 Task: Find the nearest library from your current location.
Action: Mouse moved to (146, 66)
Screenshot: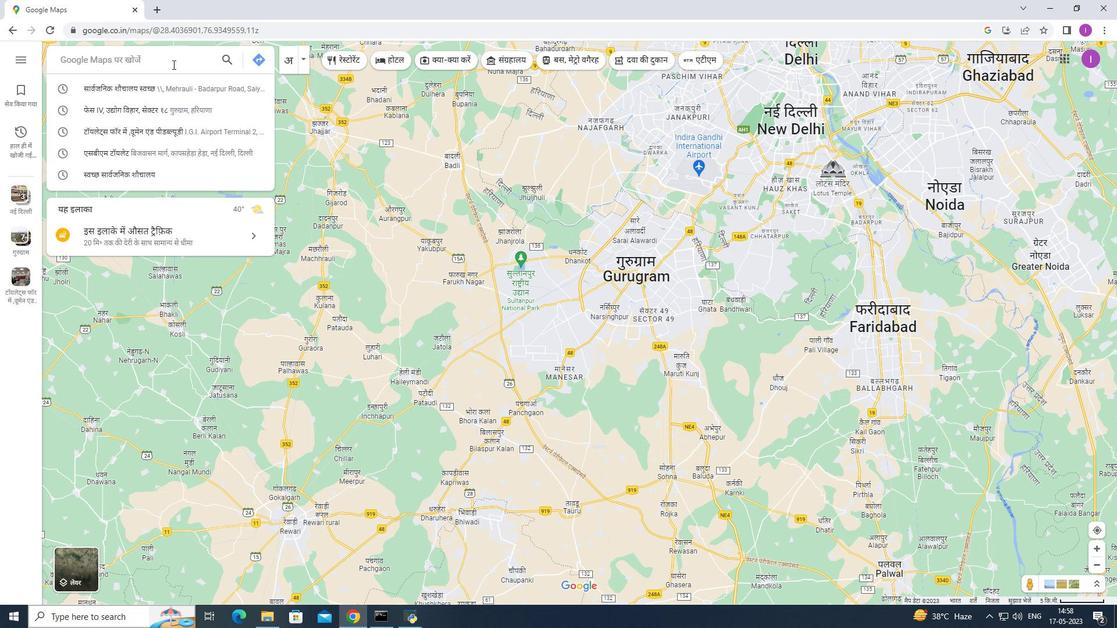 
Action: Mouse pressed left at (146, 66)
Screenshot: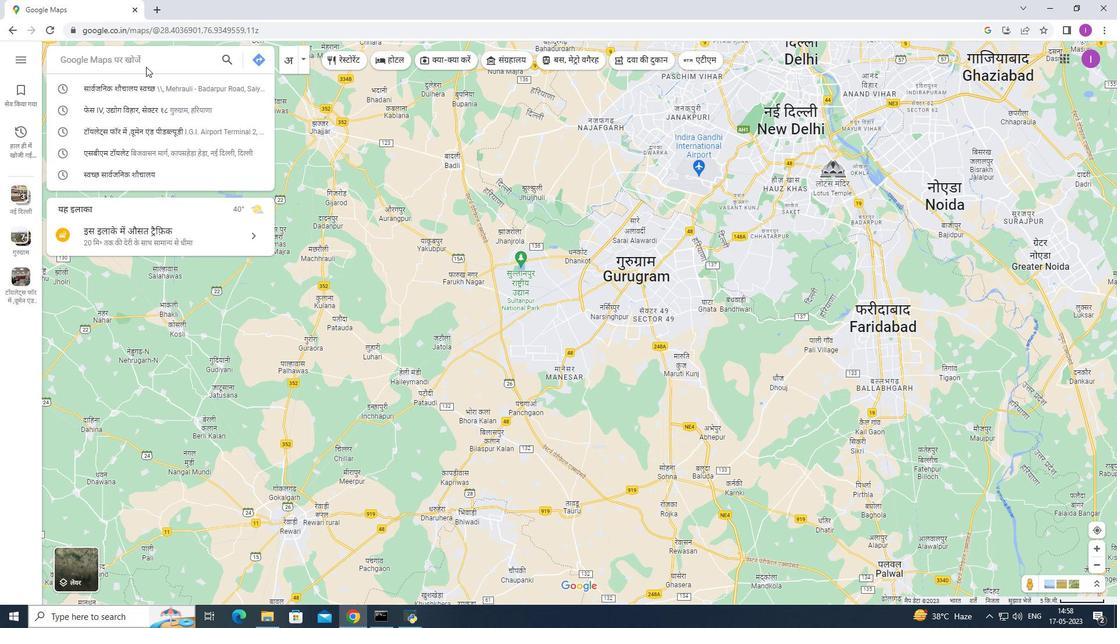 
Action: Mouse moved to (142, 61)
Screenshot: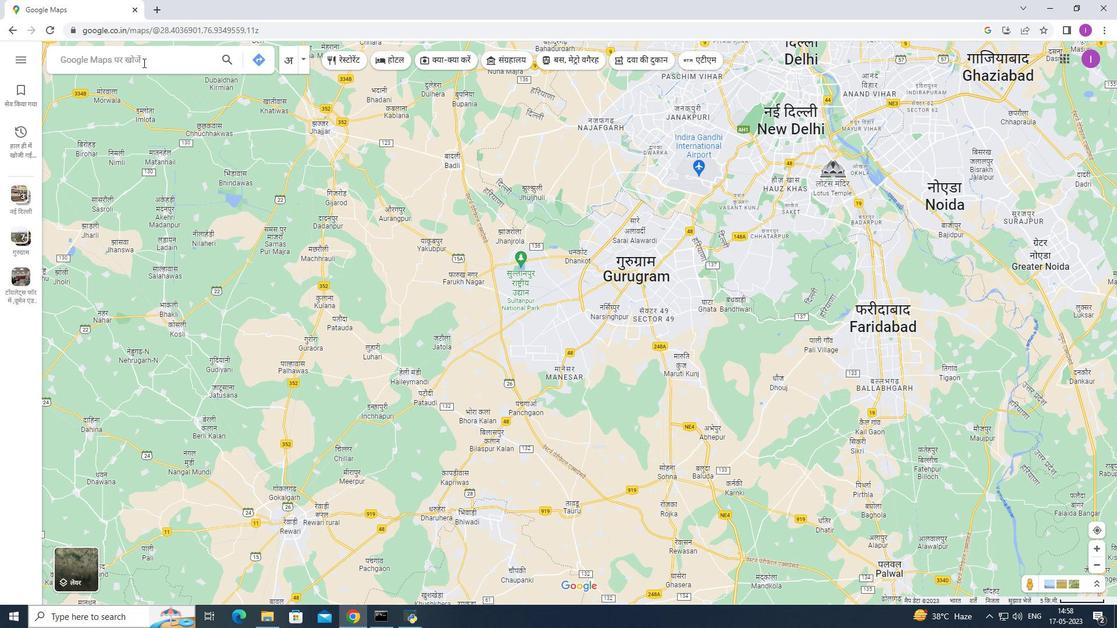
Action: Mouse pressed left at (142, 61)
Screenshot: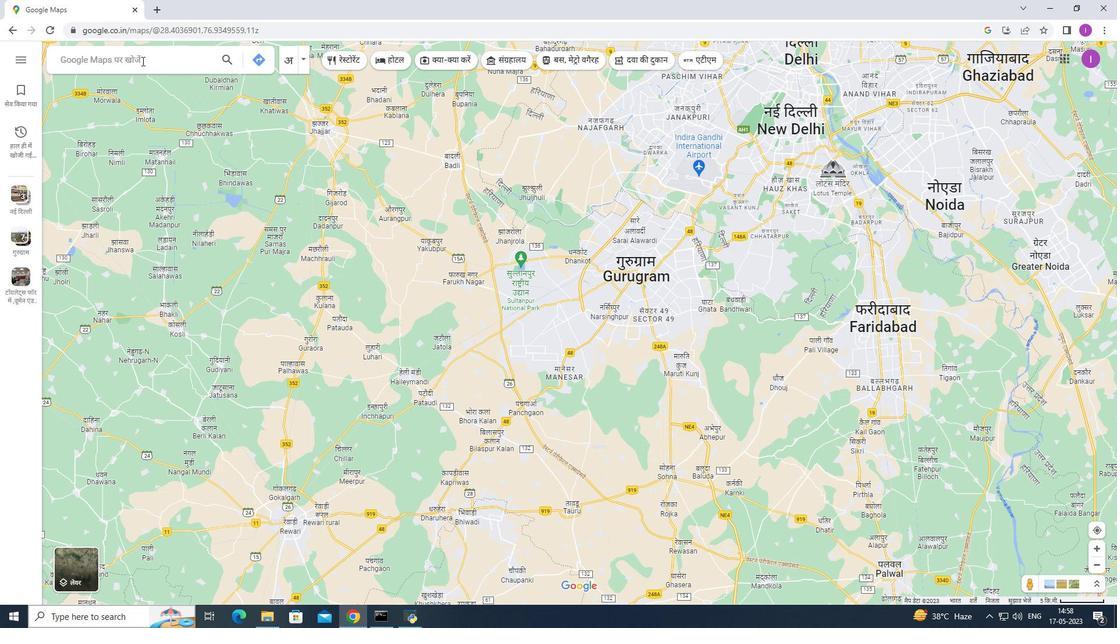 
Action: Mouse moved to (190, 97)
Screenshot: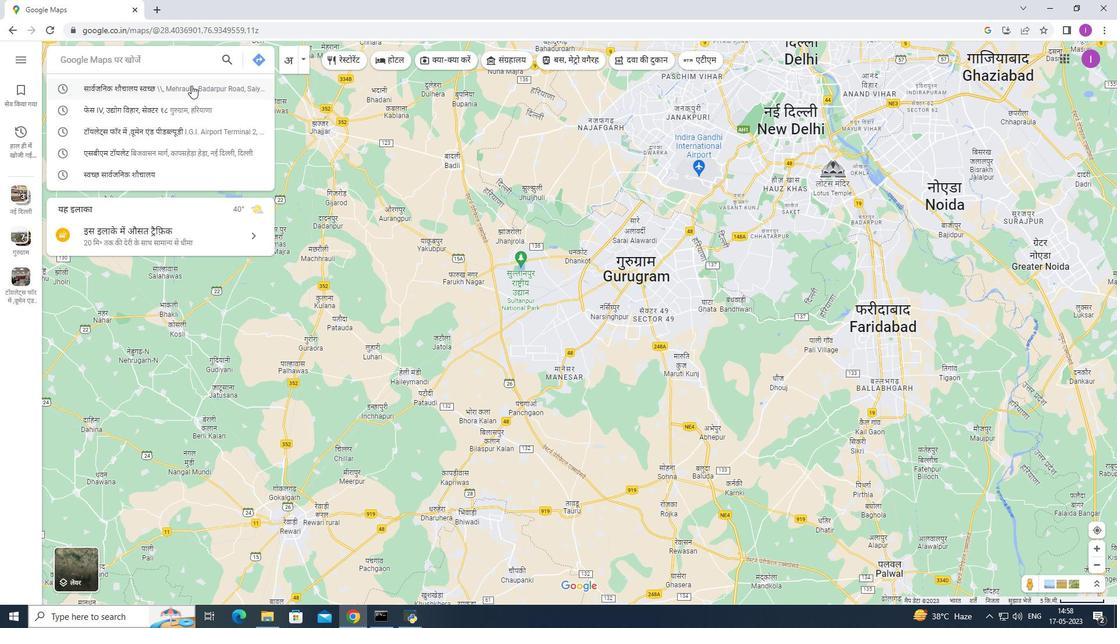 
Action: Key pressed pu<Key.backspace><Key.backspace><Key.backspace>my<Key.space>current<Key.space>
Screenshot: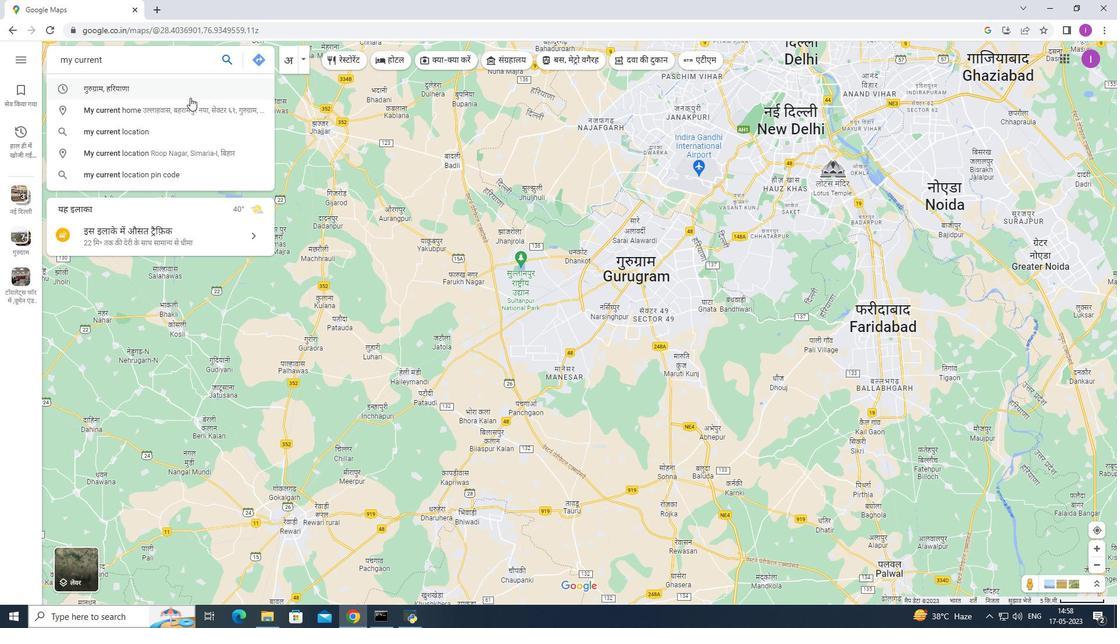 
Action: Mouse moved to (99, 128)
Screenshot: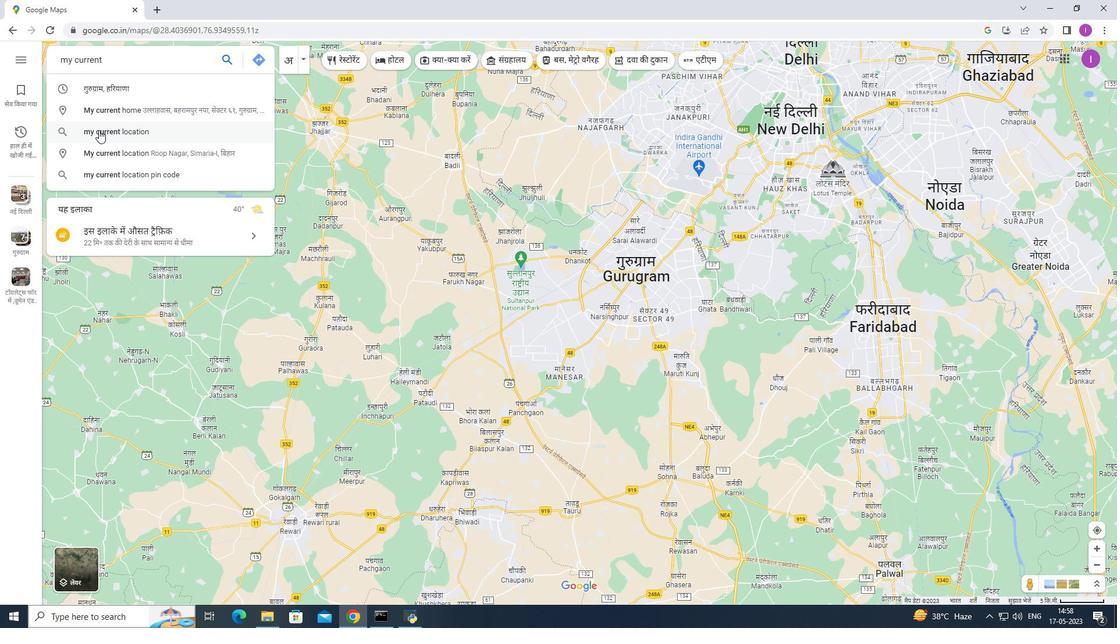 
Action: Mouse pressed left at (99, 128)
Screenshot: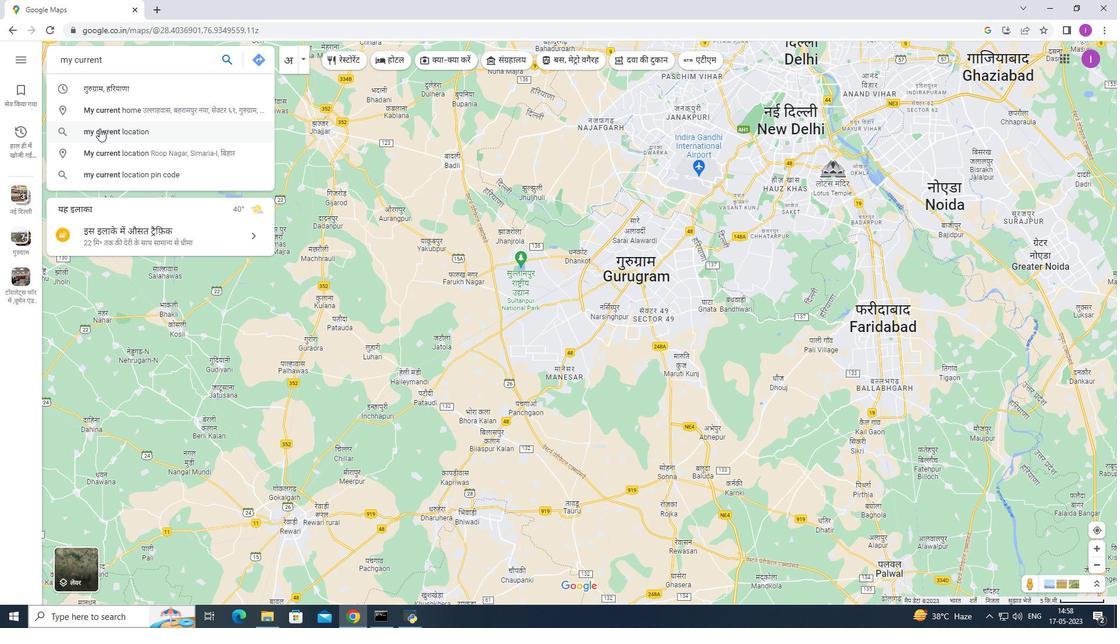 
Action: Mouse moved to (225, 58)
Screenshot: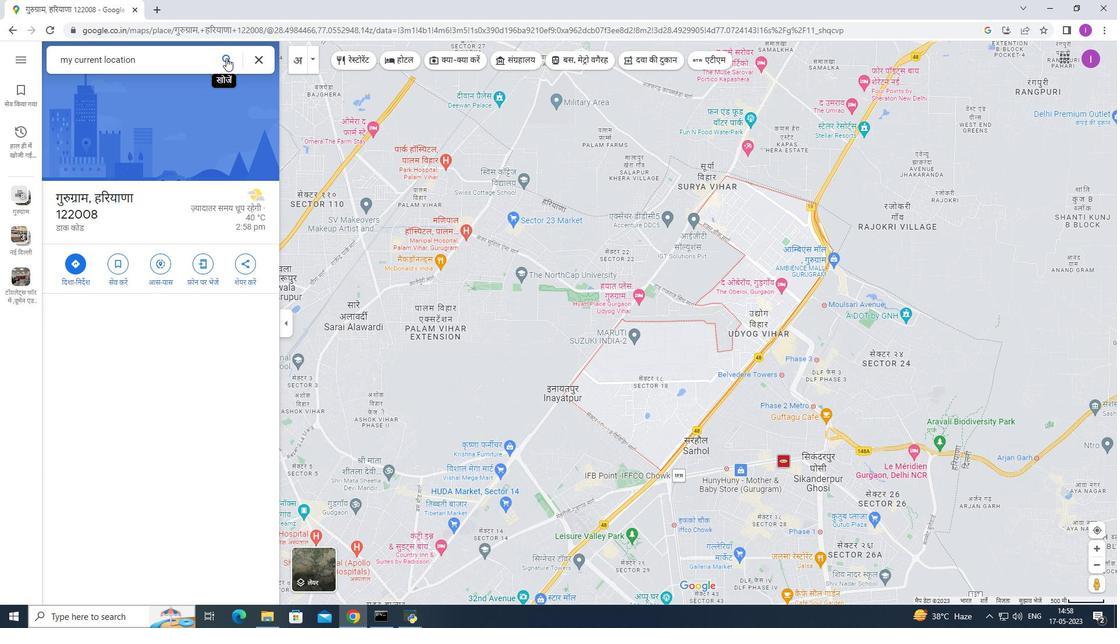 
Action: Mouse pressed left at (225, 58)
Screenshot: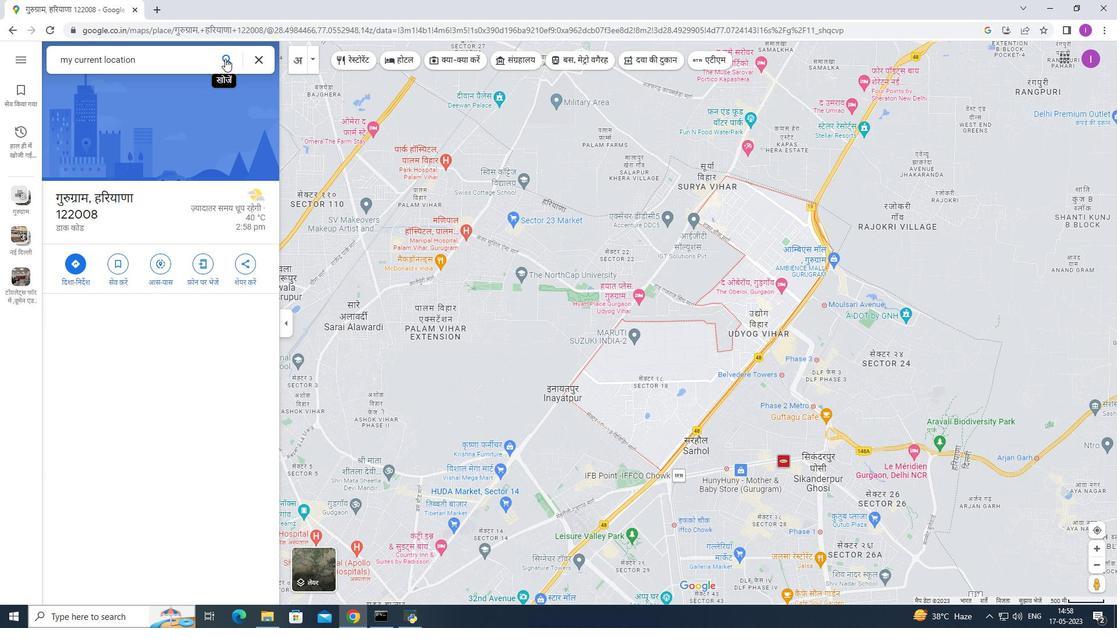 
Action: Mouse moved to (147, 64)
Screenshot: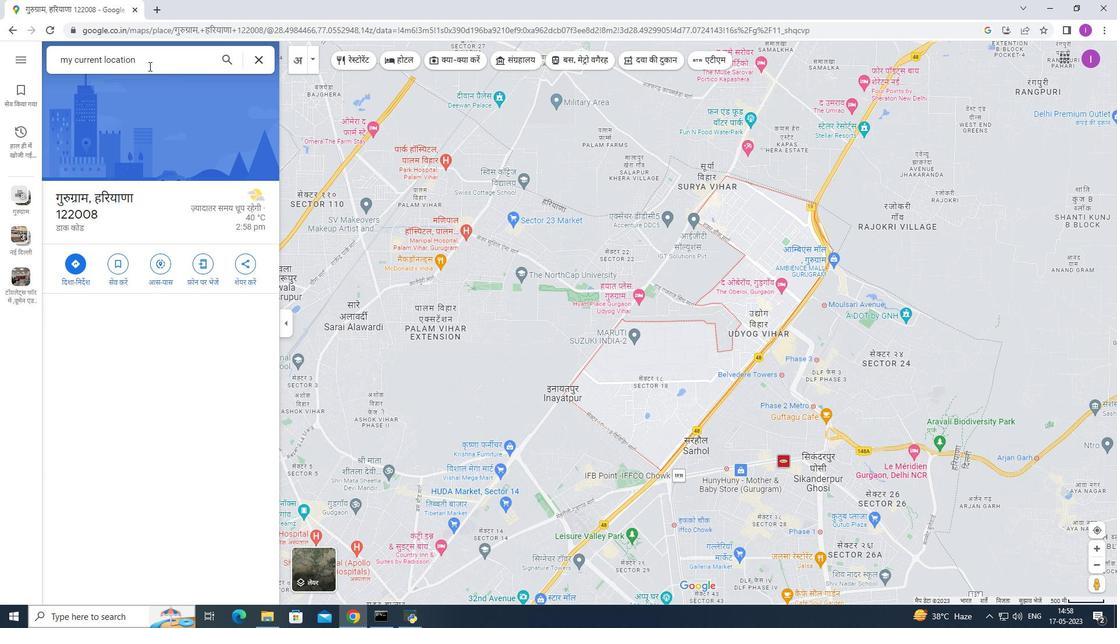 
Action: Mouse pressed left at (147, 64)
Screenshot: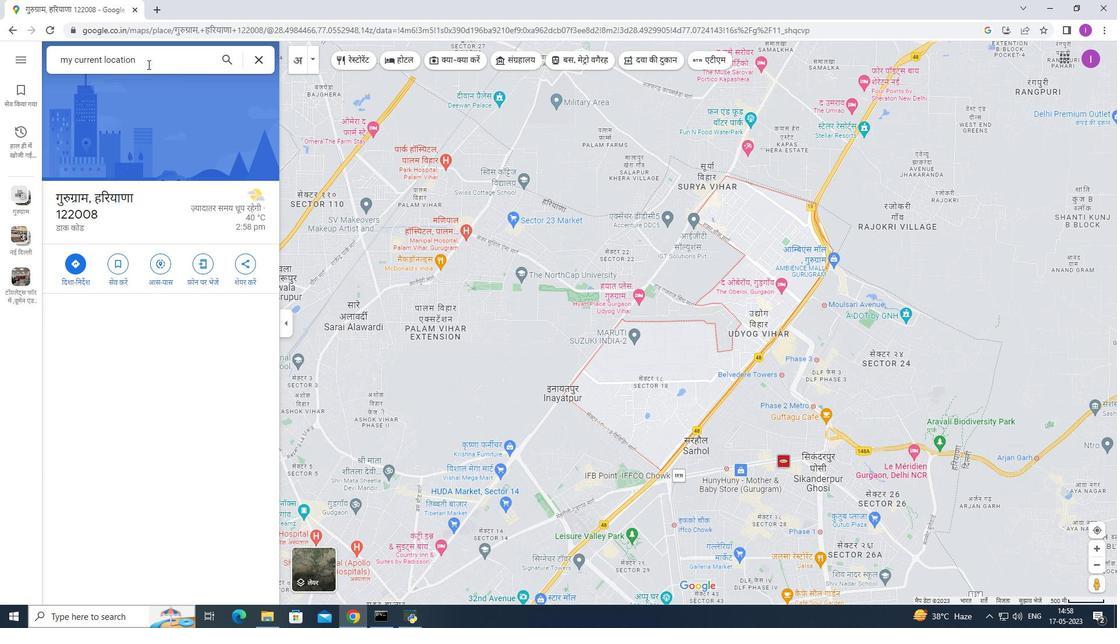 
Action: Mouse pressed left at (147, 64)
Screenshot: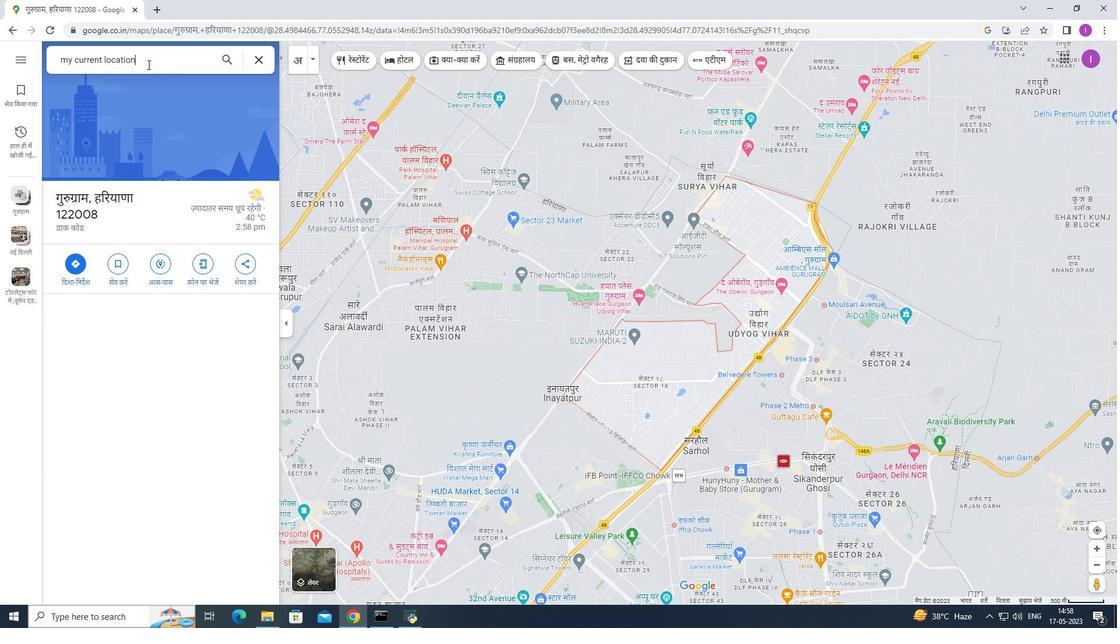 
Action: Mouse pressed left at (147, 64)
Screenshot: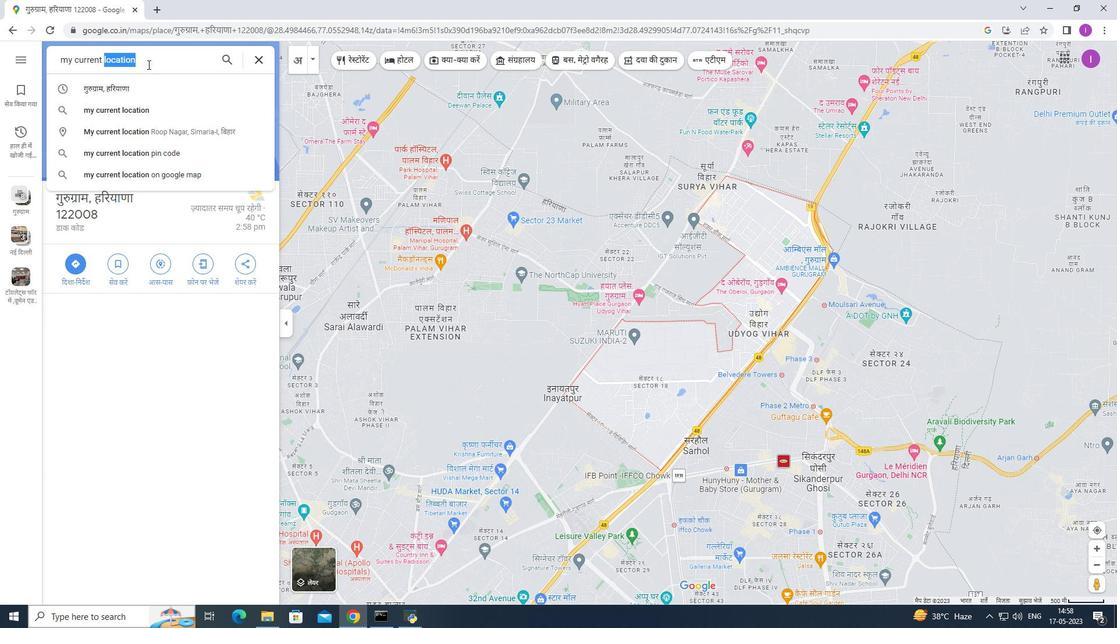 
Action: Mouse moved to (207, 76)
Screenshot: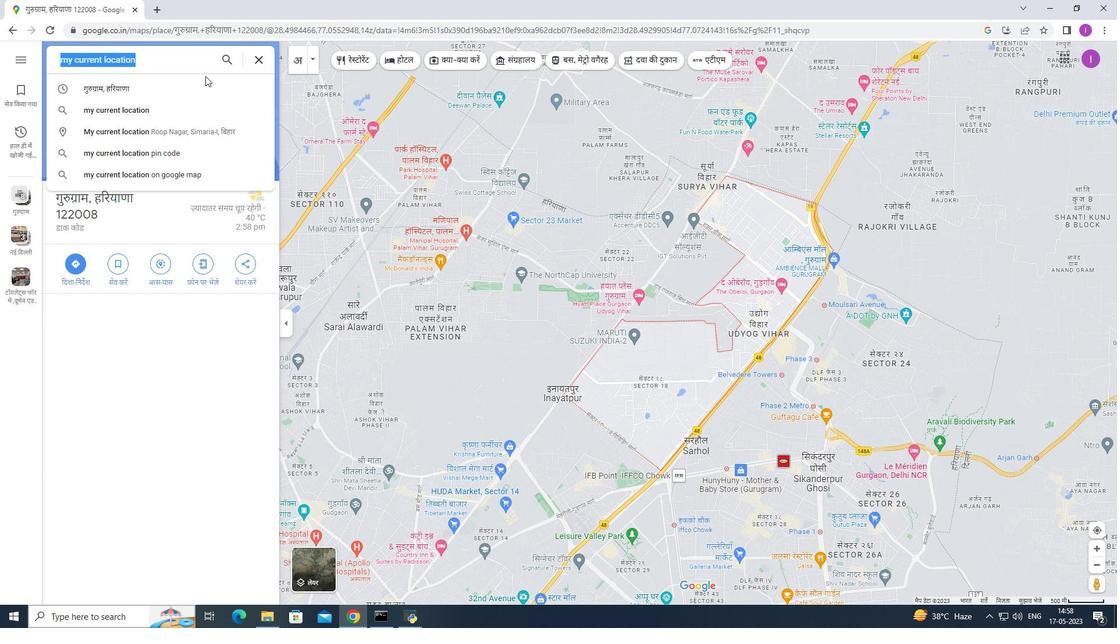 
Action: Key pressed library<Key.space>from<Key.space>b<Key.backspace>my<Key.space>current<Key.space>locatiom<Key.backspace>n
Screenshot: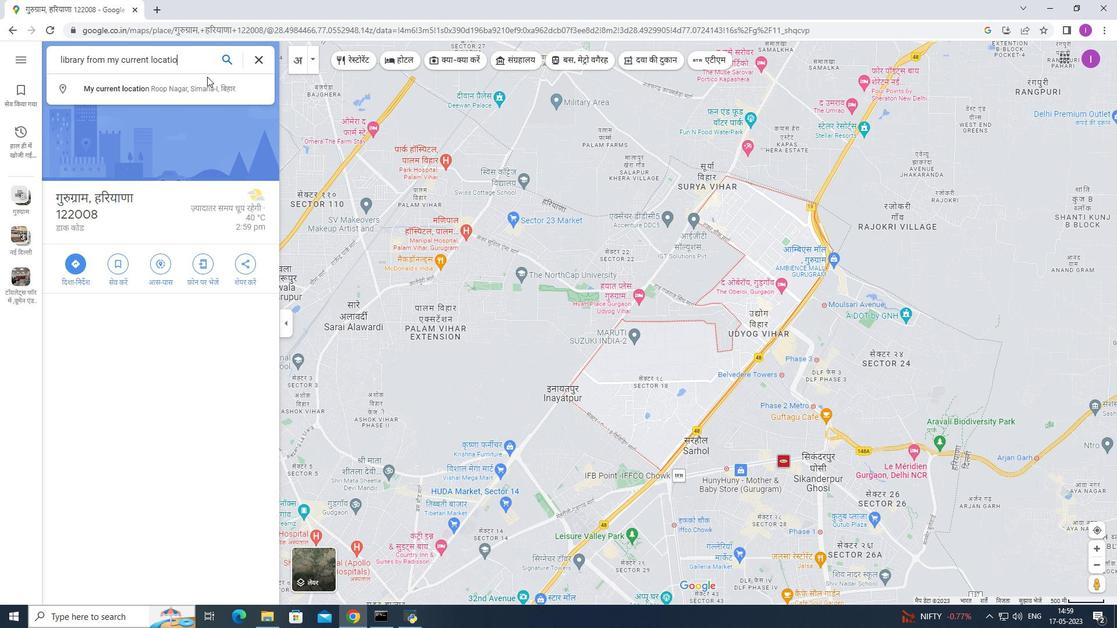 
Action: Mouse moved to (214, 92)
Screenshot: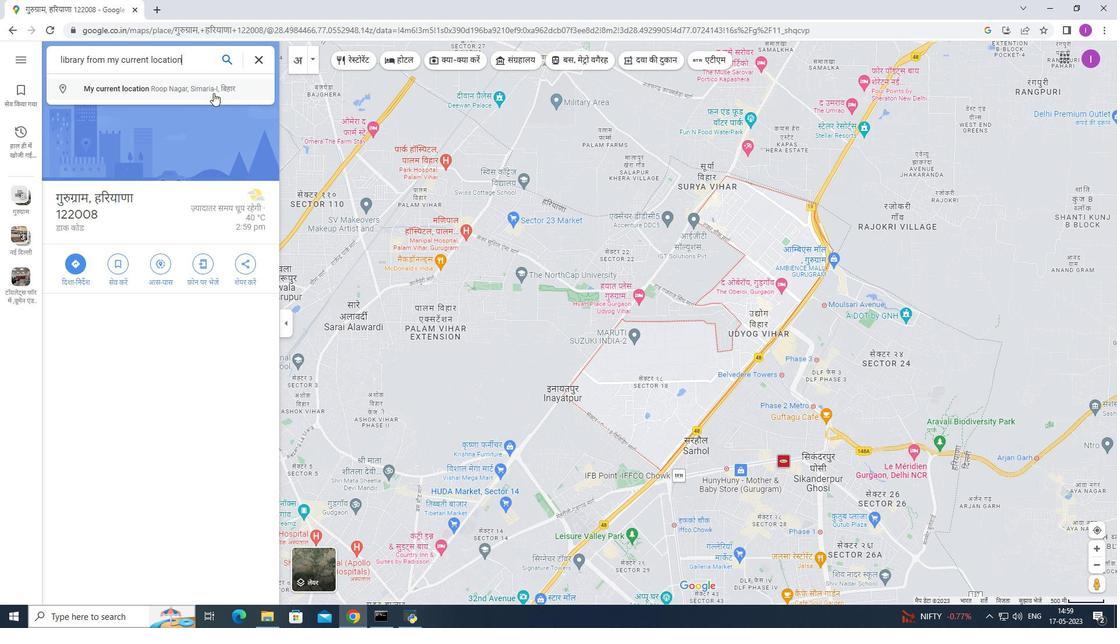 
Action: Key pressed <Key.enter>
Screenshot: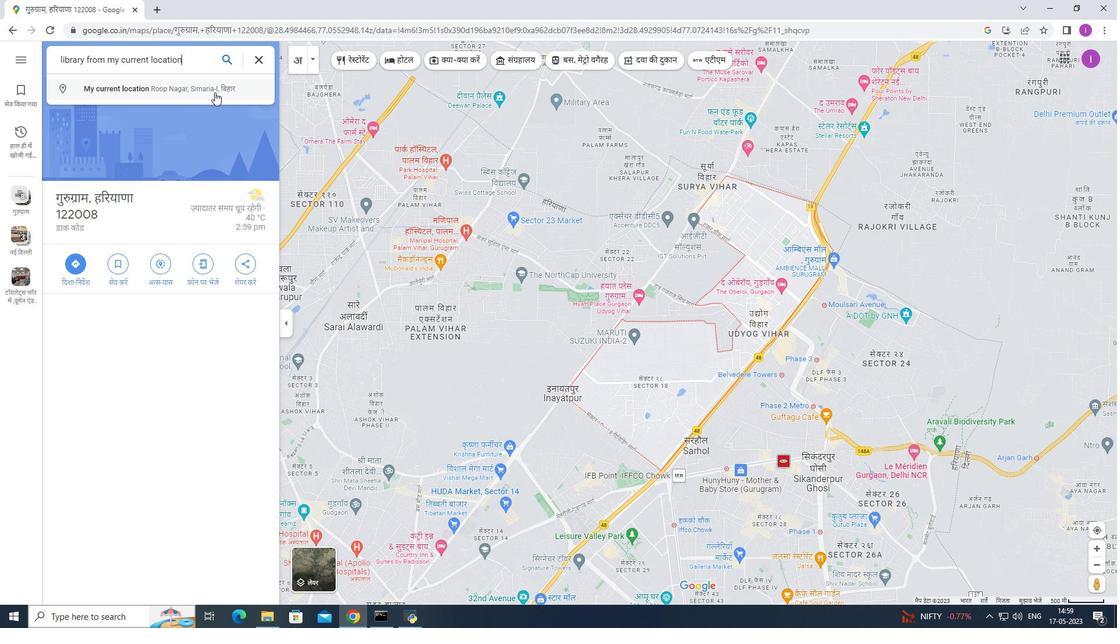 
Action: Mouse moved to (107, 91)
Screenshot: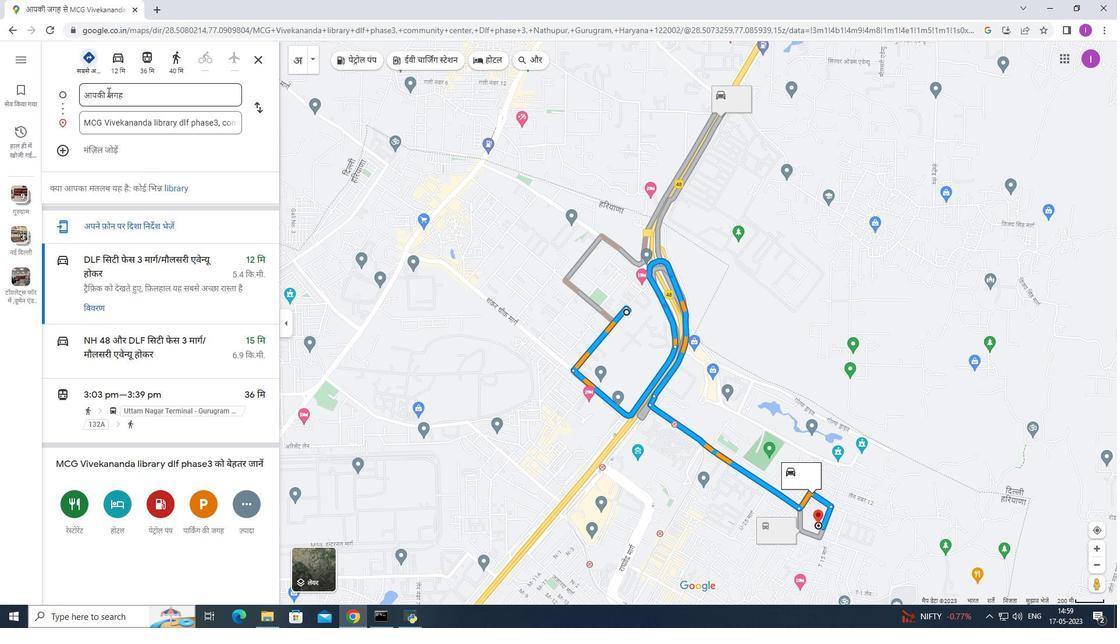 
Action: Mouse pressed left at (107, 91)
Screenshot: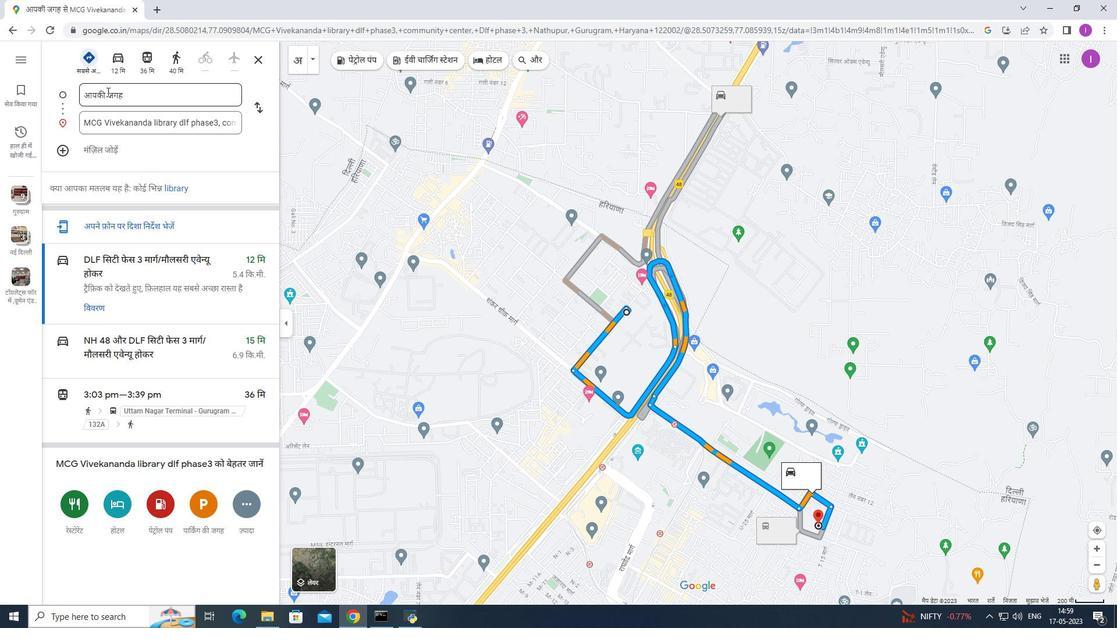 
Action: Mouse moved to (183, 119)
Screenshot: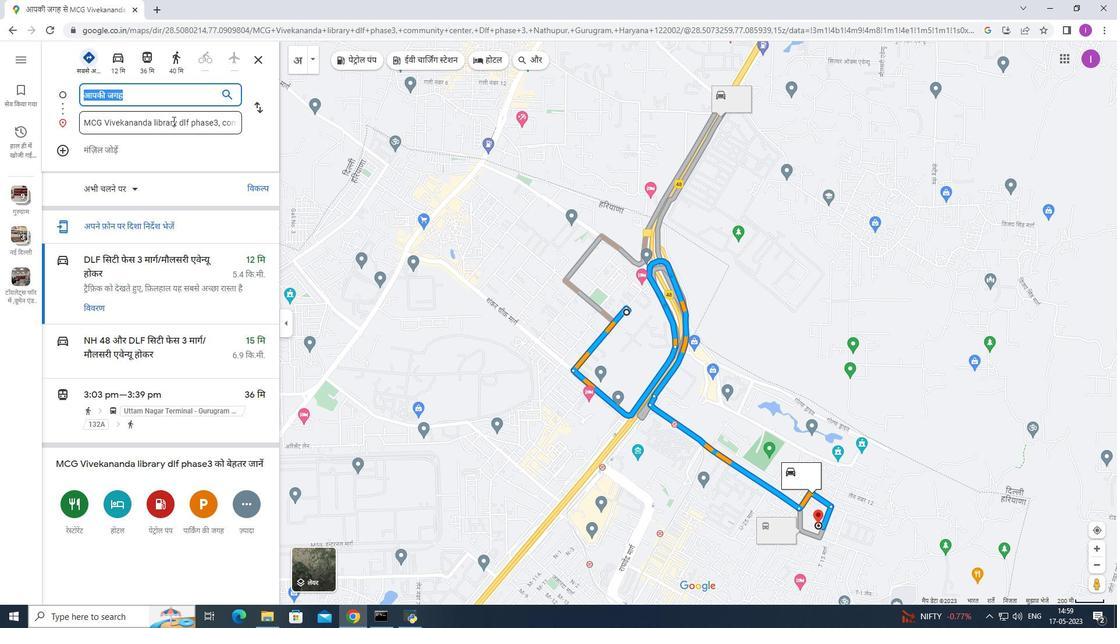 
Action: Key pressed s<Key.delete><Key.delete>phase4
Screenshot: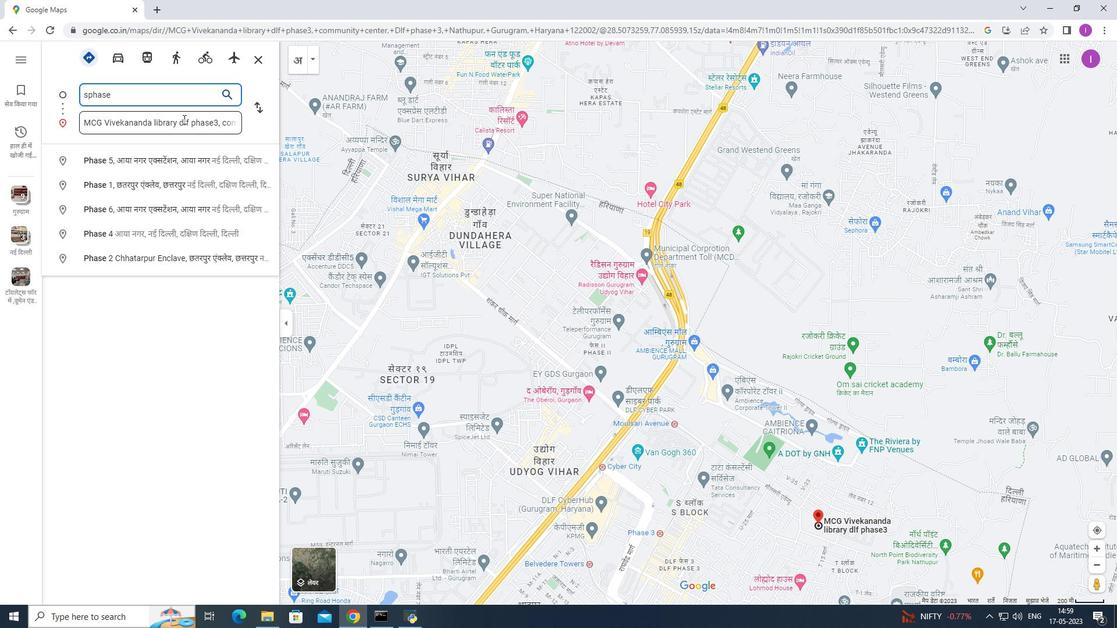 
Action: Mouse moved to (197, 215)
Screenshot: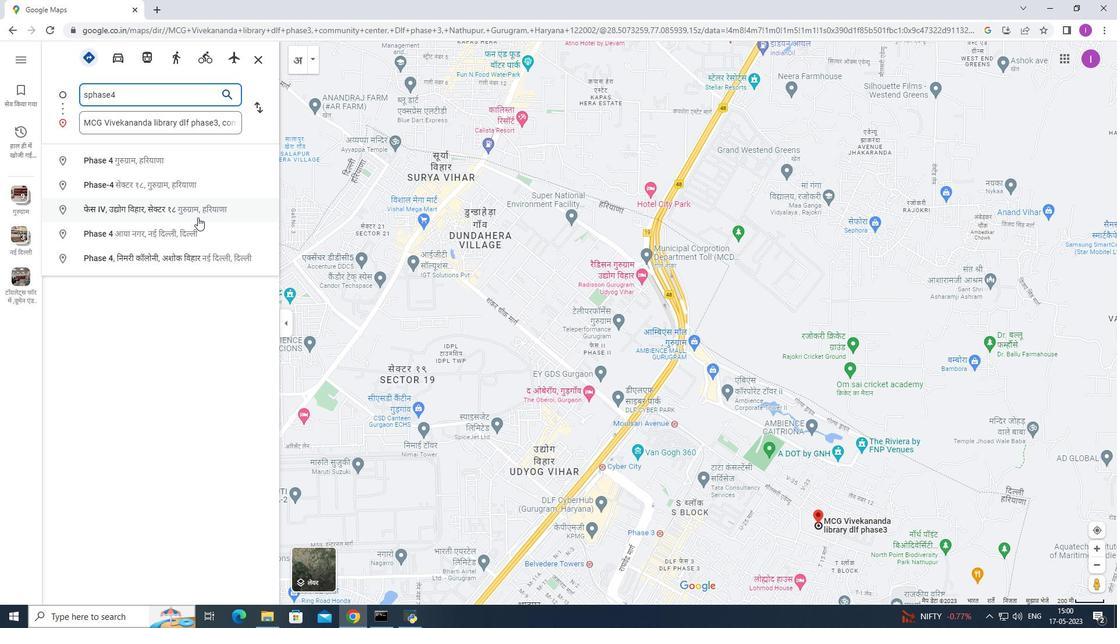 
Action: Mouse pressed left at (197, 215)
Screenshot: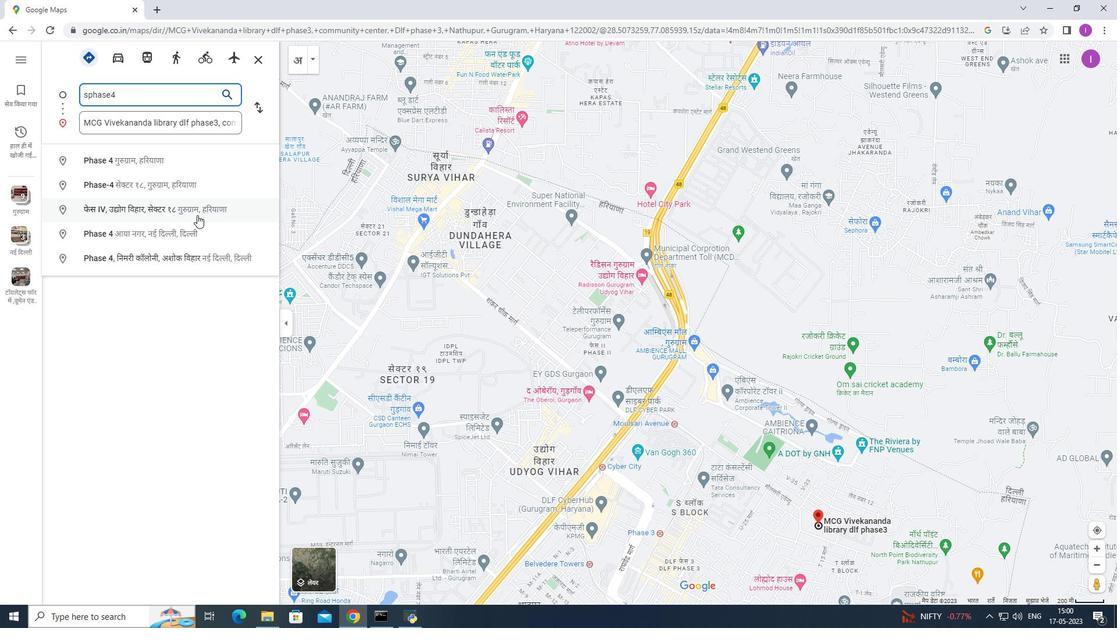 
Action: Mouse moved to (416, 324)
Screenshot: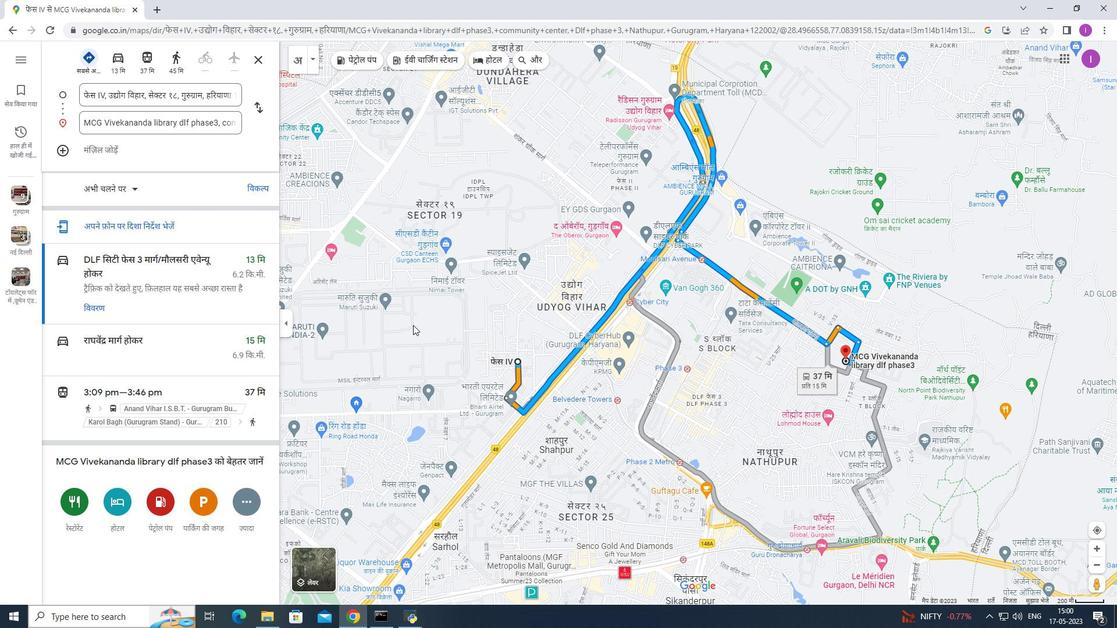 
Action: Mouse scrolled (416, 324) with delta (0, 0)
Screenshot: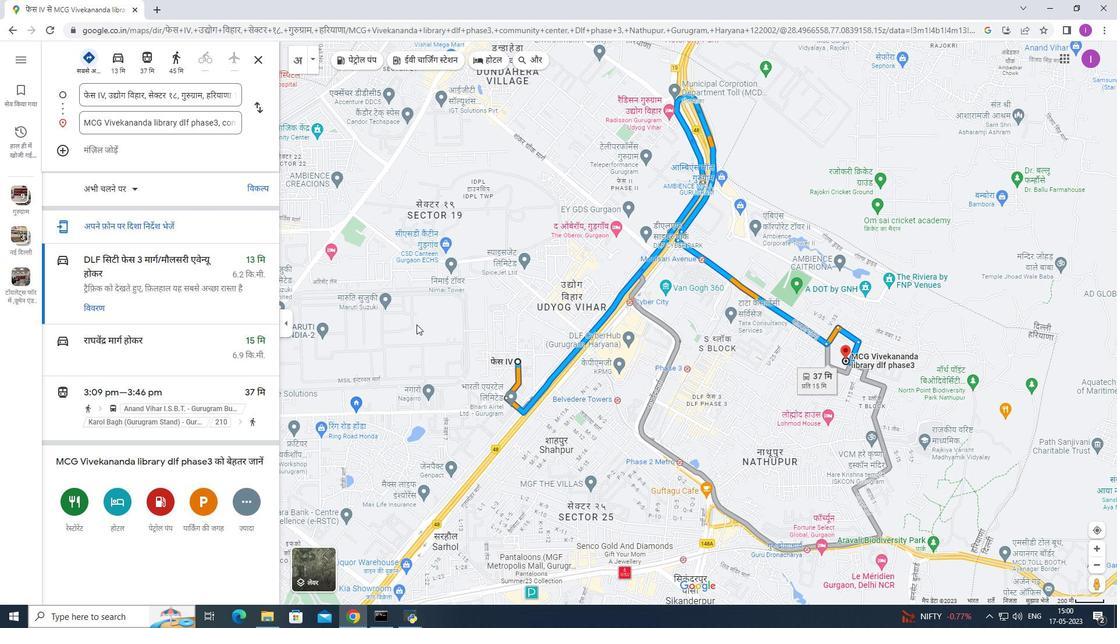 
Action: Mouse scrolled (416, 324) with delta (0, 0)
Screenshot: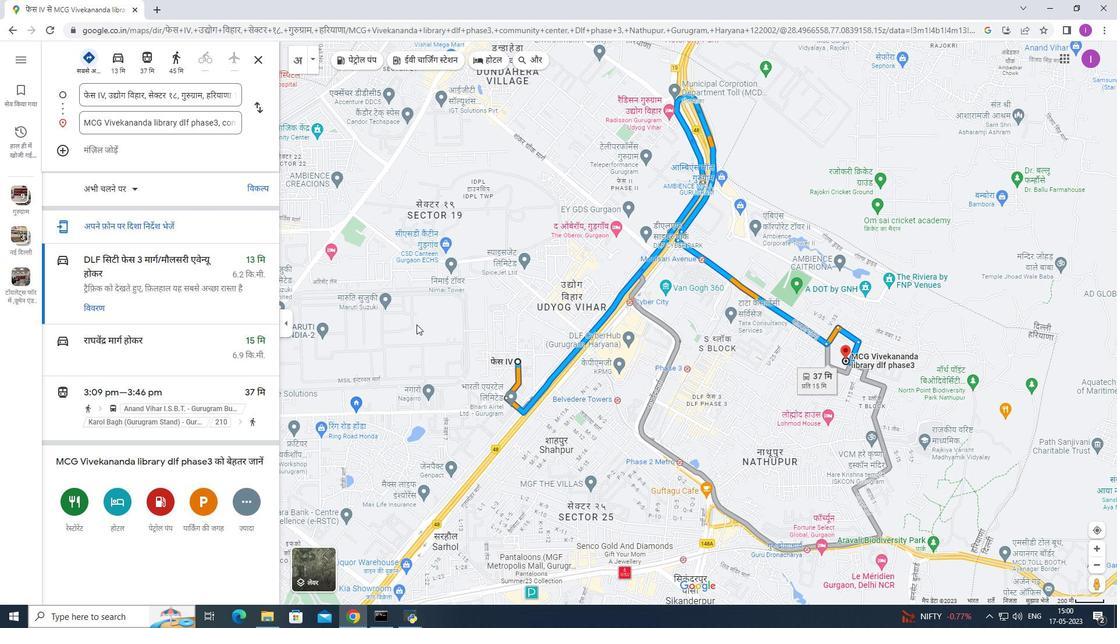 
Action: Mouse scrolled (416, 324) with delta (0, 0)
Screenshot: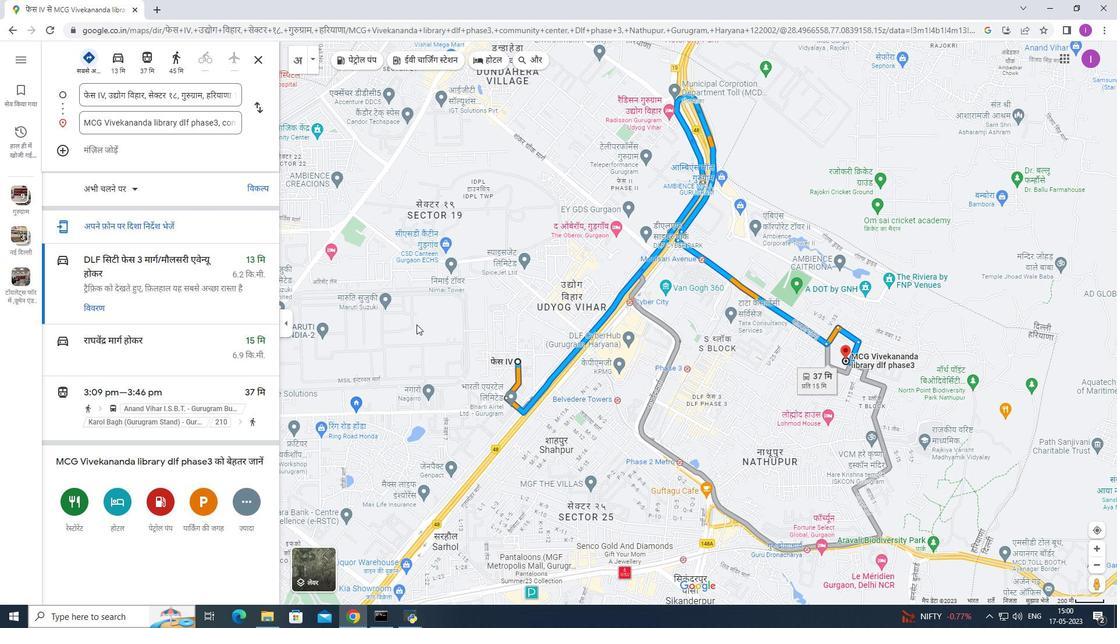 
Action: Mouse scrolled (416, 324) with delta (0, 0)
Screenshot: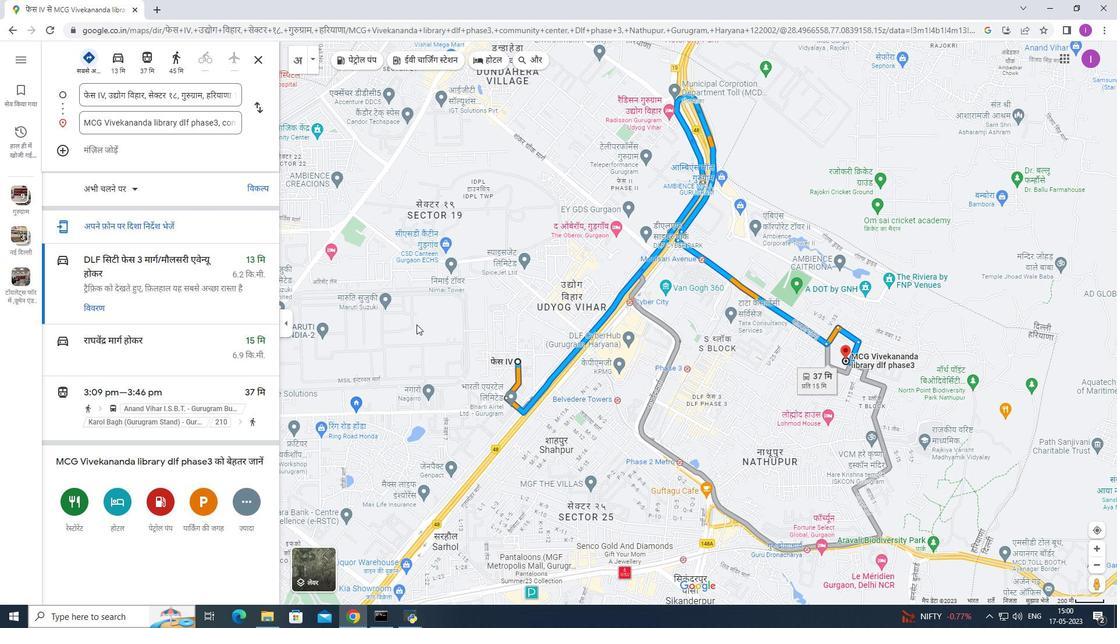 
Action: Mouse scrolled (416, 325) with delta (0, 0)
Screenshot: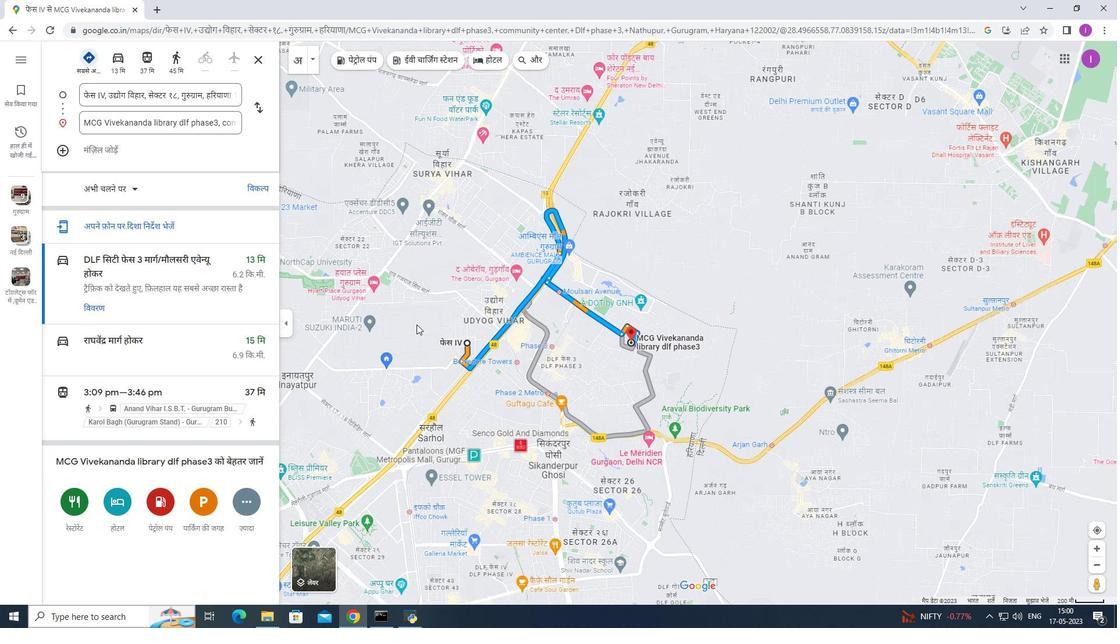 
Action: Mouse scrolled (416, 325) with delta (0, 0)
Screenshot: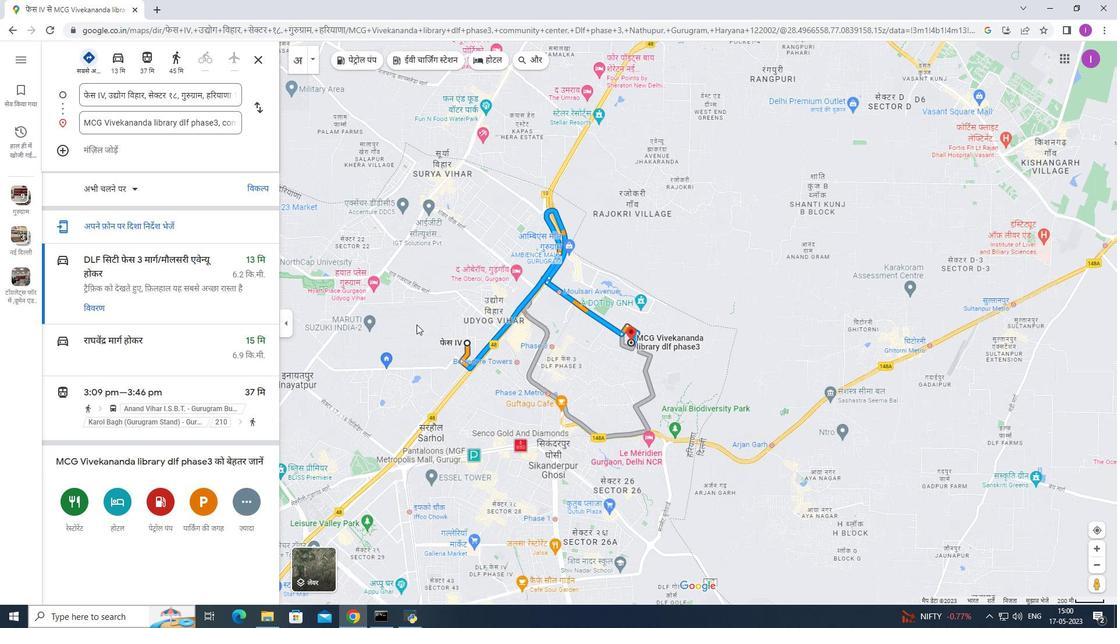 
Action: Mouse scrolled (416, 325) with delta (0, 0)
Screenshot: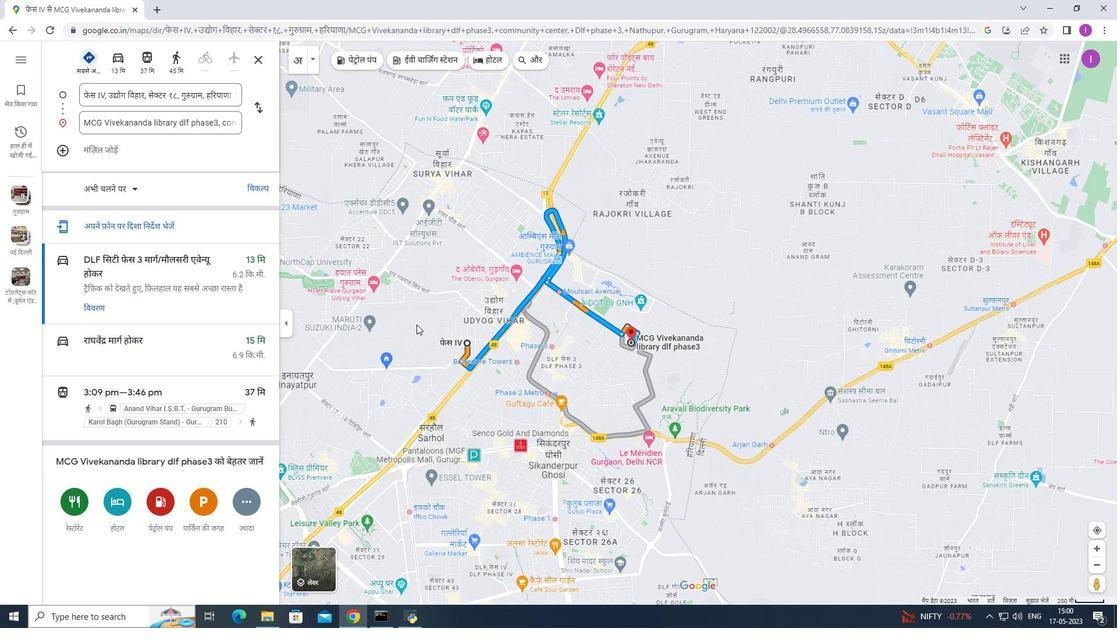 
Action: Mouse scrolled (416, 325) with delta (0, 0)
Screenshot: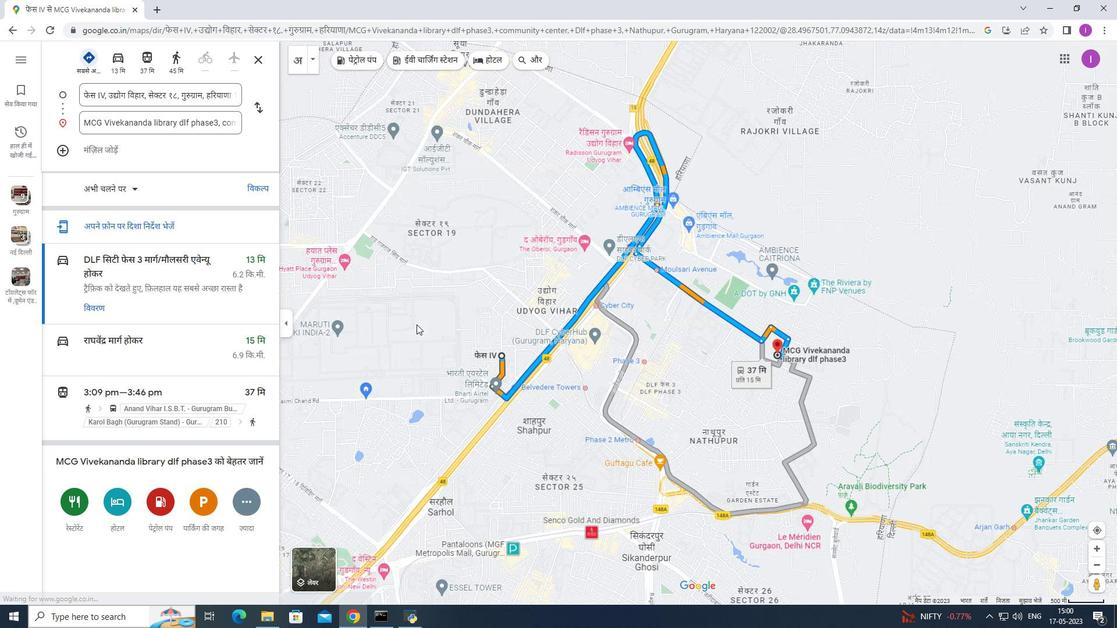 
Action: Mouse scrolled (416, 325) with delta (0, 0)
Screenshot: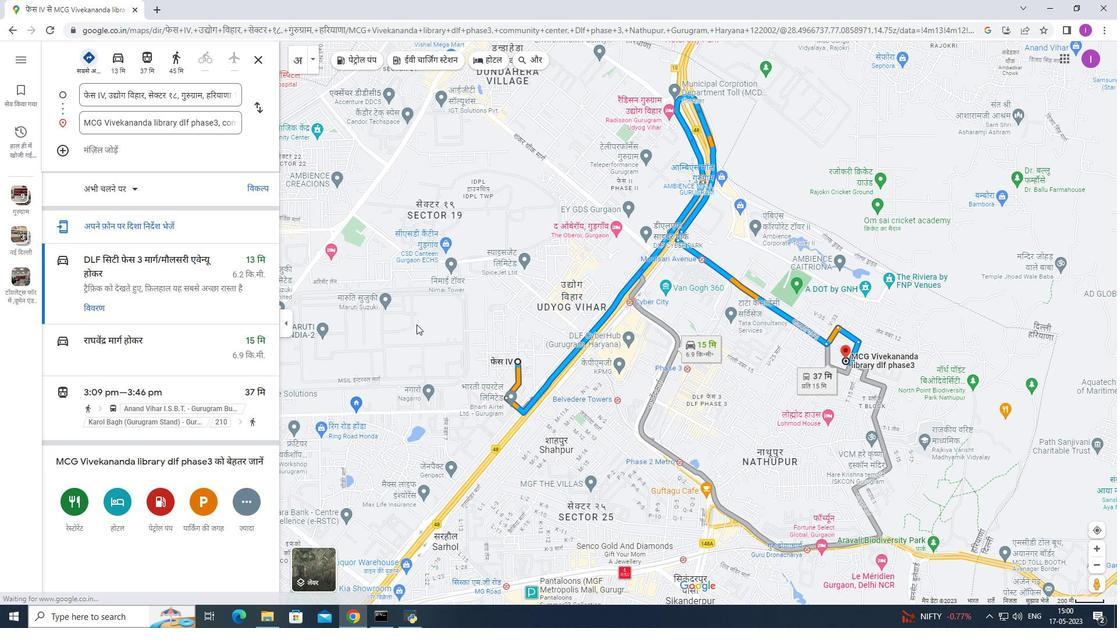 
Action: Mouse scrolled (416, 325) with delta (0, 0)
Screenshot: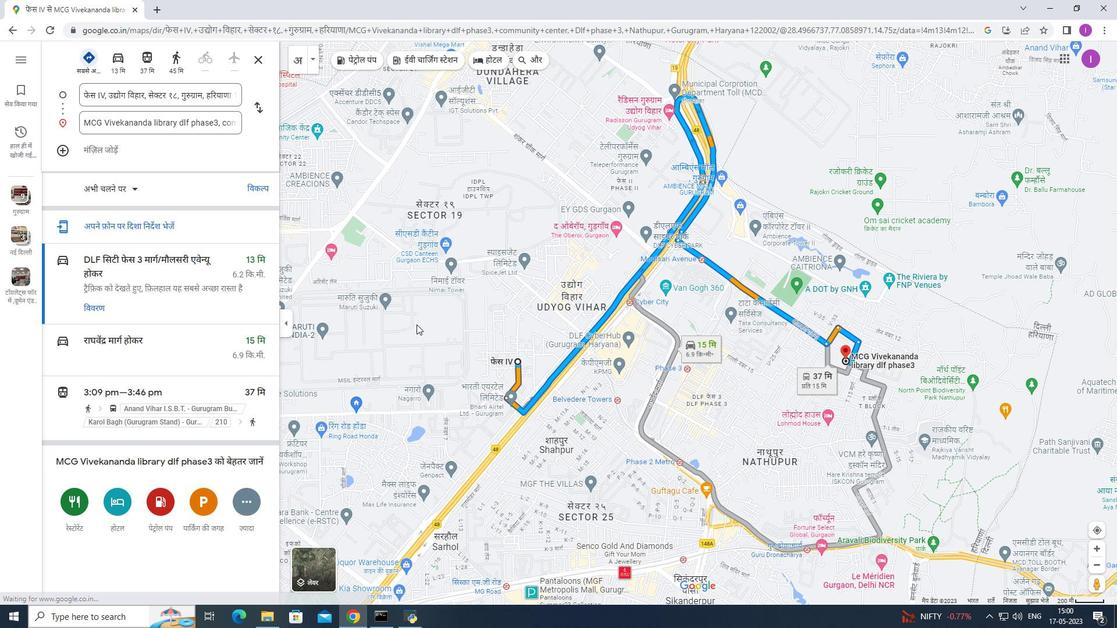 
Action: Mouse scrolled (416, 325) with delta (0, 0)
Screenshot: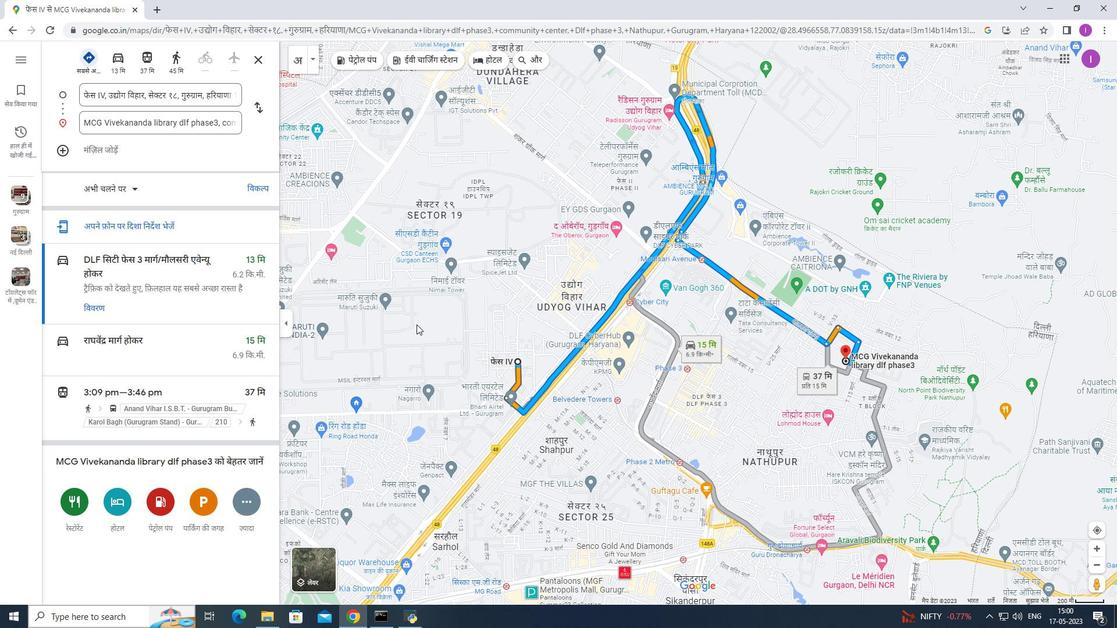 
Action: Mouse moved to (415, 325)
Screenshot: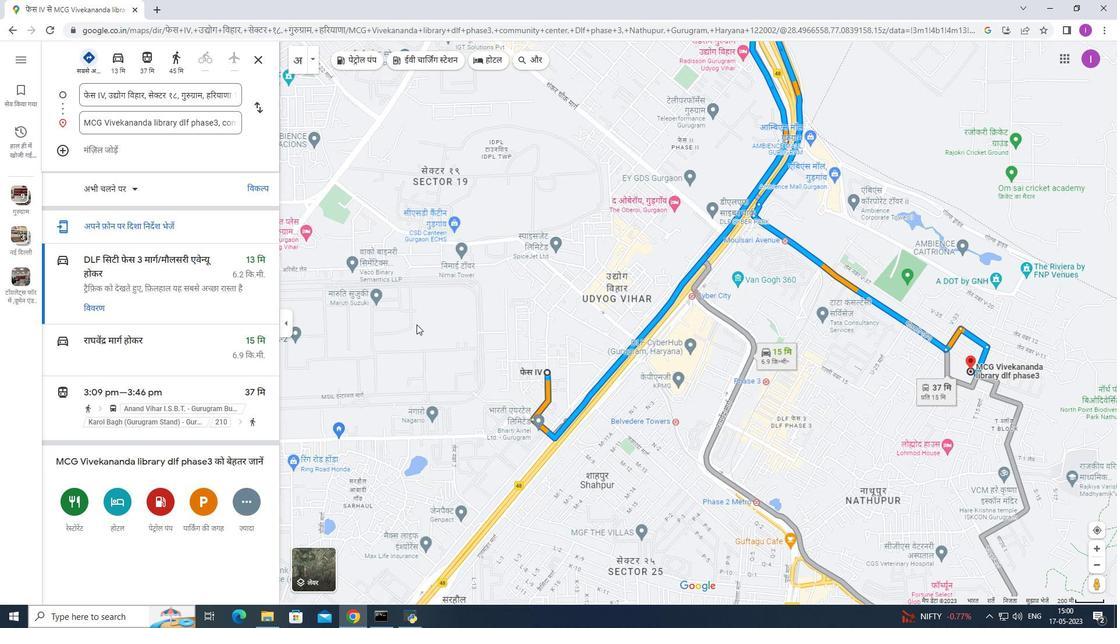
Action: Mouse scrolled (415, 325) with delta (0, 0)
Screenshot: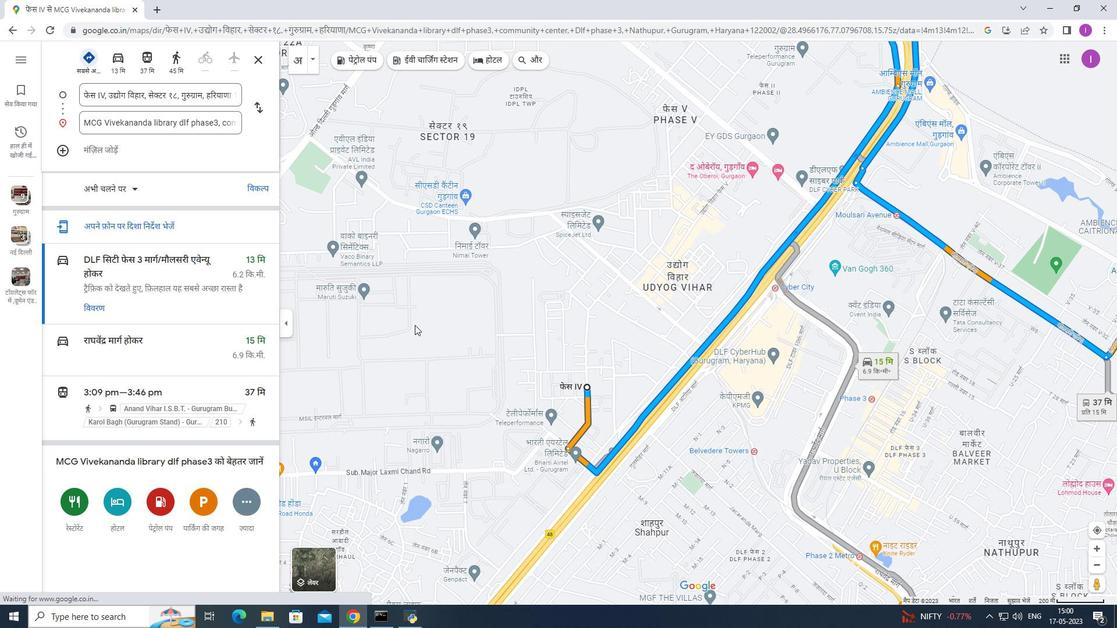 
Action: Mouse moved to (156, 286)
Screenshot: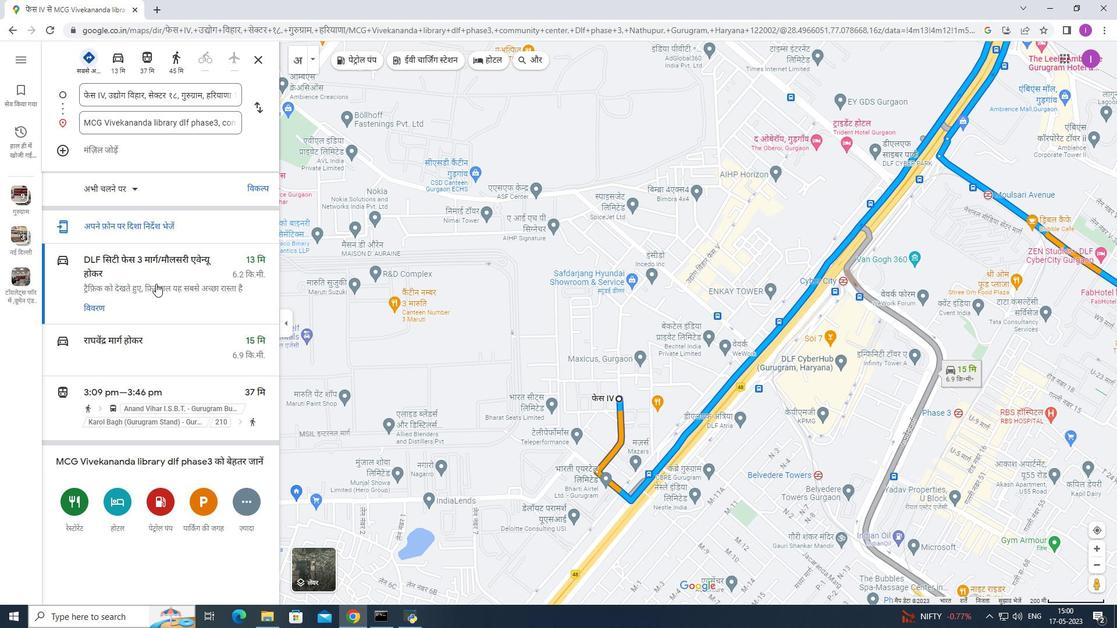 
Action: Mouse scrolled (156, 285) with delta (0, 0)
Screenshot: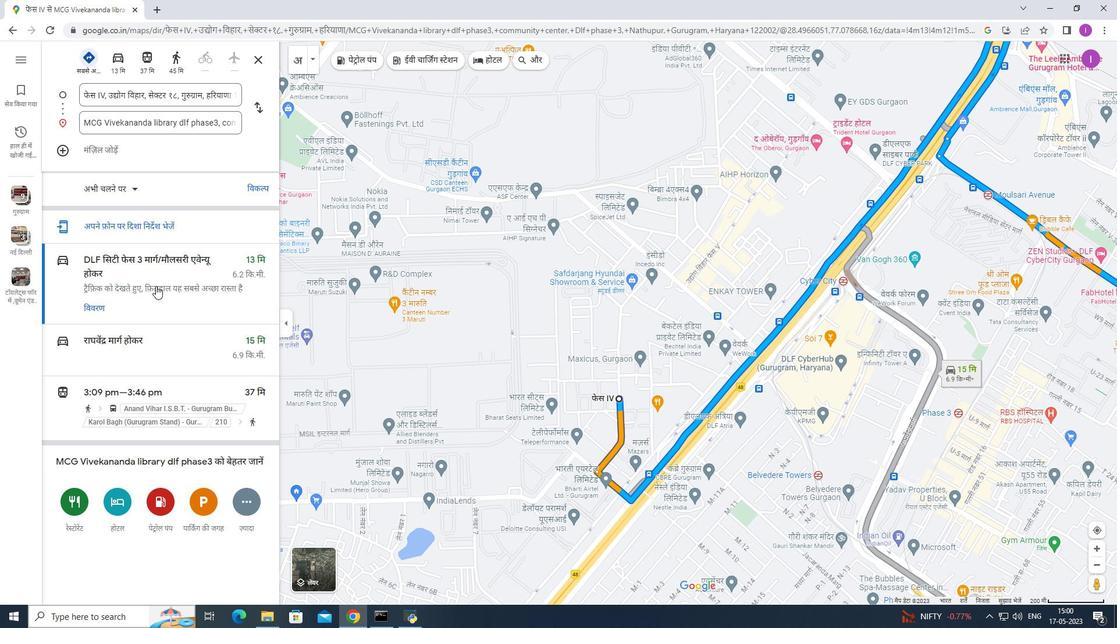 
Action: Mouse scrolled (156, 285) with delta (0, 0)
Screenshot: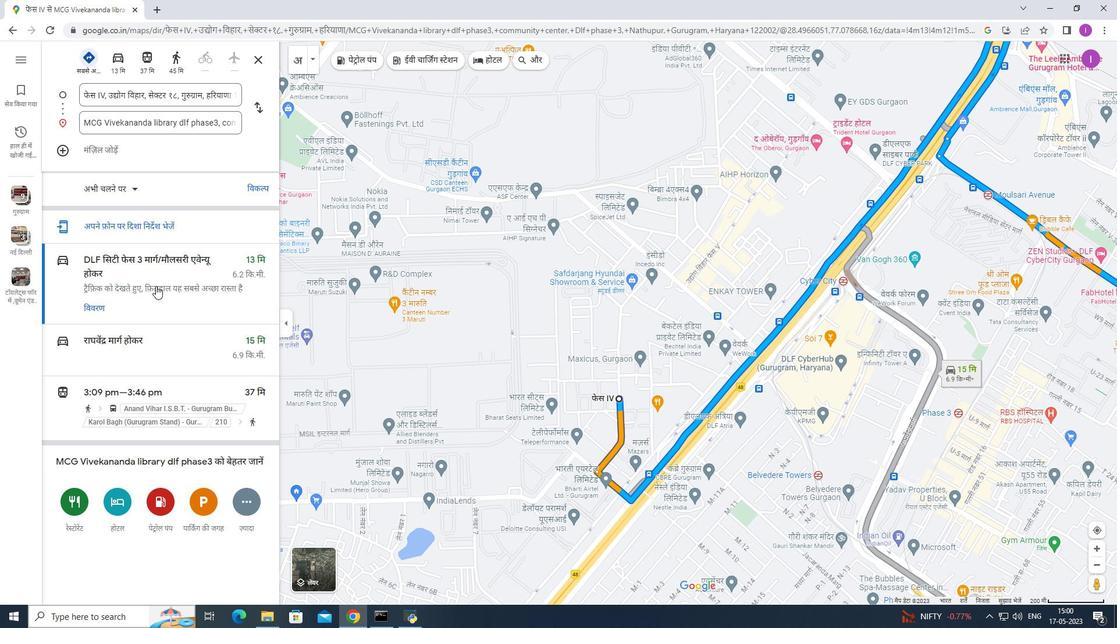 
Action: Mouse scrolled (156, 286) with delta (0, 0)
Screenshot: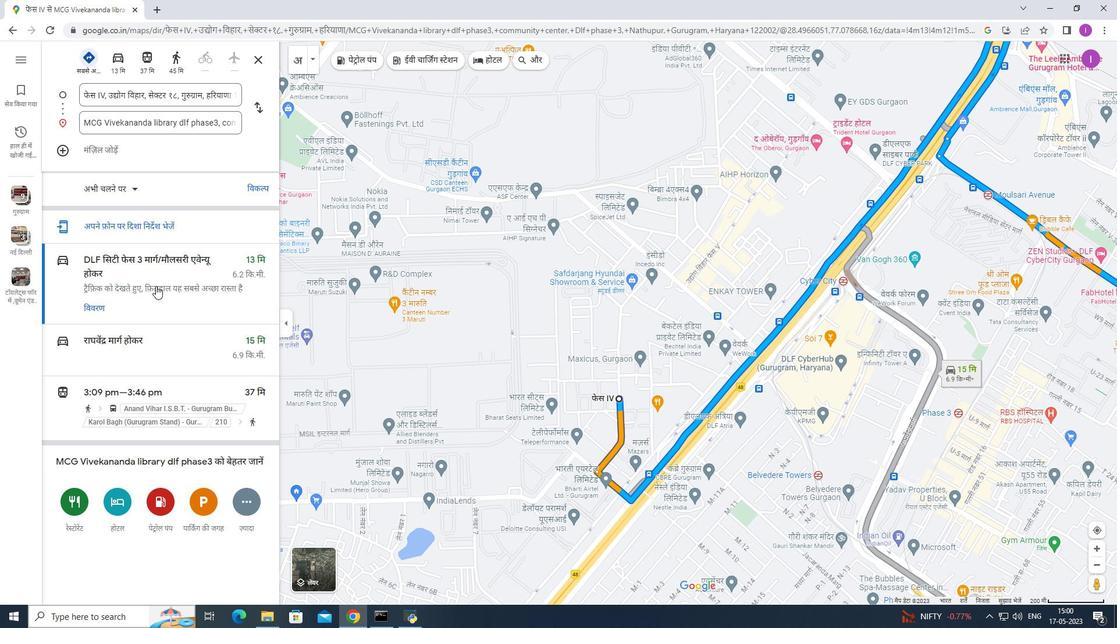 
Action: Mouse scrolled (156, 286) with delta (0, 0)
Screenshot: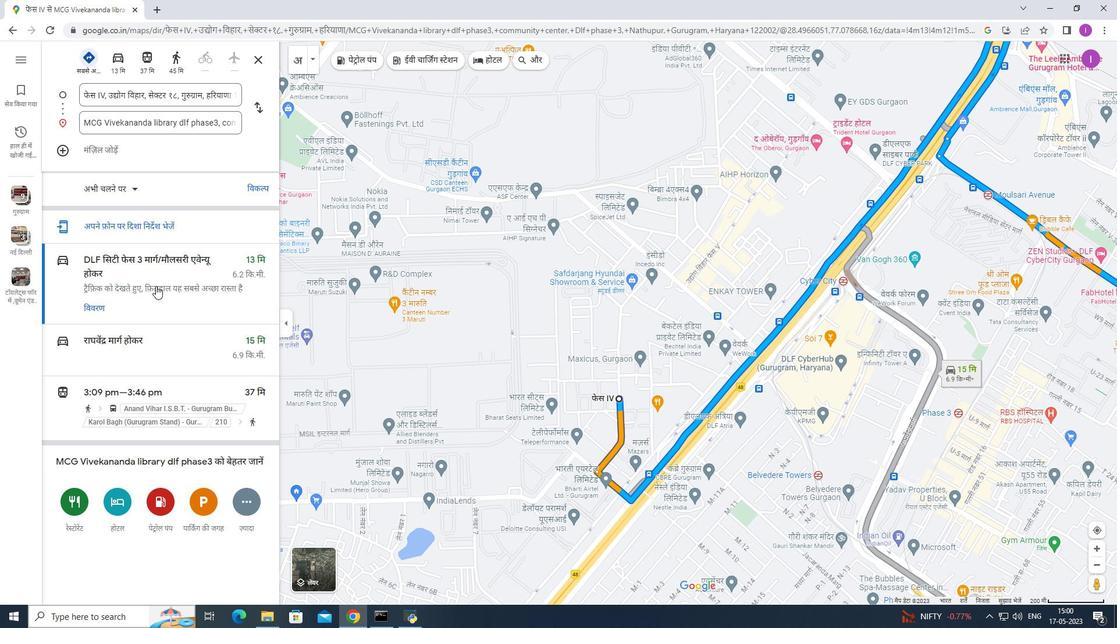 
Action: Mouse moved to (124, 259)
Screenshot: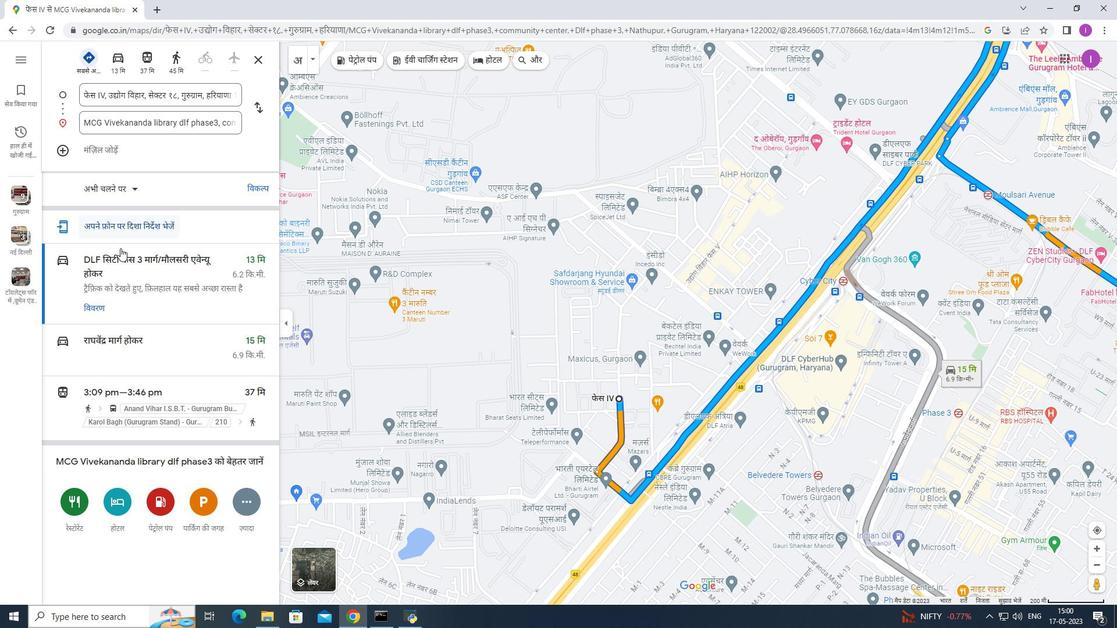 
Action: Mouse pressed left at (124, 259)
Screenshot: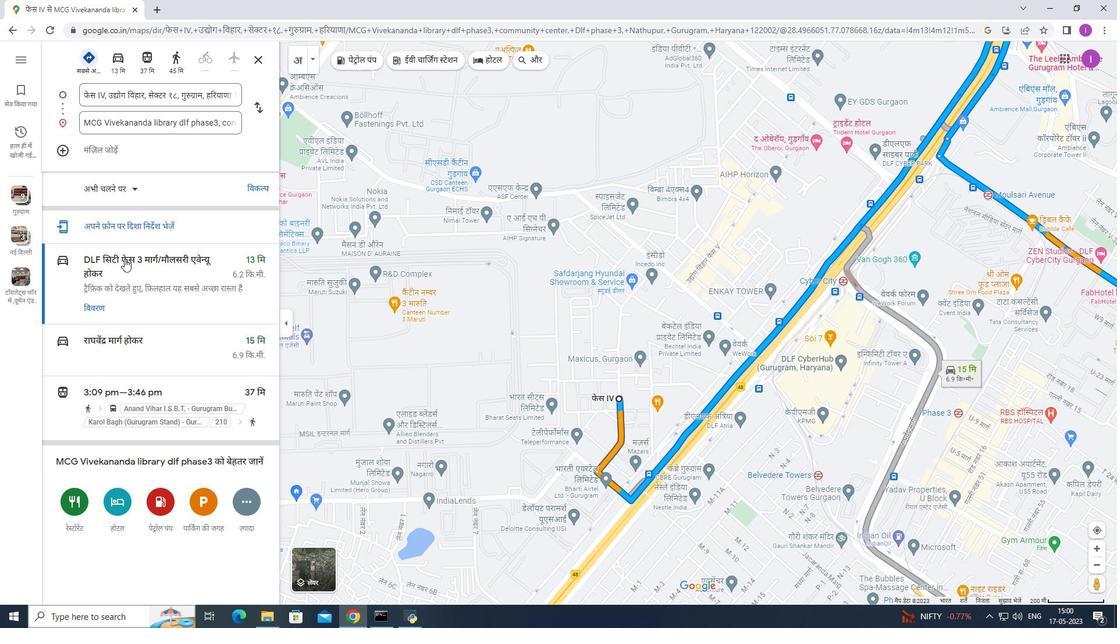 
Action: Mouse pressed left at (124, 259)
Screenshot: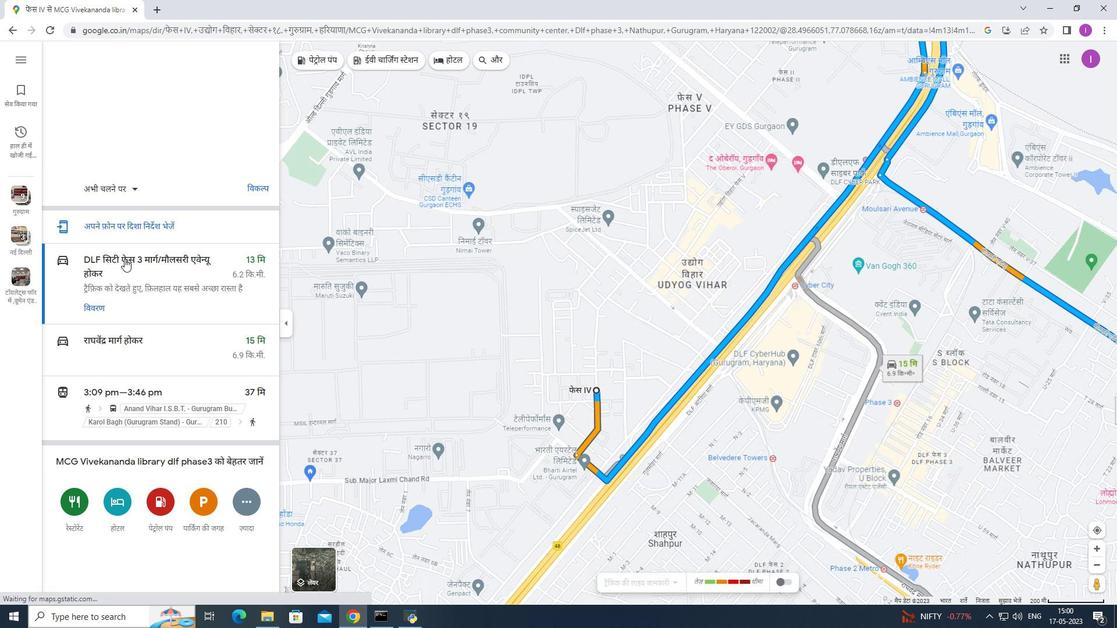 
Action: Mouse moved to (188, 420)
Screenshot: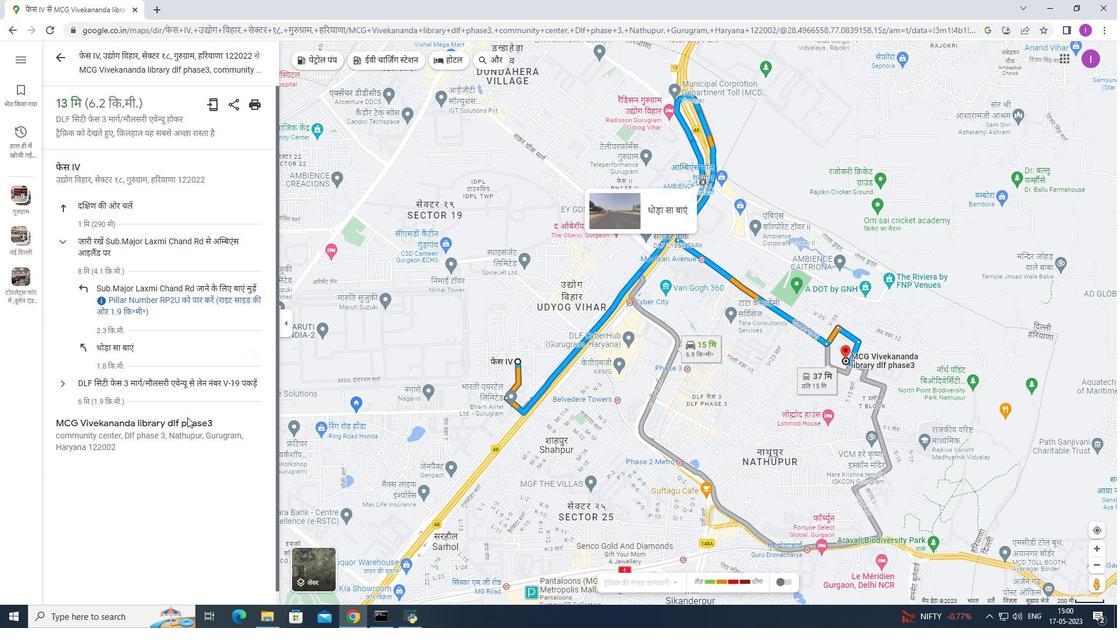 
Action: Mouse scrolled (188, 419) with delta (0, 0)
Screenshot: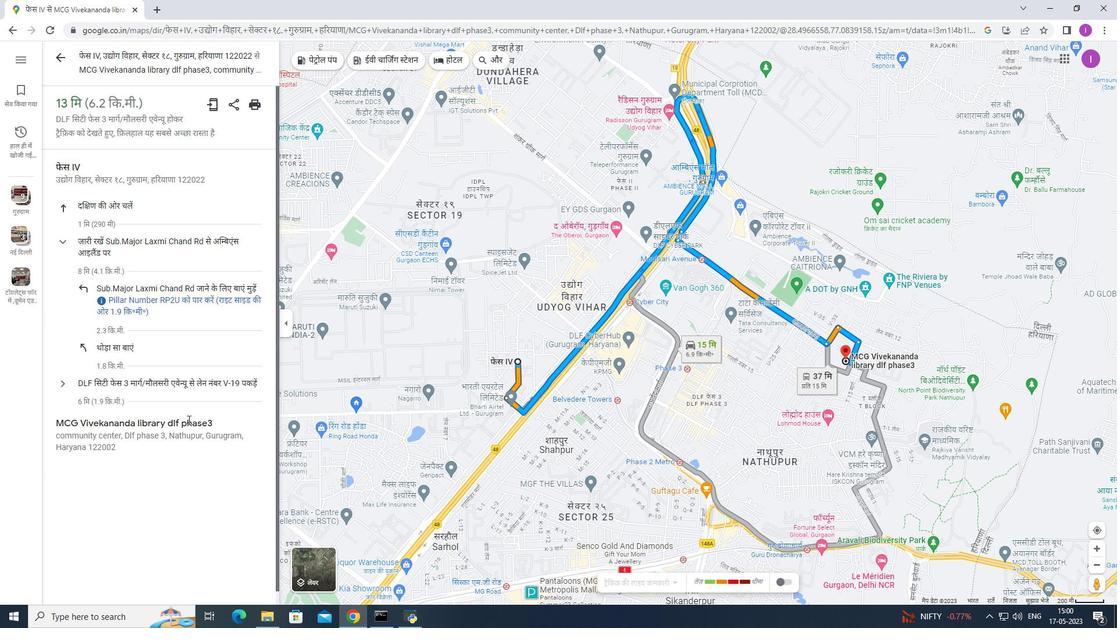 
Action: Mouse moved to (188, 420)
Screenshot: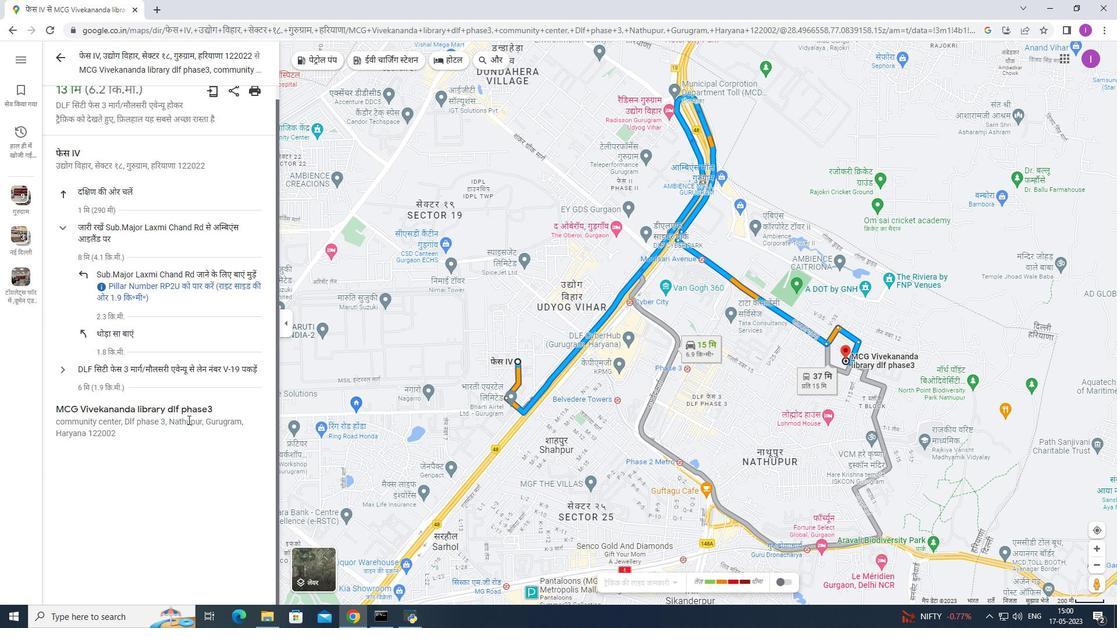 
Action: Mouse scrolled (188, 421) with delta (0, 0)
Screenshot: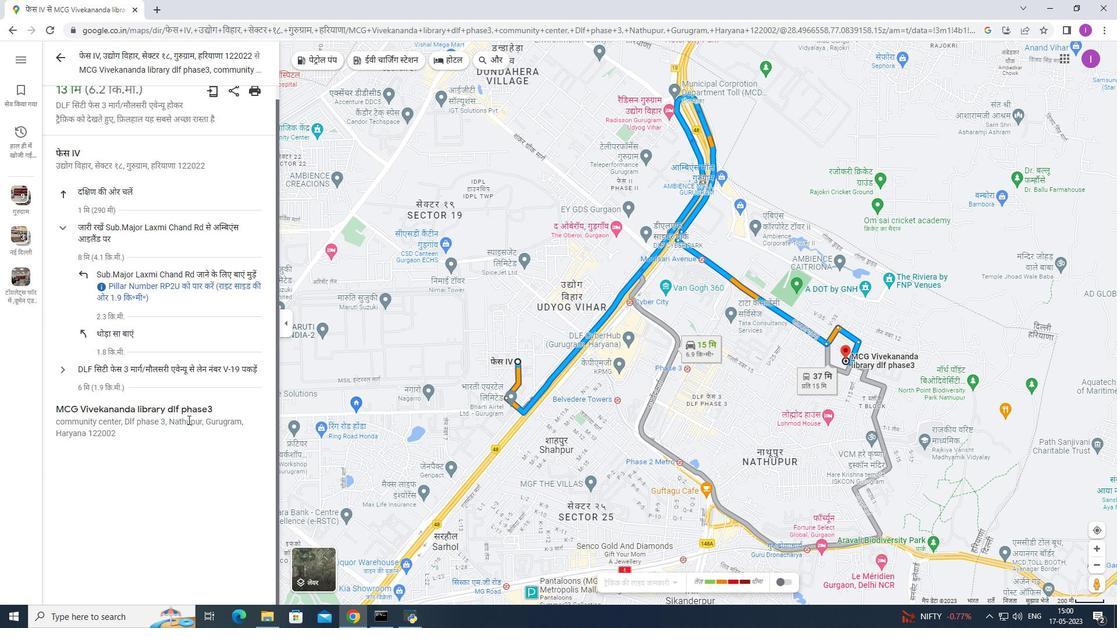 
Action: Mouse scrolled (188, 421) with delta (0, 0)
Screenshot: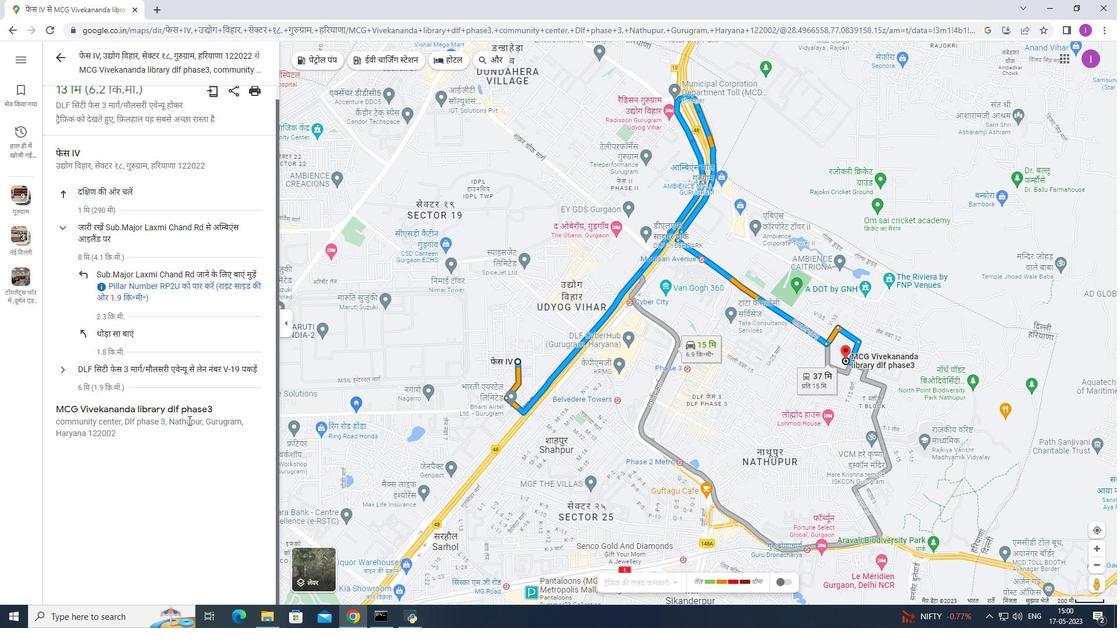 
Action: Mouse moved to (189, 420)
Screenshot: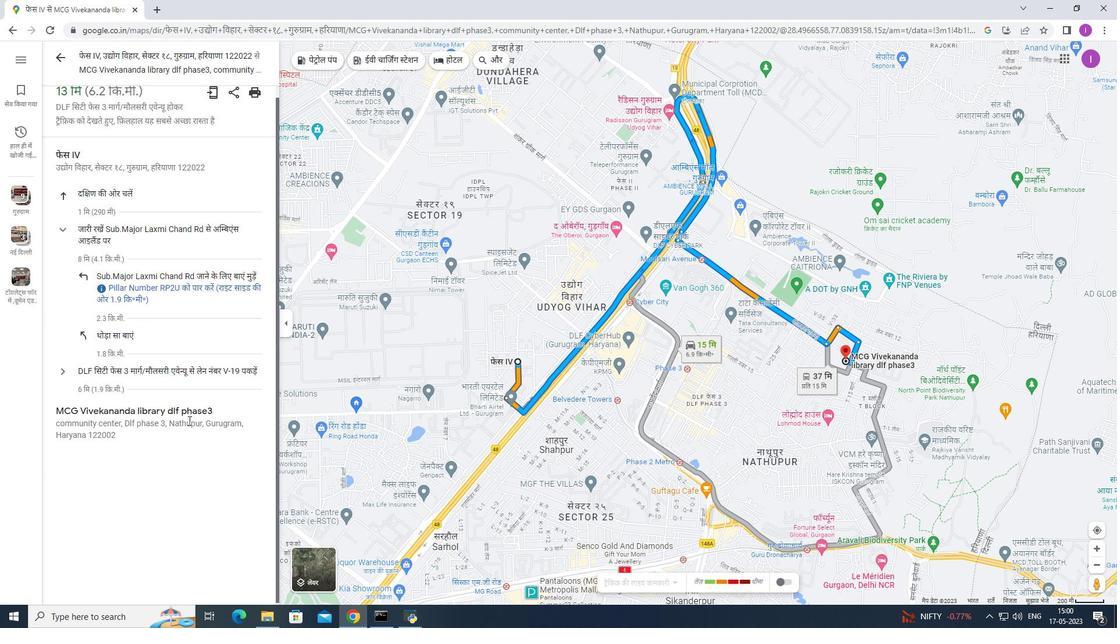 
Action: Mouse scrolled (189, 420) with delta (0, 0)
Screenshot: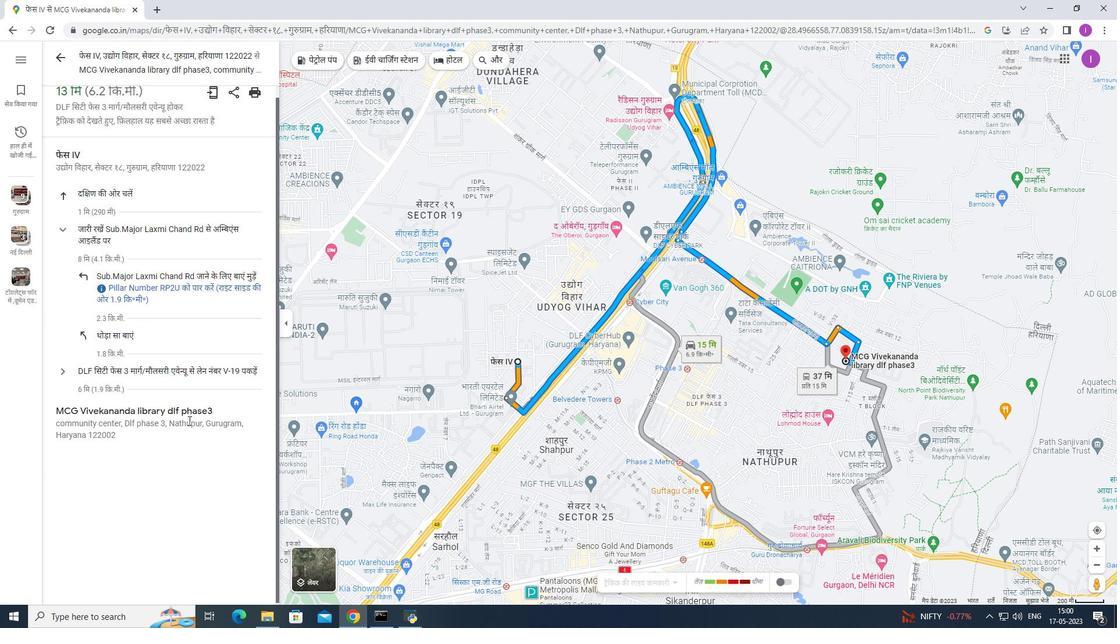 
Action: Mouse moved to (191, 415)
Screenshot: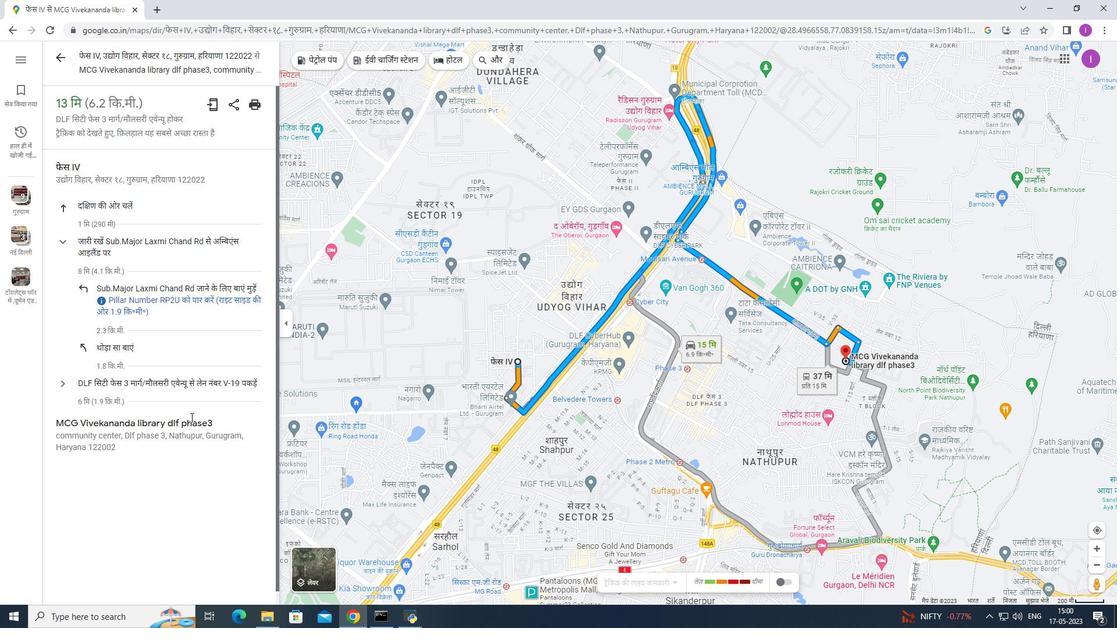 
Action: Mouse scrolled (191, 415) with delta (0, 0)
Screenshot: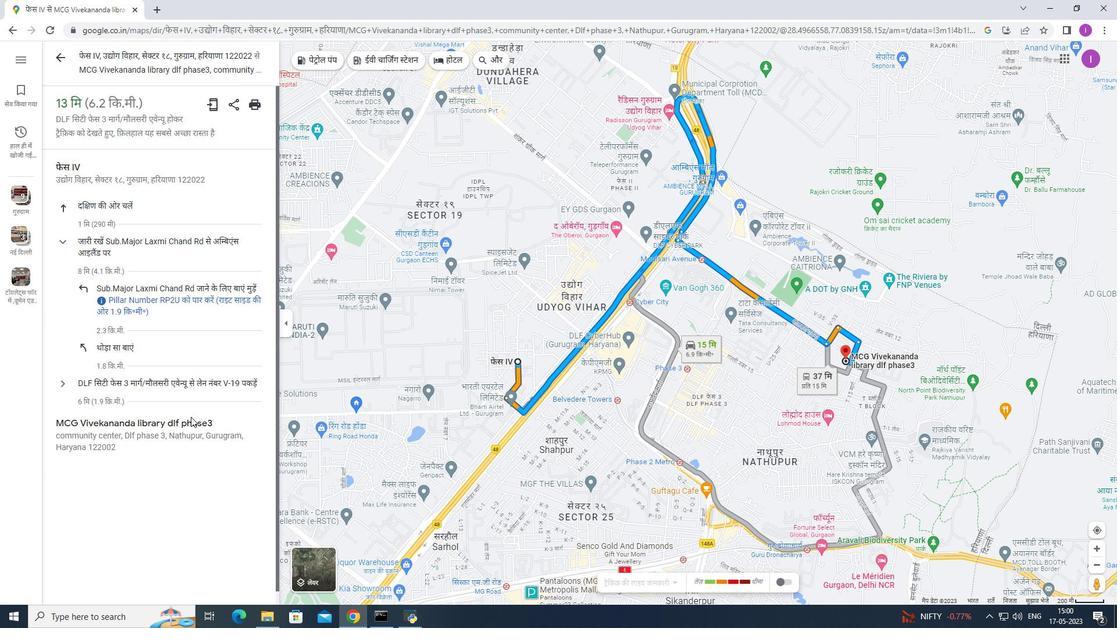 
Action: Mouse scrolled (191, 415) with delta (0, 0)
Screenshot: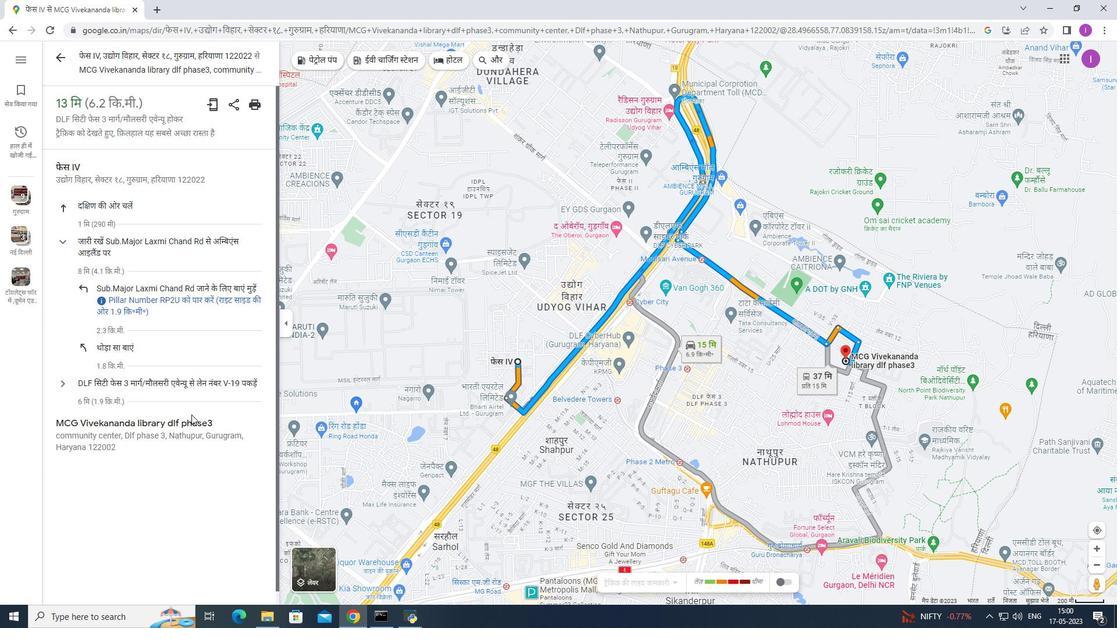
Action: Mouse moved to (9, 30)
Screenshot: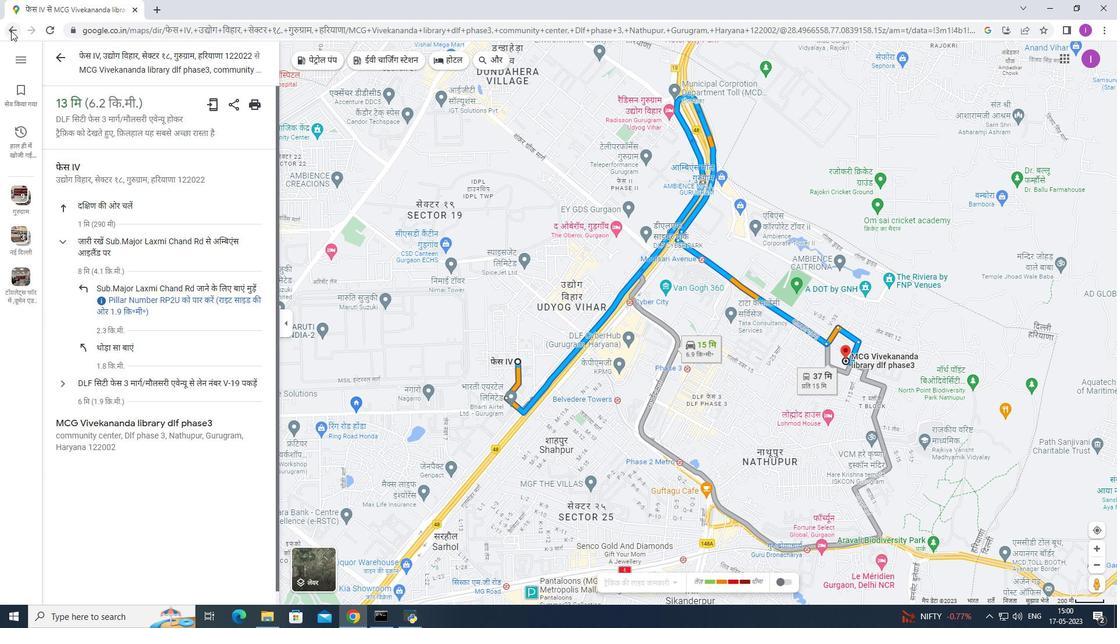 
Action: Mouse pressed left at (9, 30)
Screenshot: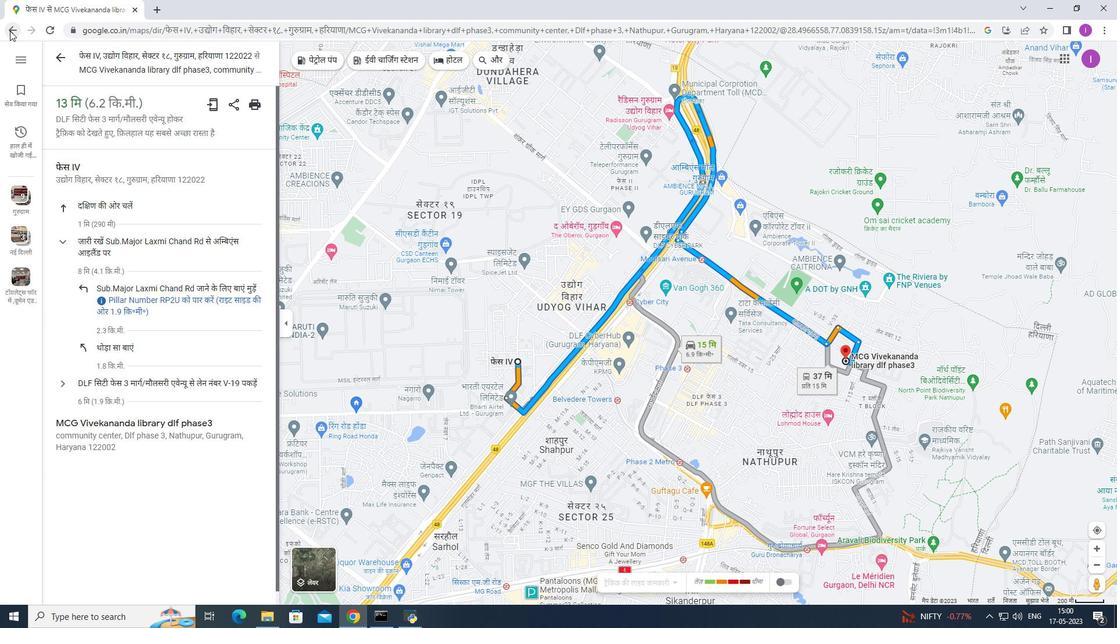 
Action: Mouse moved to (254, 261)
Screenshot: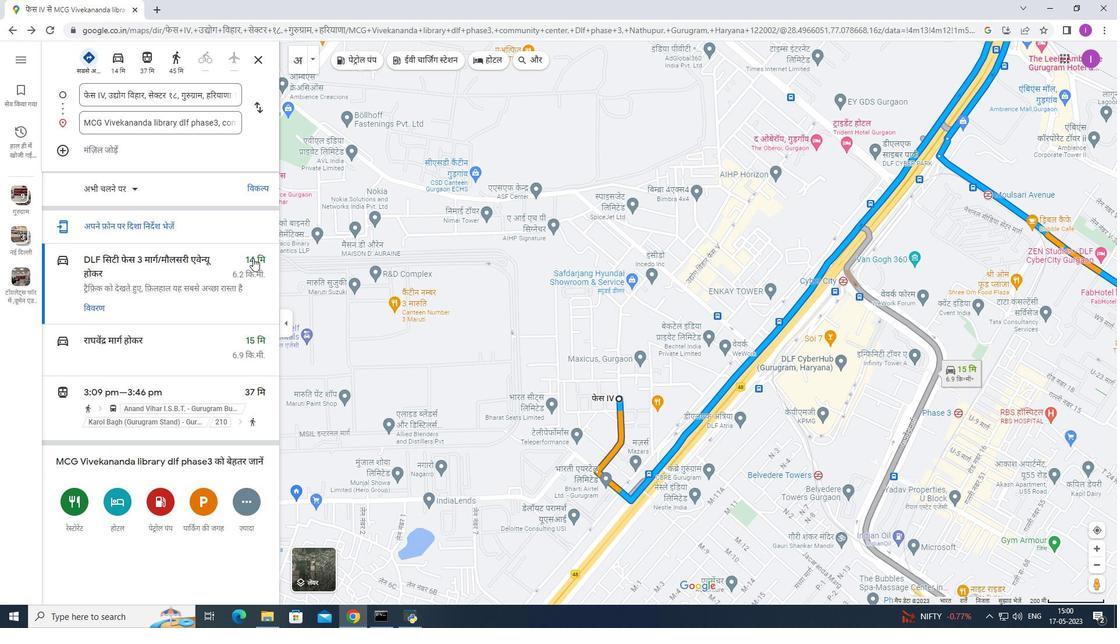 
Action: Mouse pressed left at (254, 261)
Screenshot: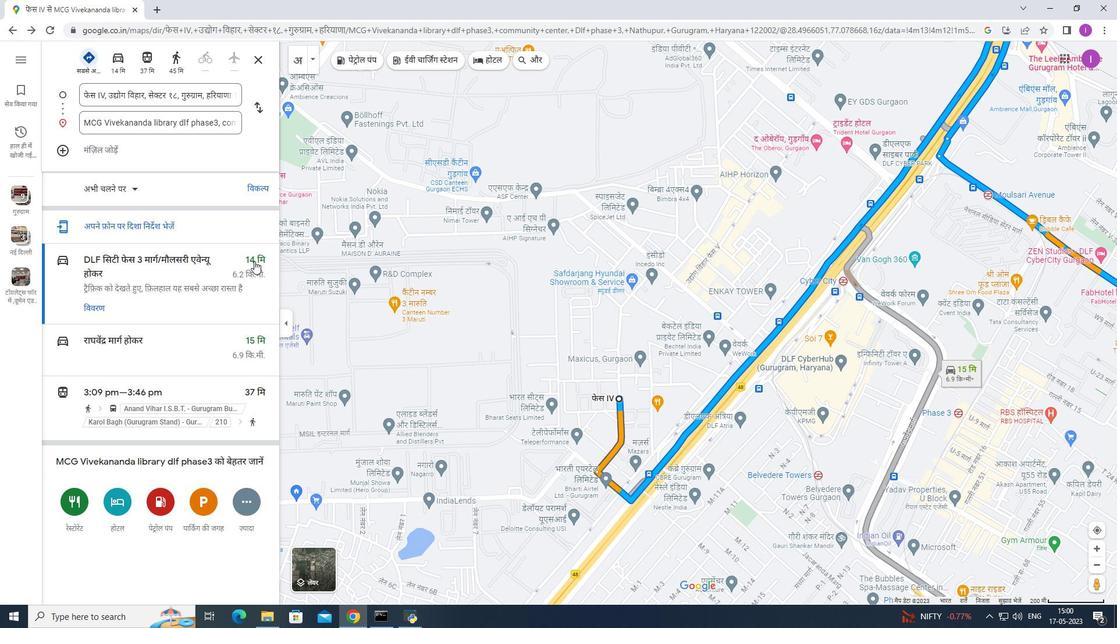 
Action: Mouse scrolled (254, 260) with delta (0, 0)
Screenshot: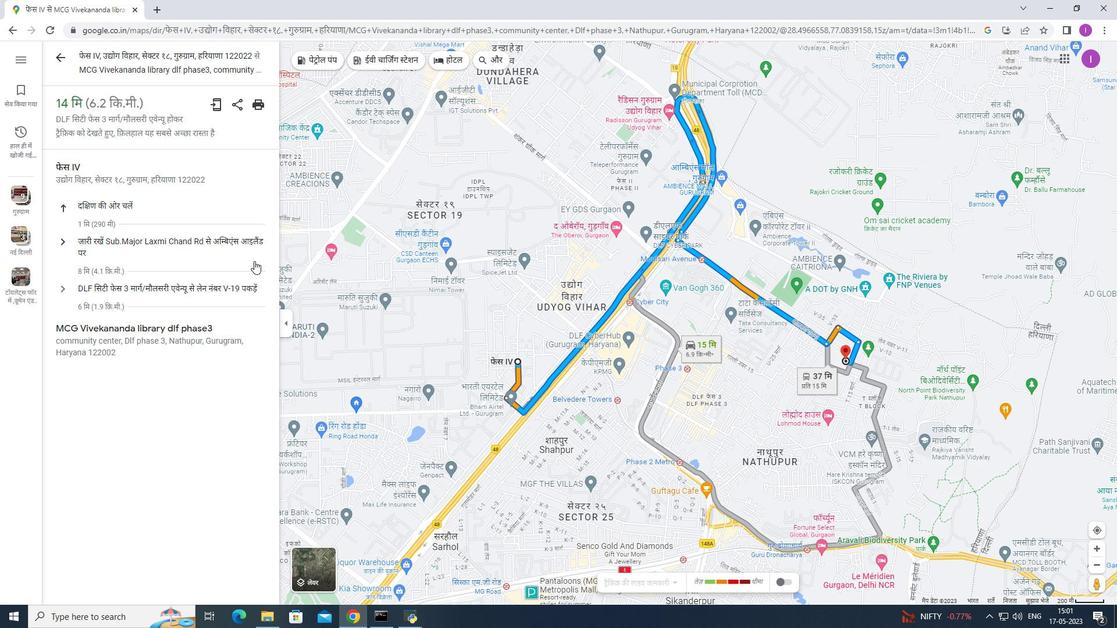 
Action: Mouse scrolled (254, 261) with delta (0, 0)
Screenshot: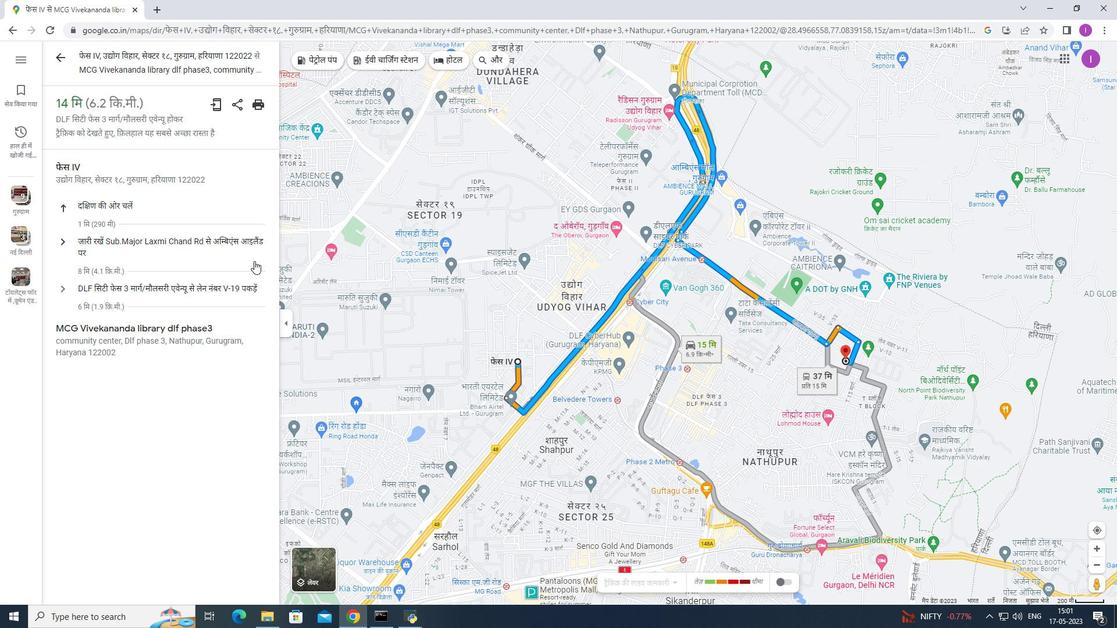 
Action: Mouse scrolled (254, 261) with delta (0, 0)
Screenshot: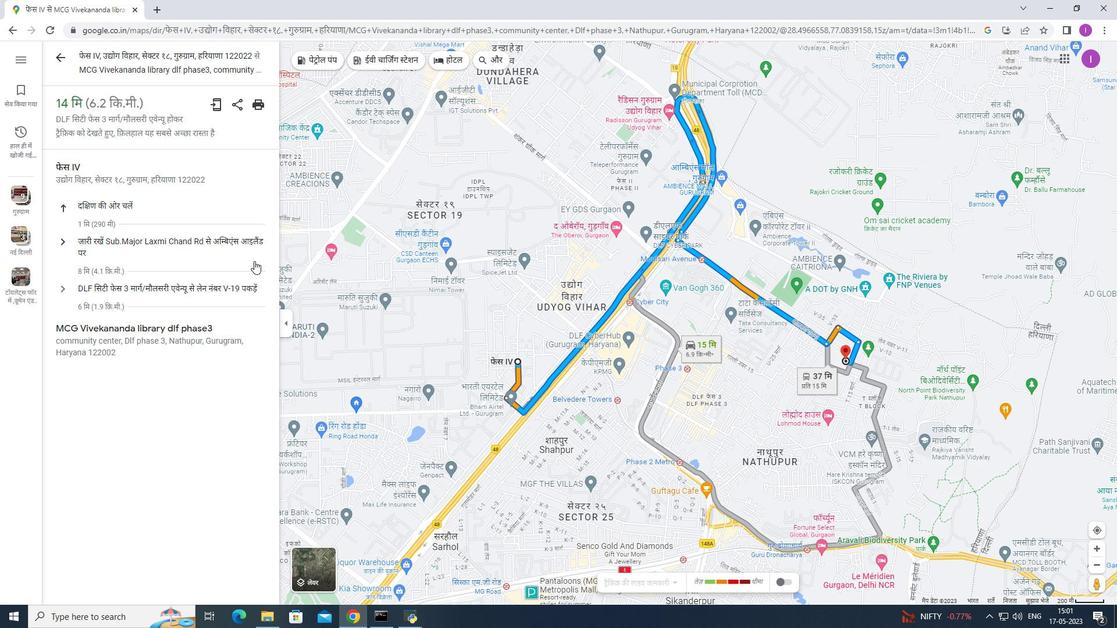 
Action: Mouse scrolled (254, 260) with delta (0, 0)
Screenshot: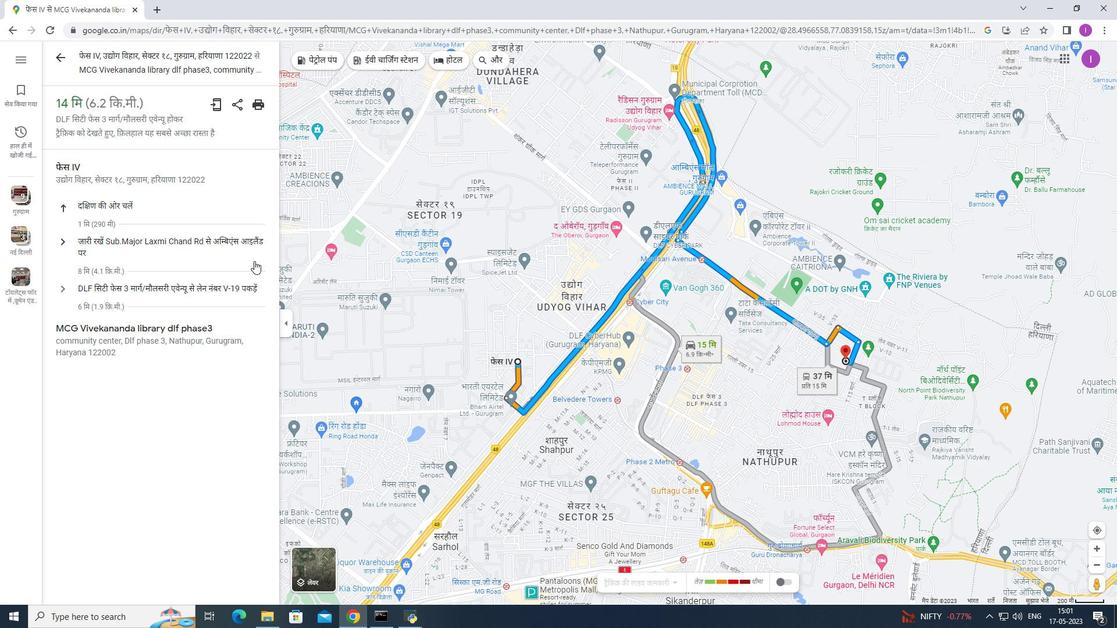 
Action: Mouse scrolled (254, 260) with delta (0, 0)
Screenshot: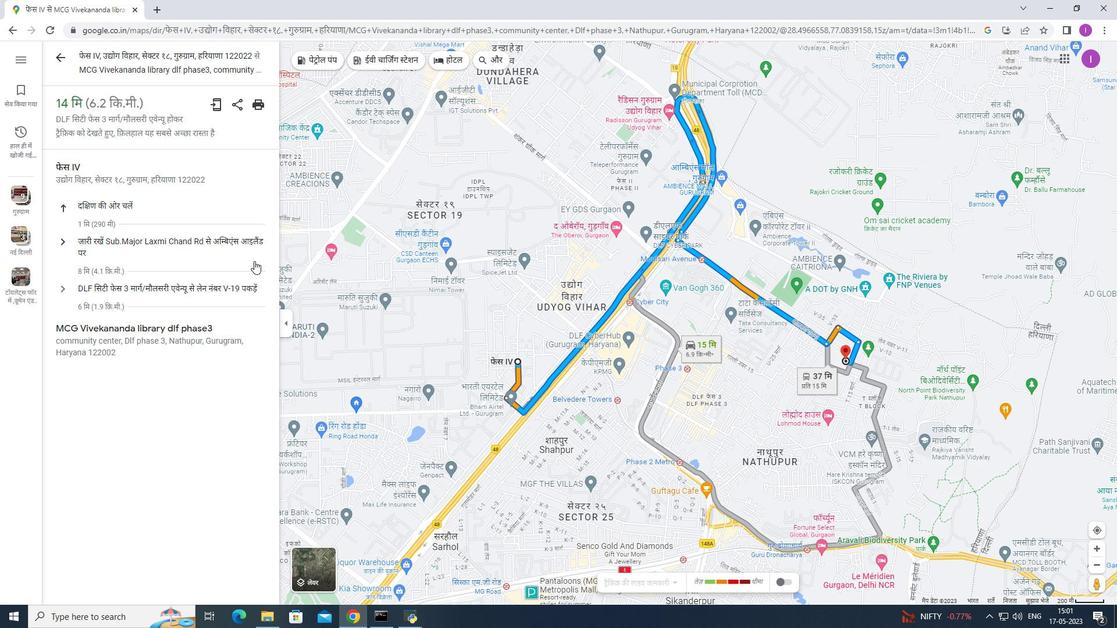 
Action: Mouse moved to (530, 302)
Screenshot: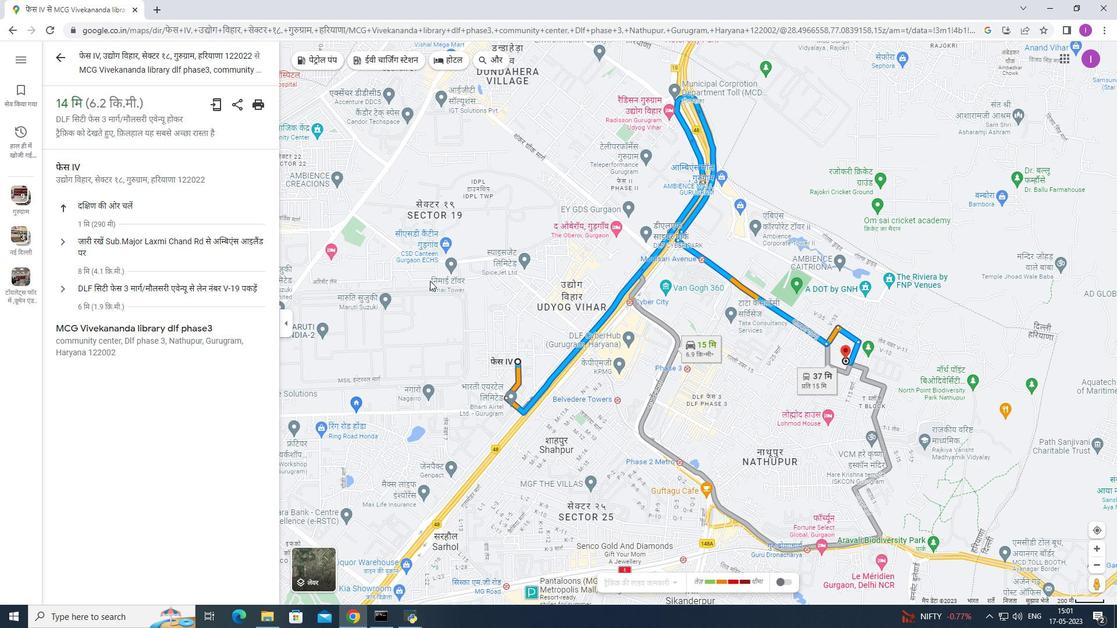 
Action: Mouse scrolled (530, 301) with delta (0, 0)
Screenshot: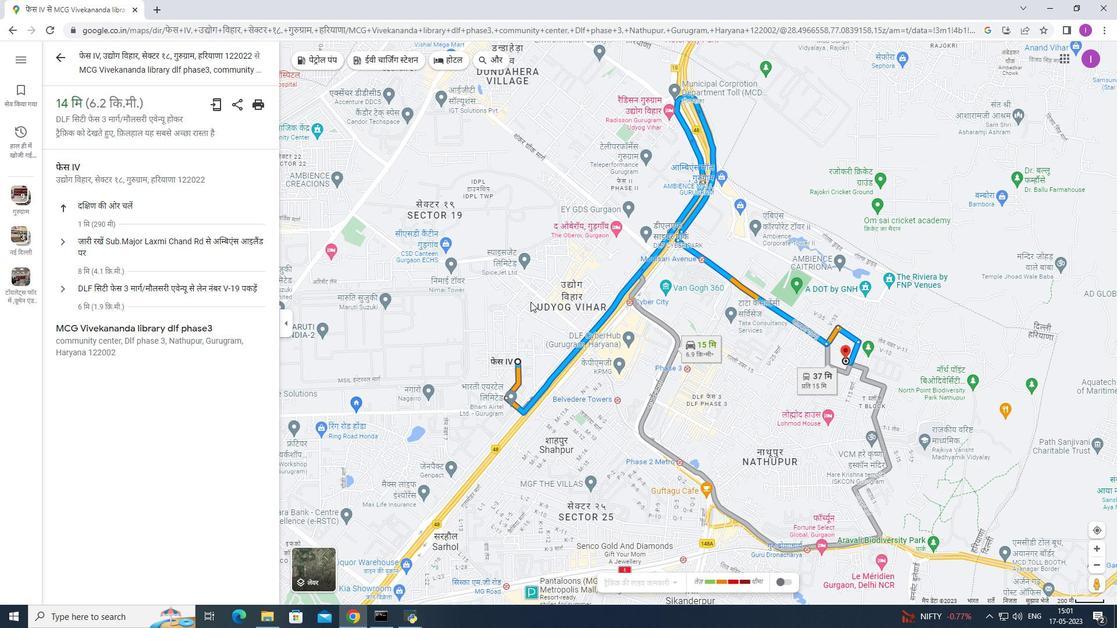 
Action: Mouse moved to (529, 302)
Screenshot: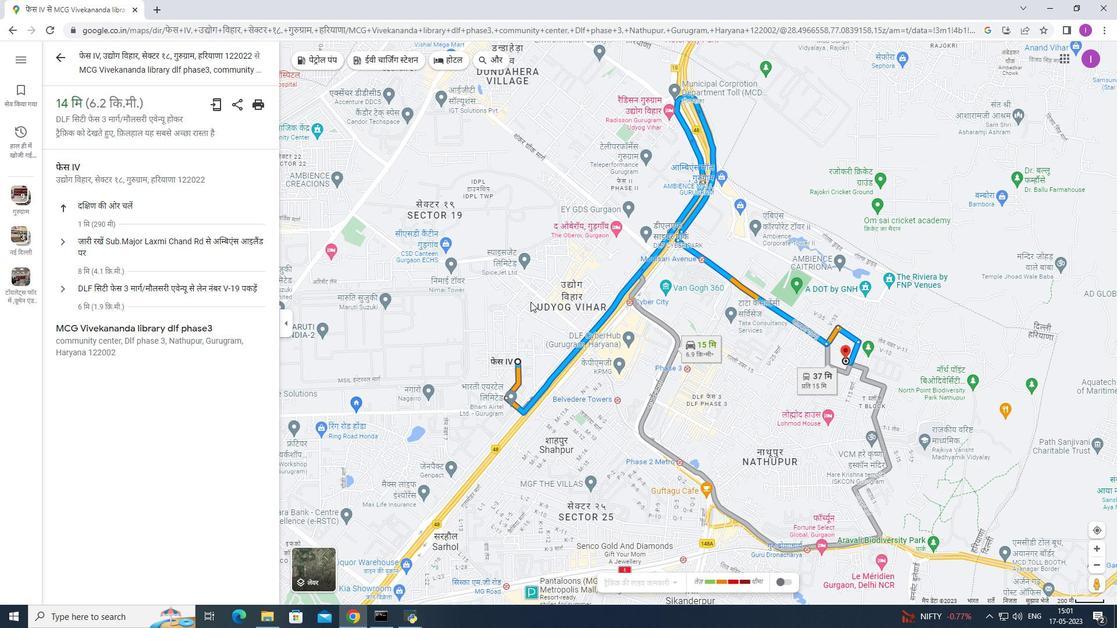 
Action: Mouse scrolled (529, 301) with delta (0, 0)
Screenshot: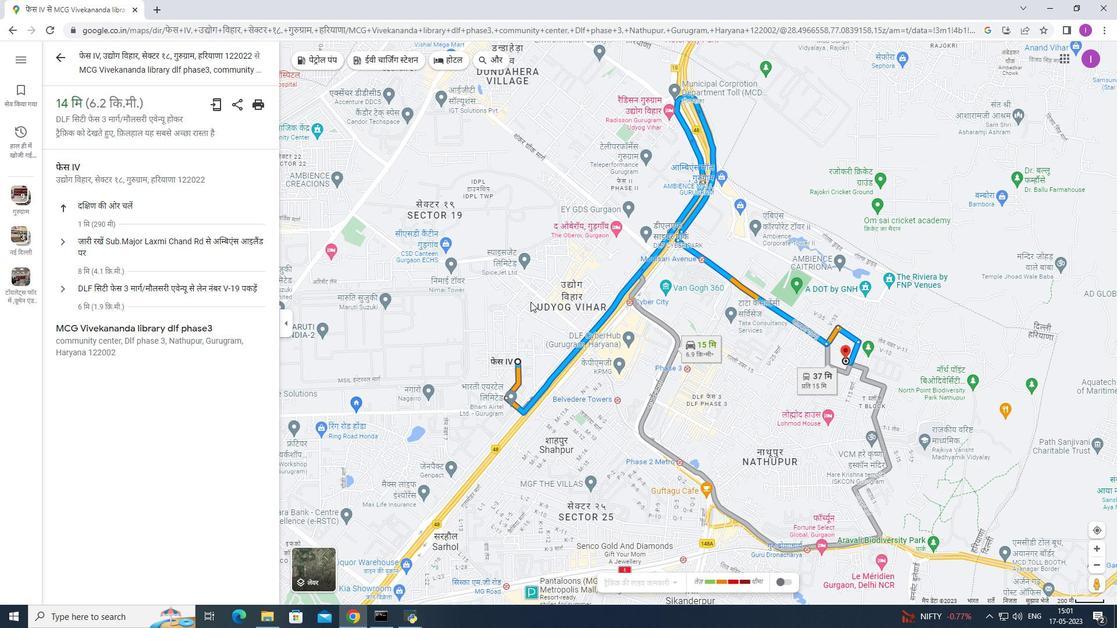 
Action: Mouse moved to (525, 301)
Screenshot: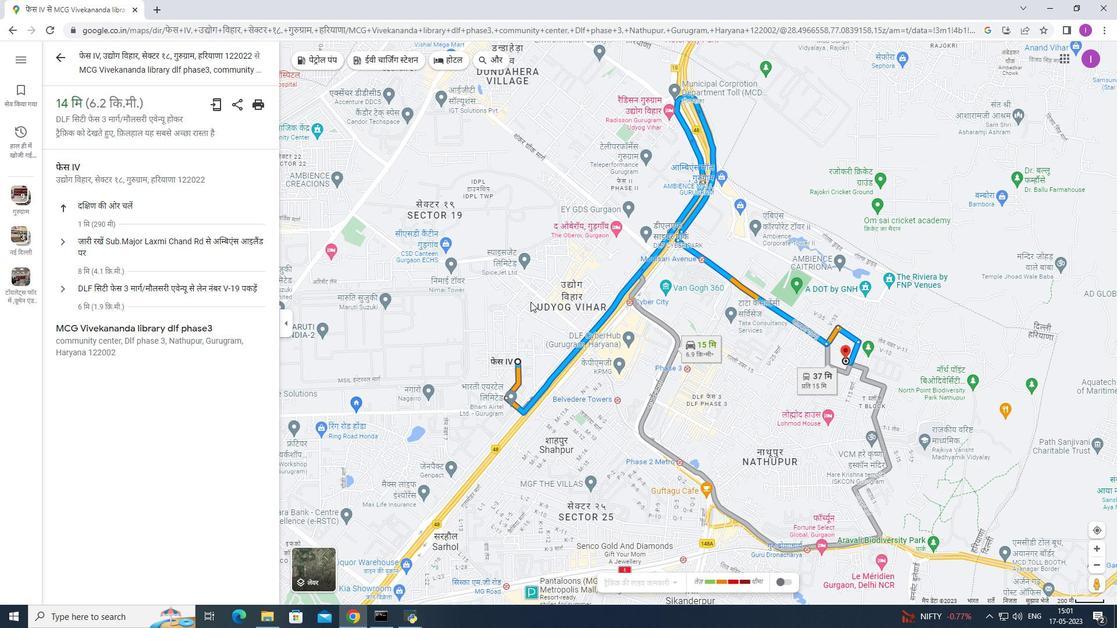 
Action: Mouse scrolled (526, 300) with delta (0, 0)
Screenshot: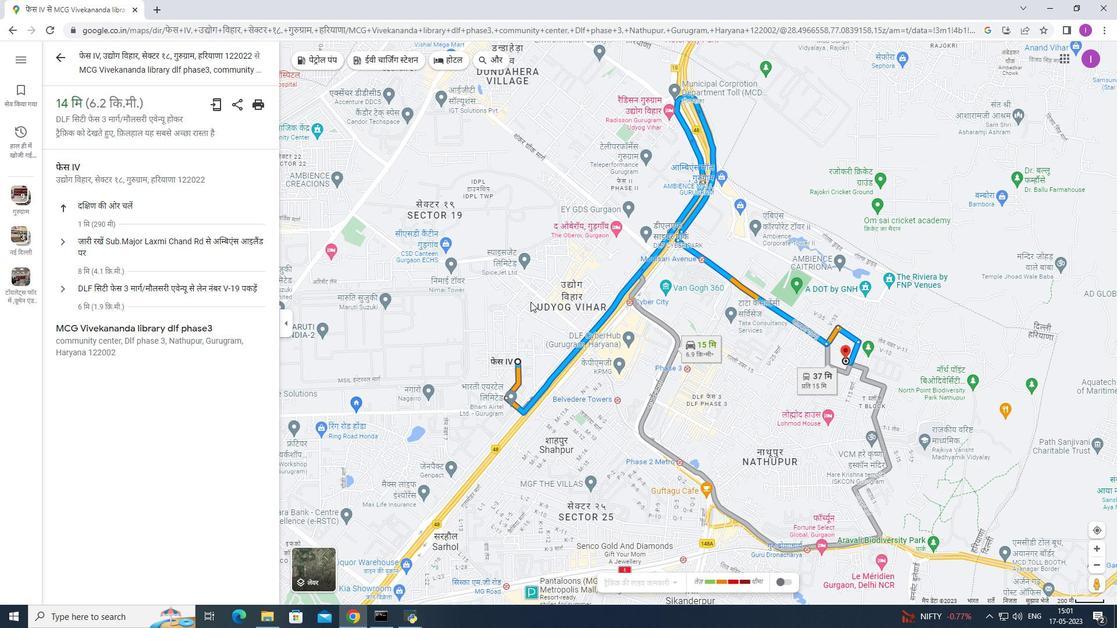 
Action: Mouse moved to (522, 300)
Screenshot: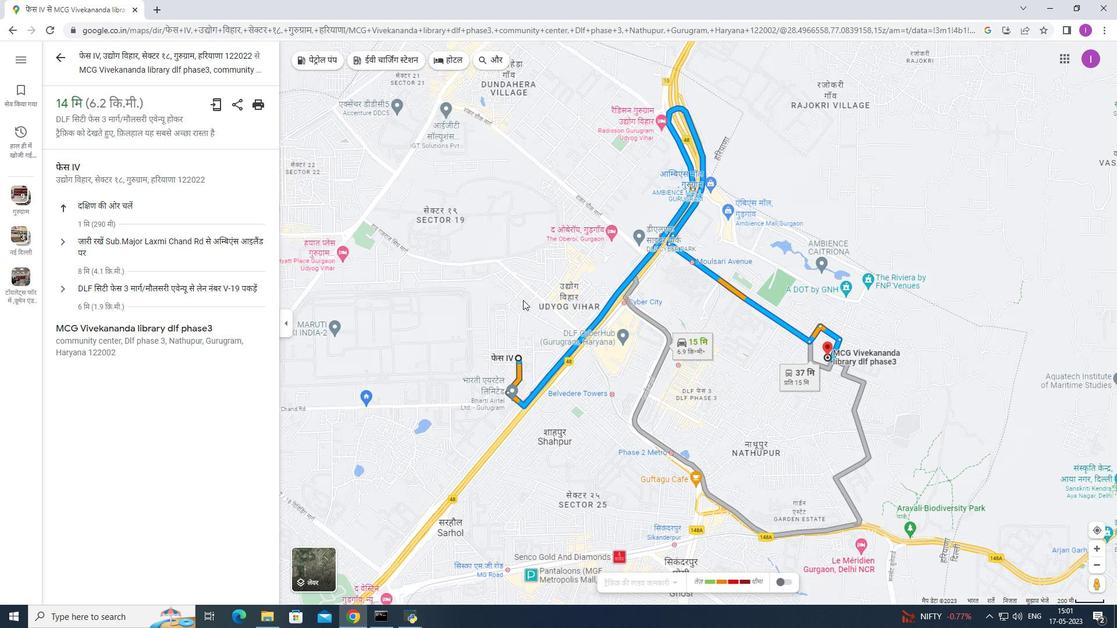 
Action: Mouse scrolled (522, 300) with delta (0, 0)
Screenshot: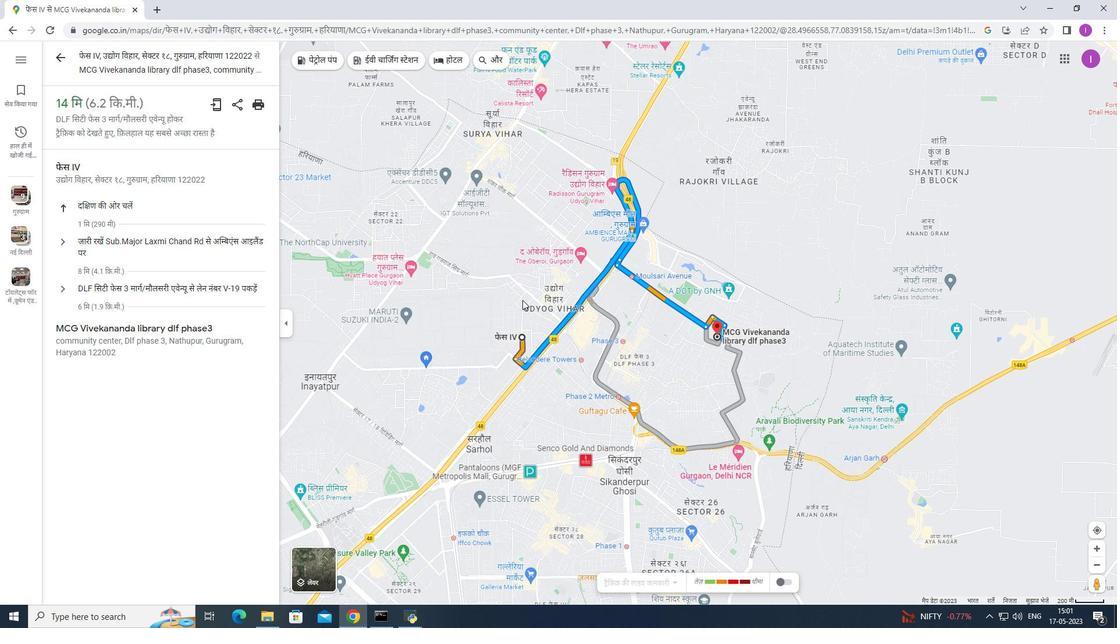 
Action: Mouse scrolled (522, 300) with delta (0, 0)
Screenshot: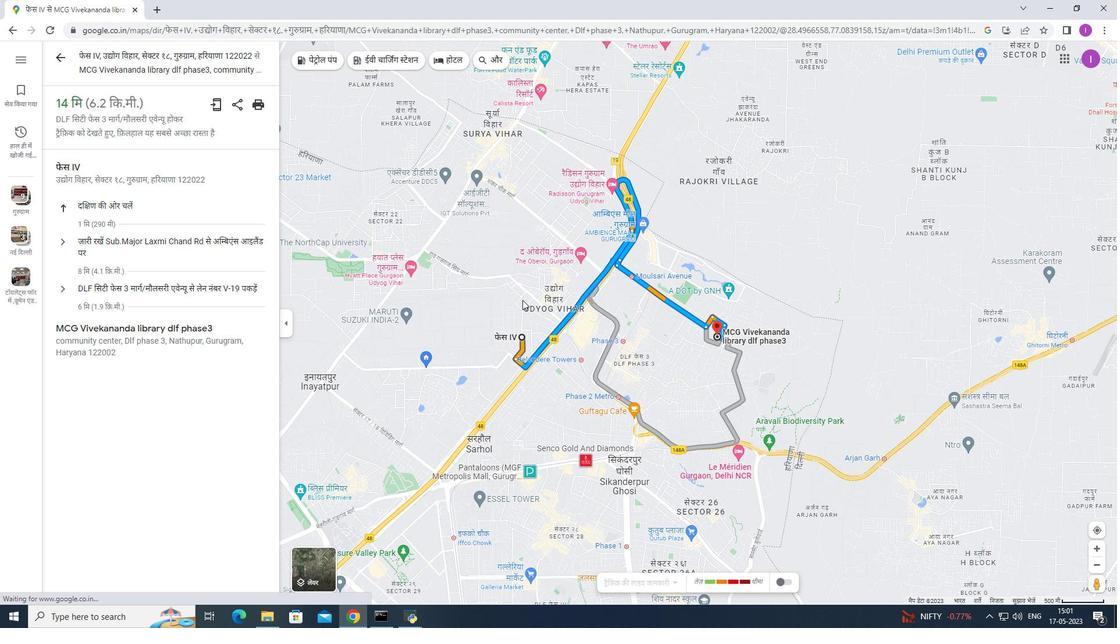 
Action: Mouse scrolled (522, 300) with delta (0, 0)
Screenshot: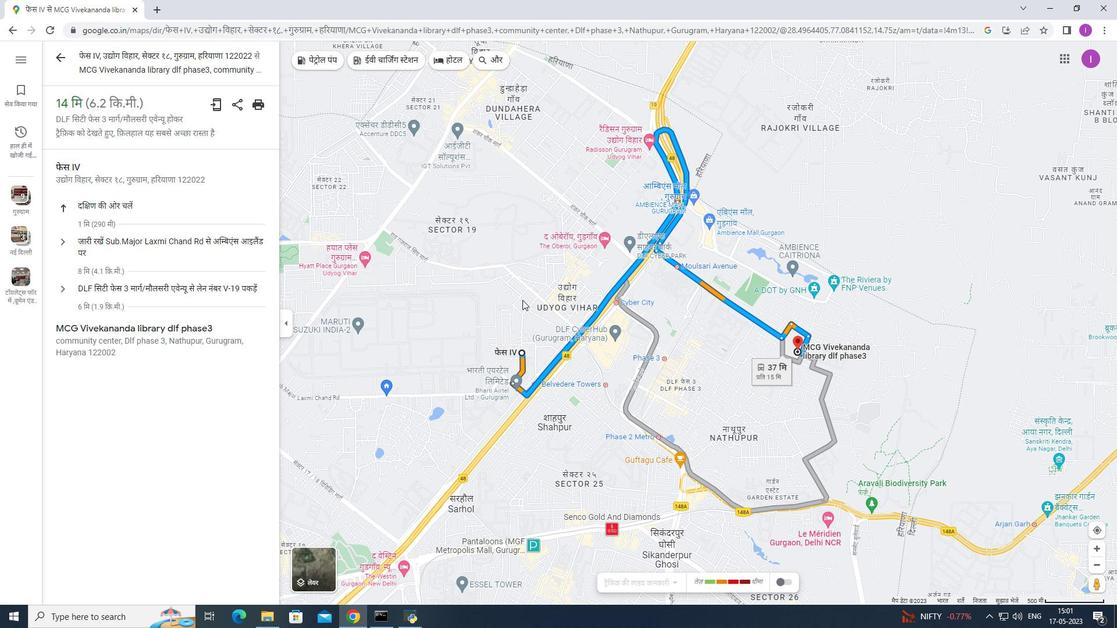 
Action: Mouse moved to (14, 34)
Screenshot: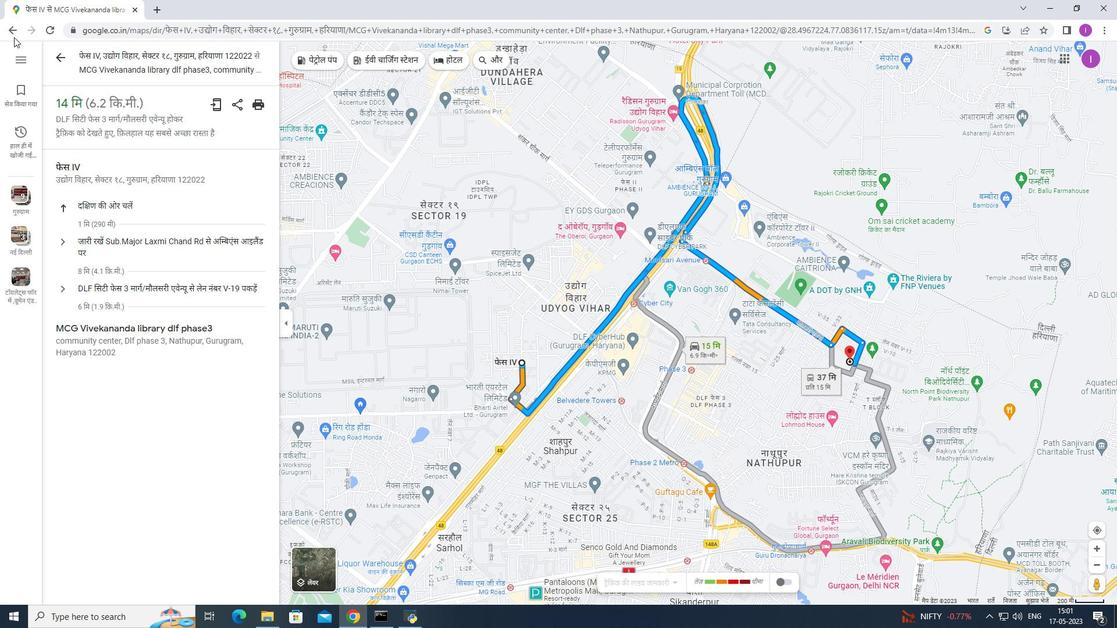 
Action: Mouse pressed left at (14, 34)
Screenshot: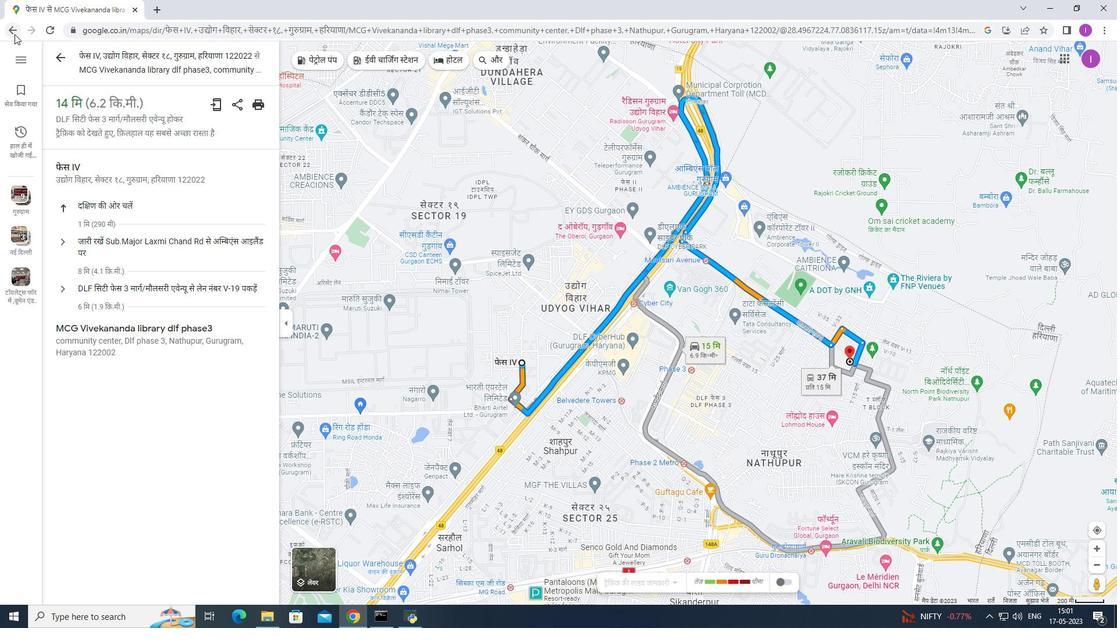 
Action: Mouse moved to (125, 357)
Screenshot: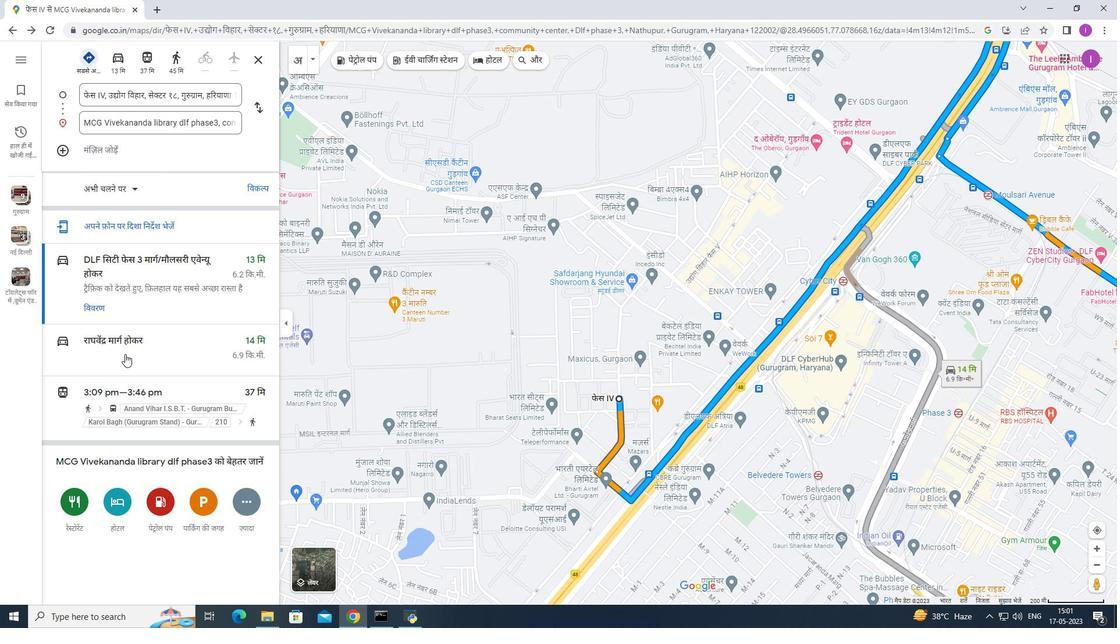 
Action: Mouse scrolled (125, 357) with delta (0, 0)
Screenshot: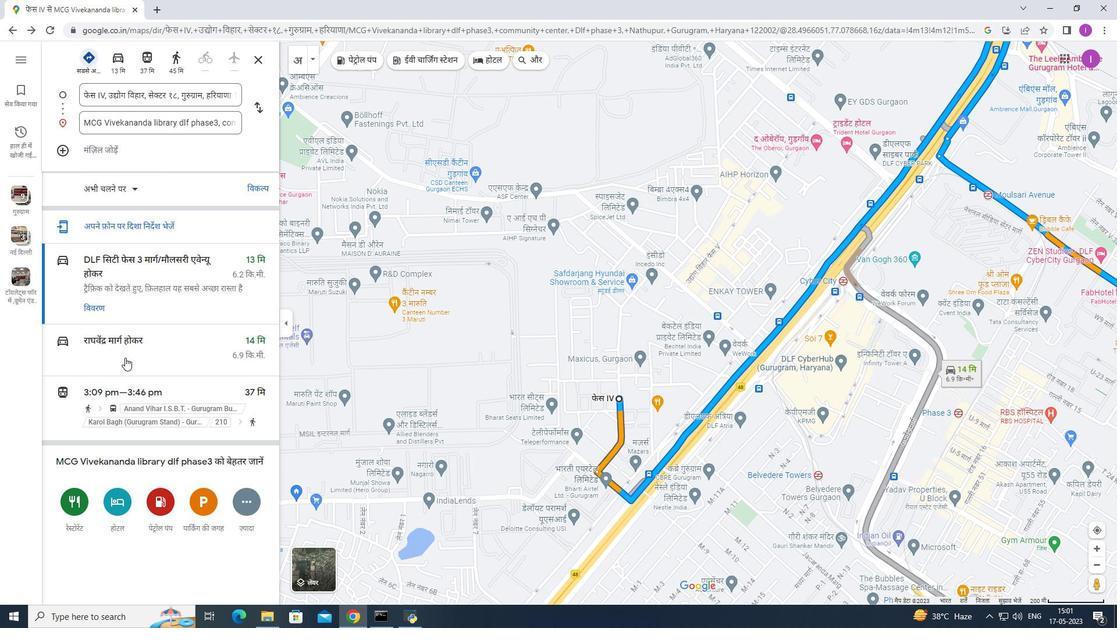 
Action: Mouse scrolled (125, 357) with delta (0, 0)
Screenshot: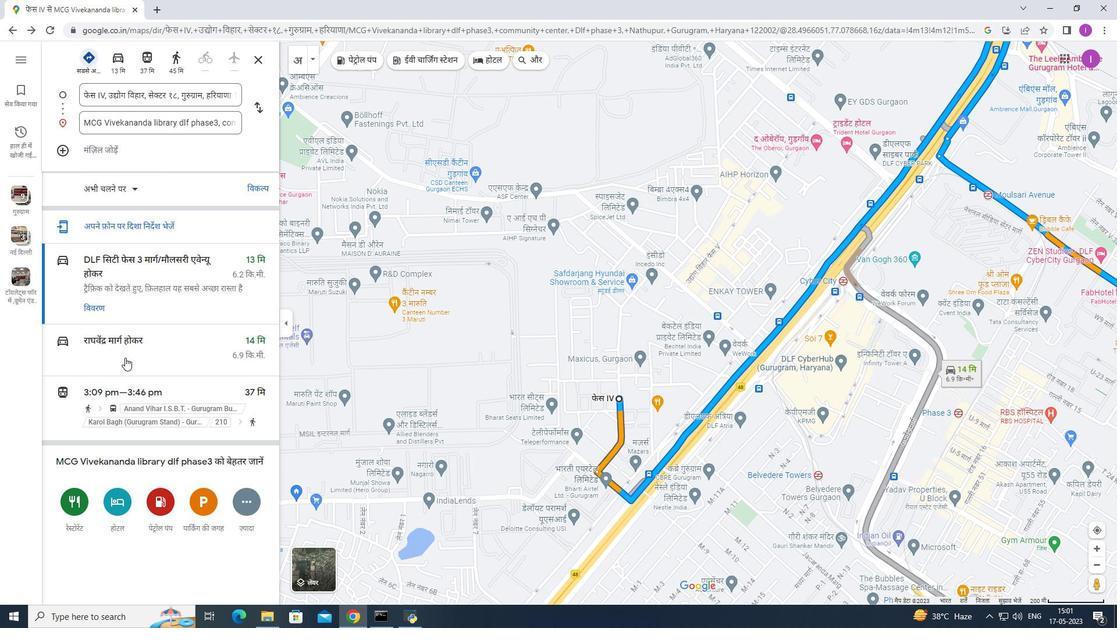 
Action: Mouse moved to (125, 358)
Screenshot: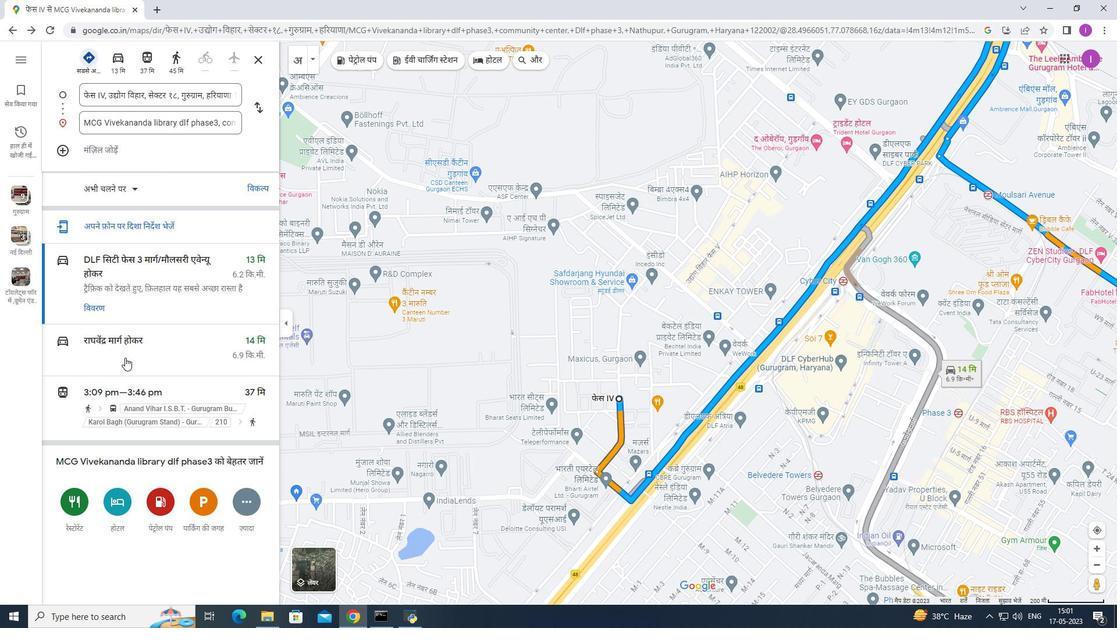 
Action: Mouse scrolled (125, 357) with delta (0, 0)
Screenshot: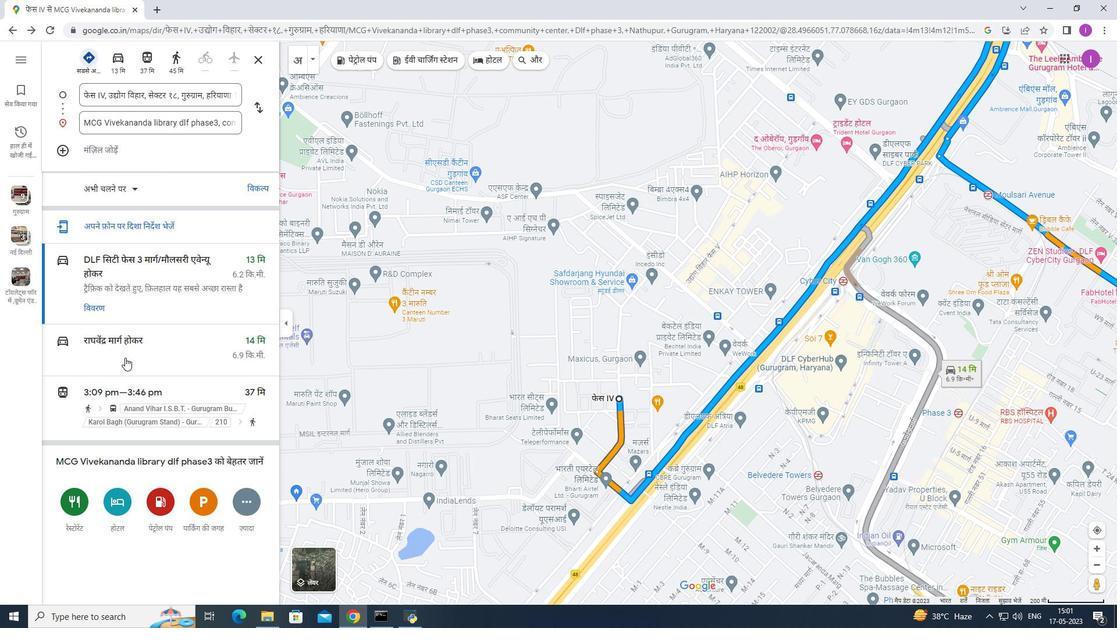 
Action: Mouse scrolled (125, 357) with delta (0, 0)
Screenshot: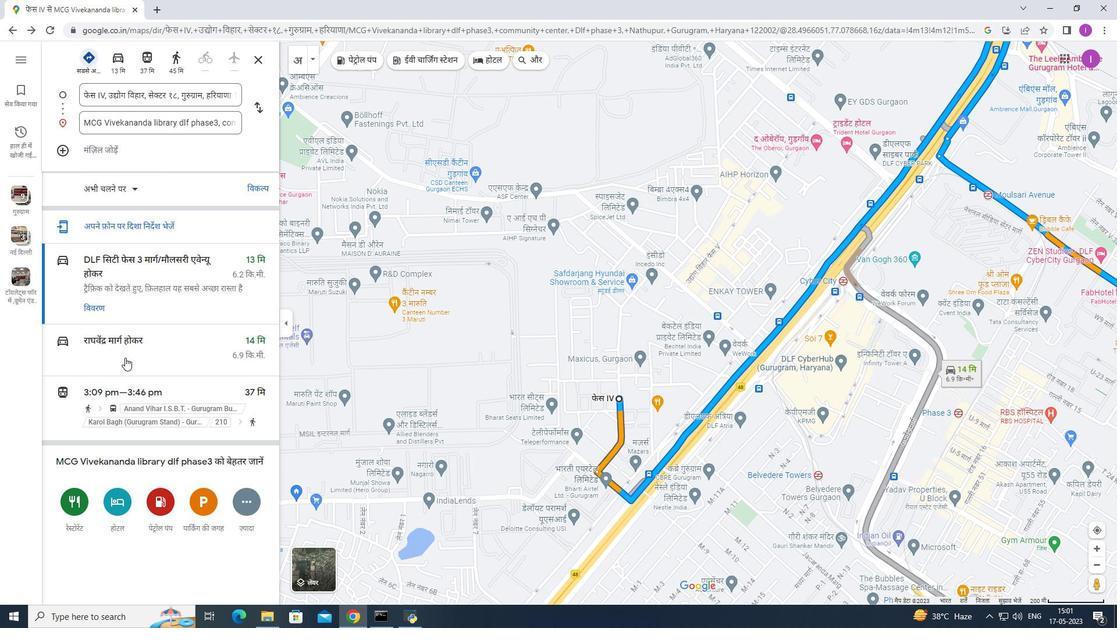
Action: Mouse moved to (205, 118)
Screenshot: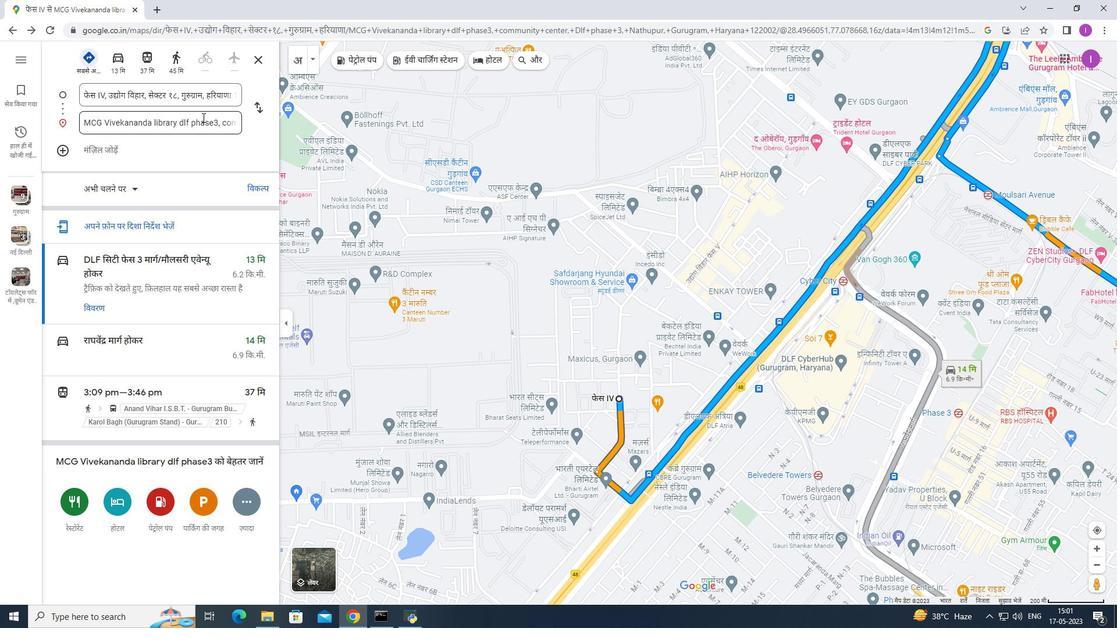 
Action: Mouse pressed left at (205, 118)
Screenshot: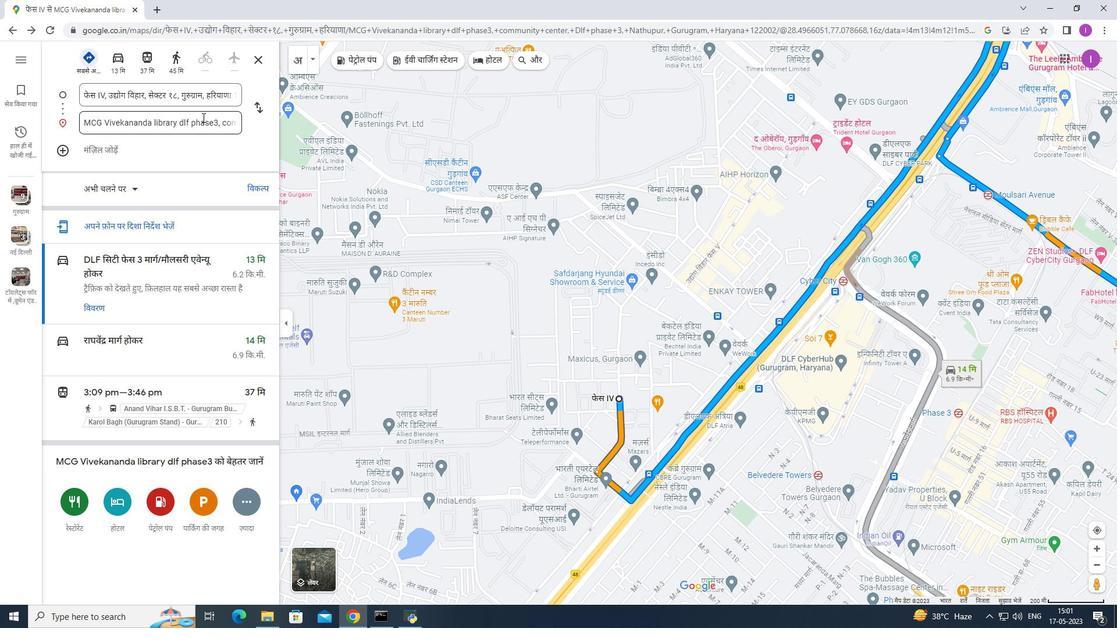 
Action: Mouse moved to (334, 161)
Screenshot: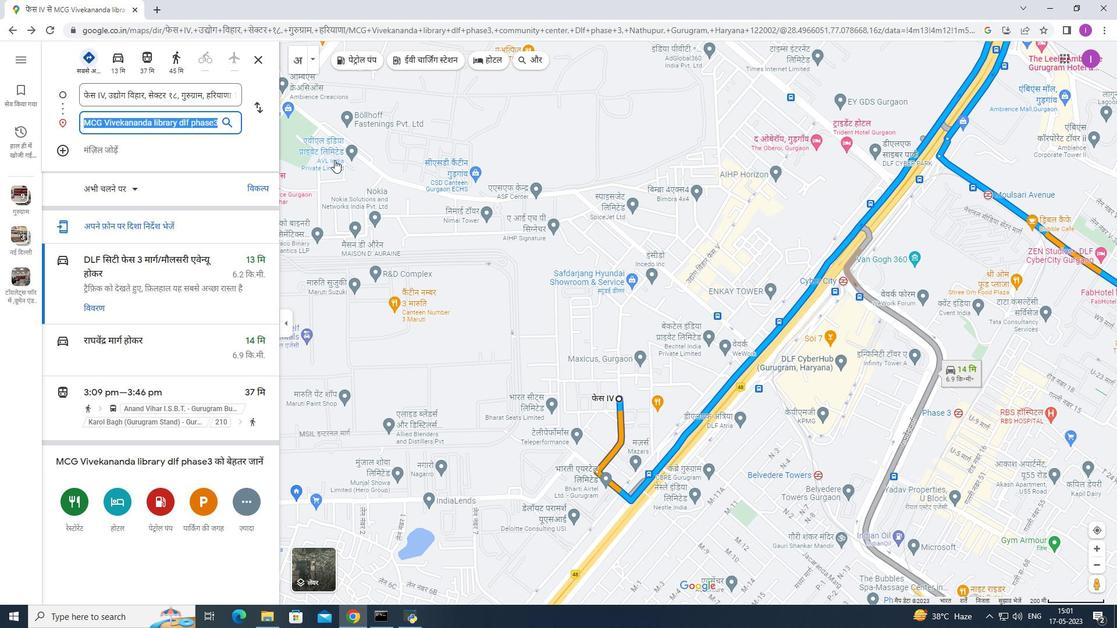 
Action: Key pressed <Key.enter>
Screenshot: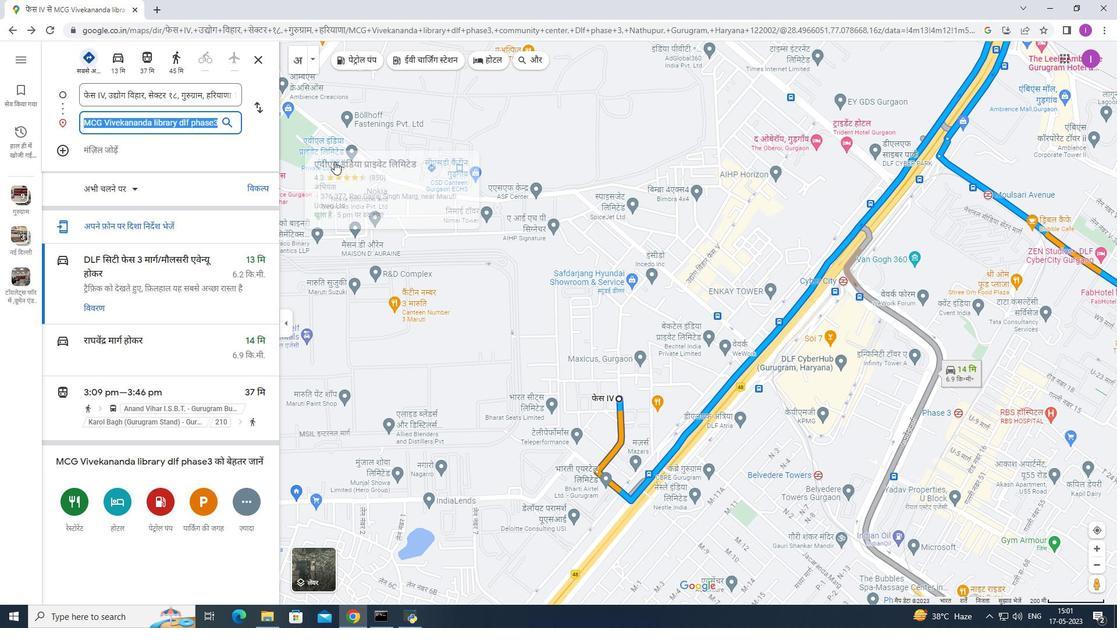 
Action: Mouse moved to (110, 60)
Screenshot: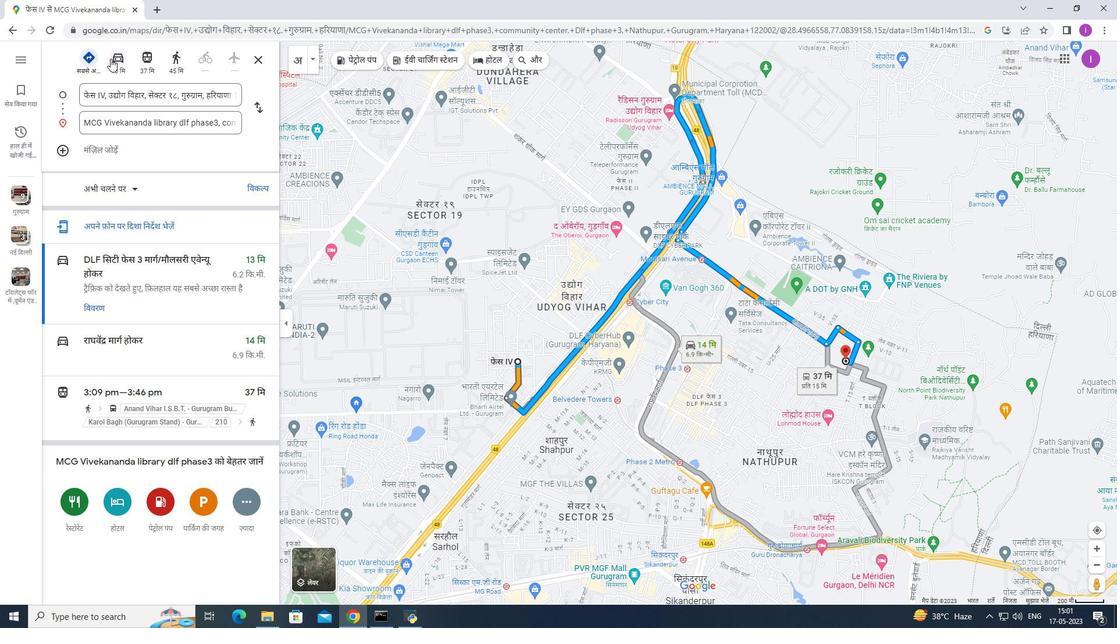 
Action: Mouse pressed left at (110, 60)
Screenshot: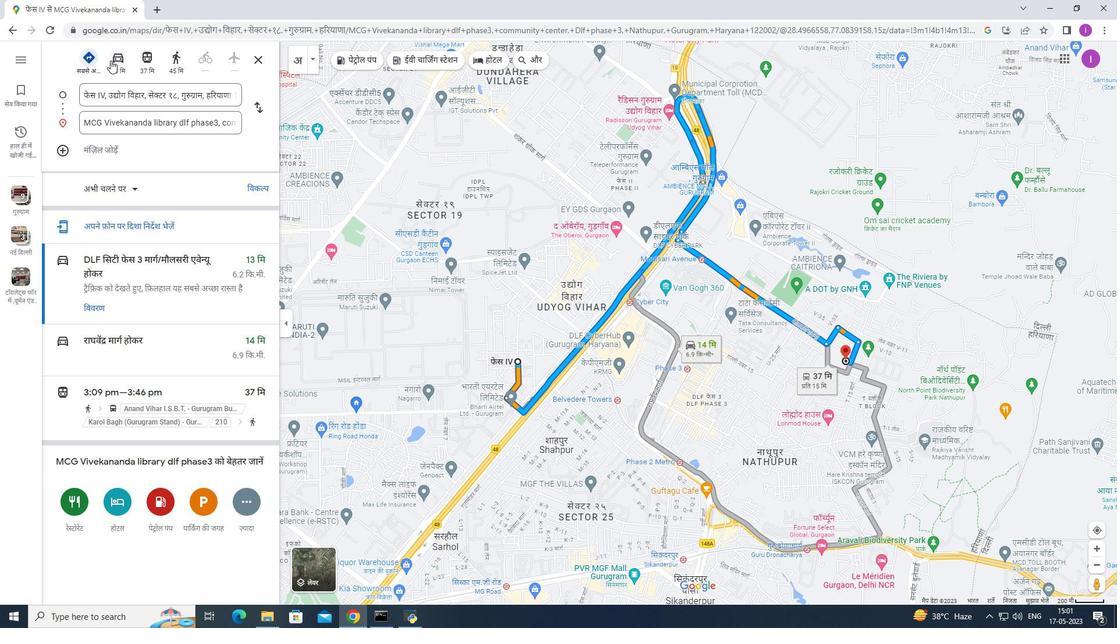 
Action: Mouse moved to (144, 73)
Screenshot: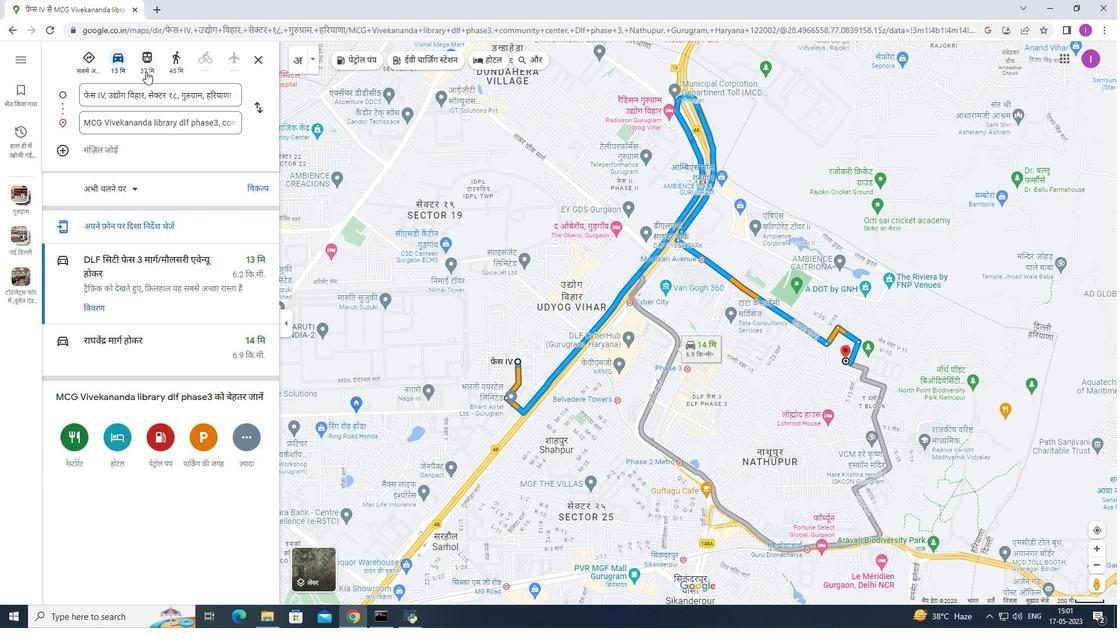 
Action: Mouse pressed left at (144, 73)
Screenshot: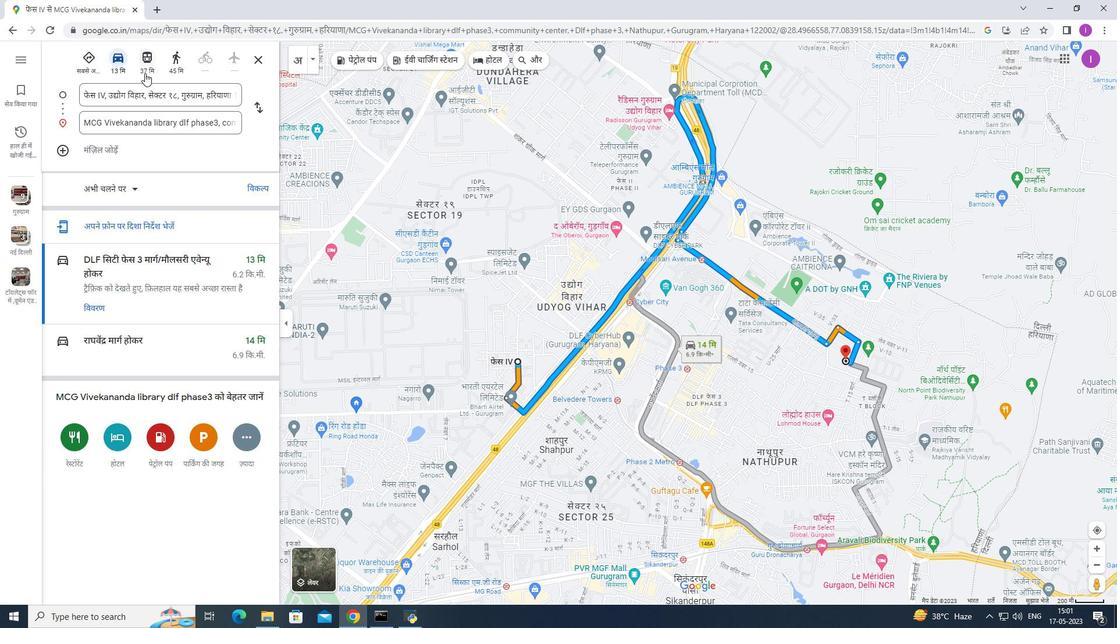 
Action: Mouse moved to (200, 59)
Screenshot: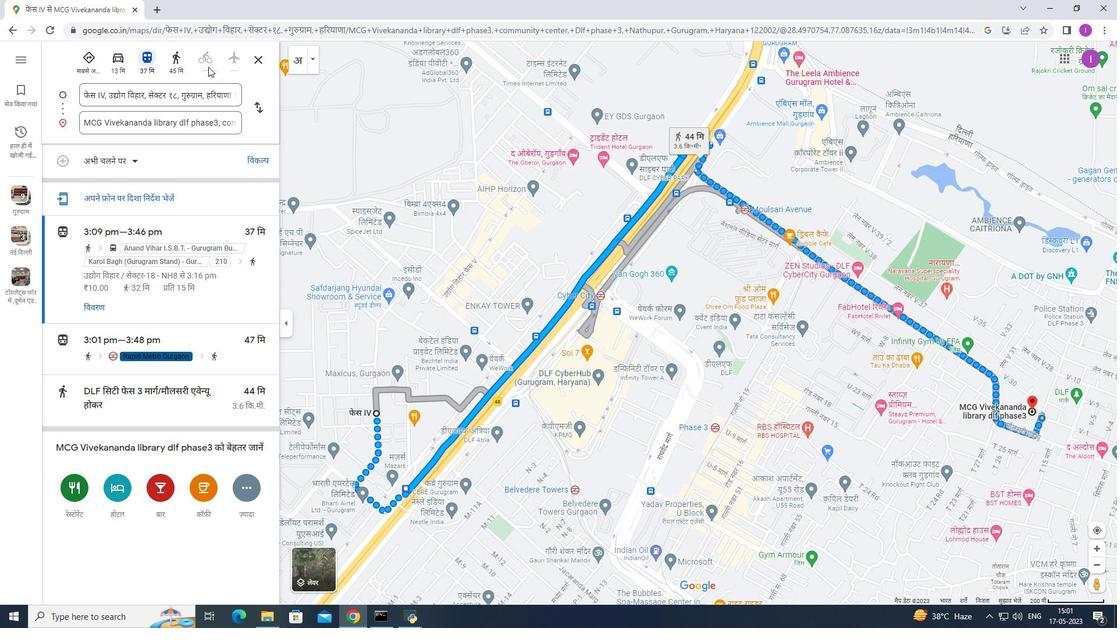 
Action: Mouse pressed left at (200, 59)
Screenshot: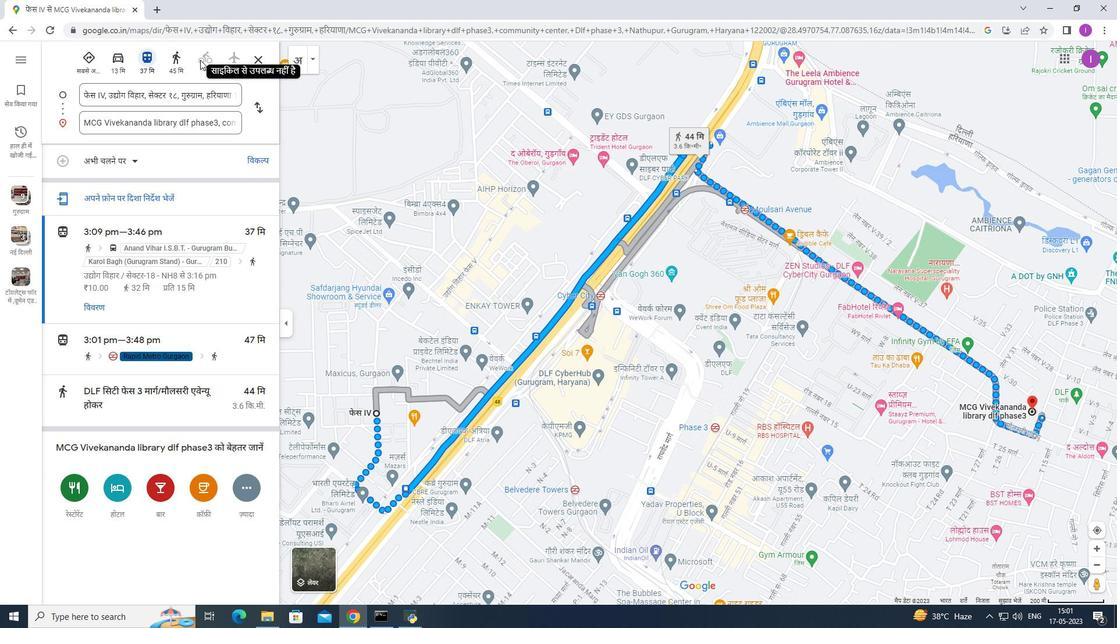 
Action: Mouse moved to (206, 71)
Screenshot: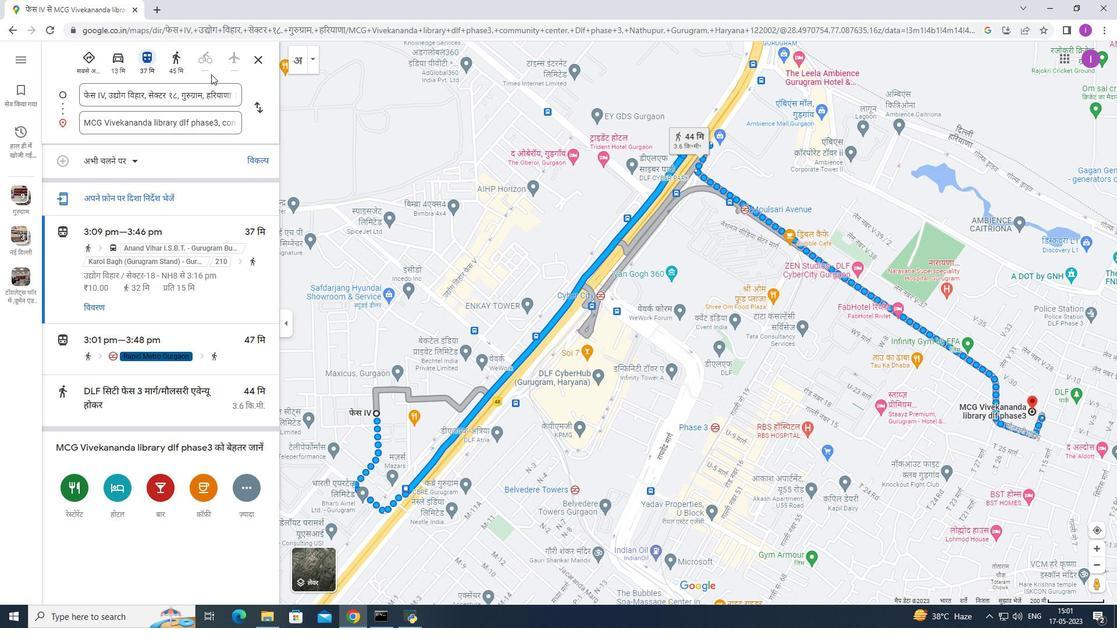 
Action: Mouse pressed left at (206, 71)
Screenshot: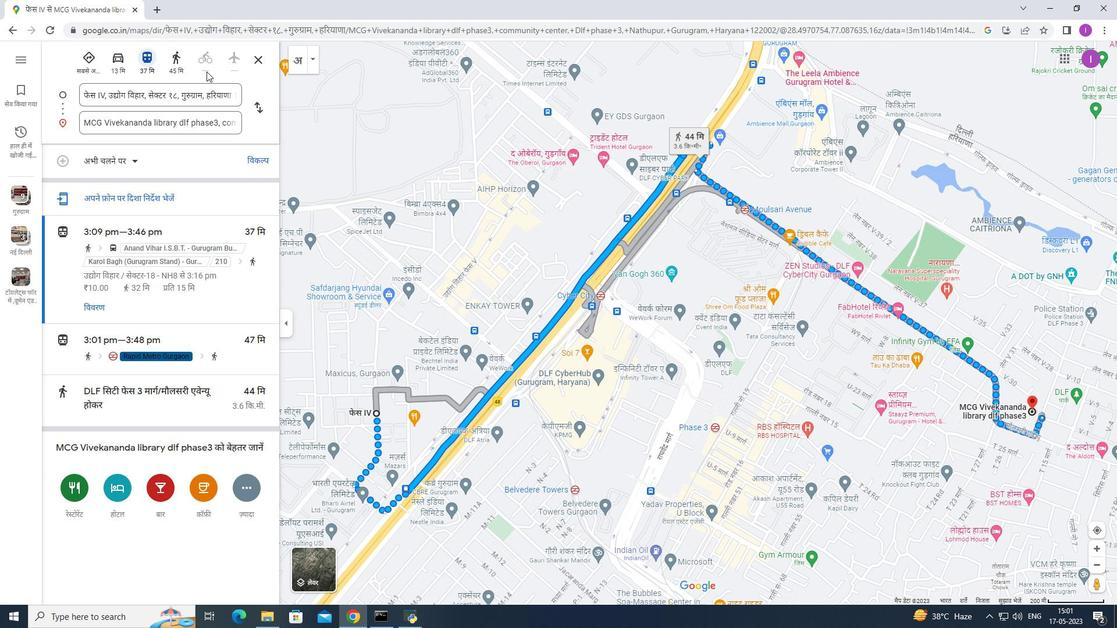 
Action: Mouse moved to (149, 206)
Screenshot: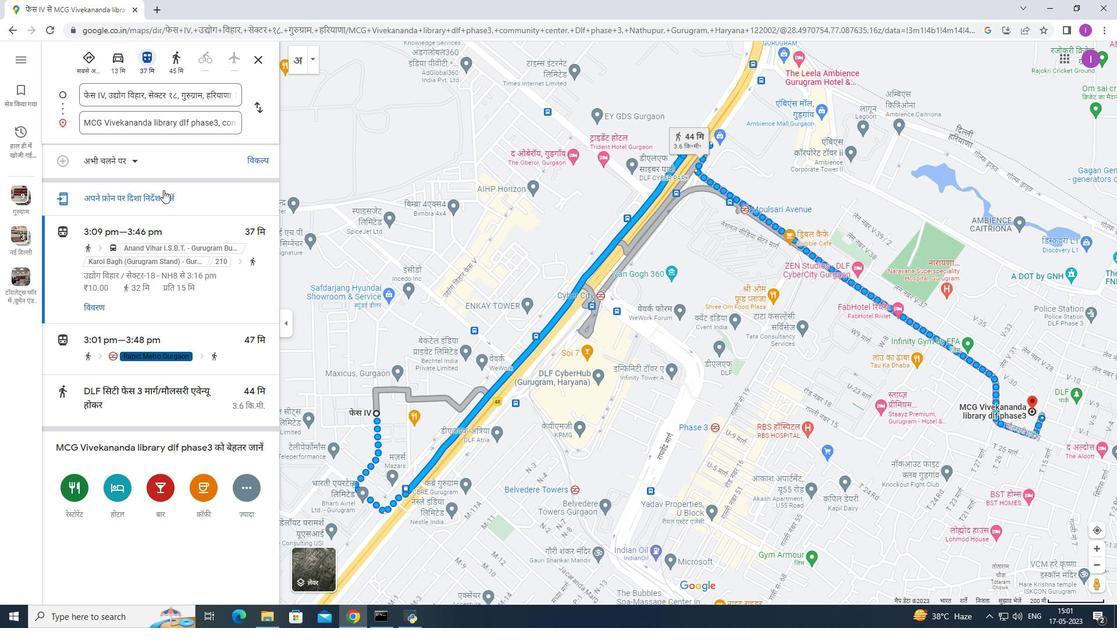 
Action: Mouse scrolled (149, 206) with delta (0, 0)
Screenshot: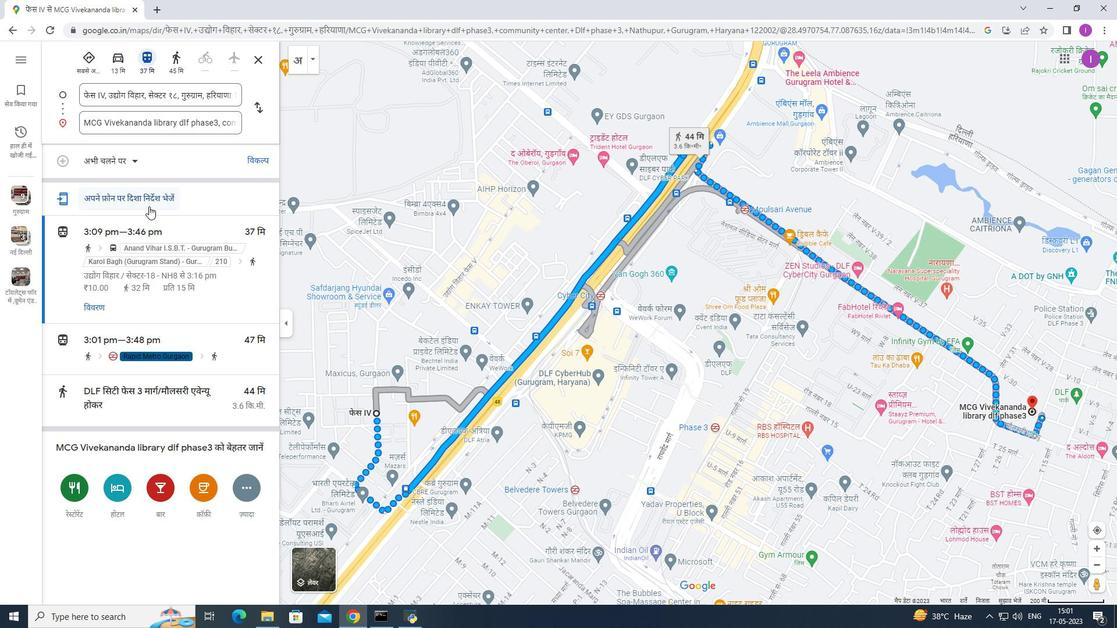 
Action: Mouse scrolled (149, 206) with delta (0, 0)
Screenshot: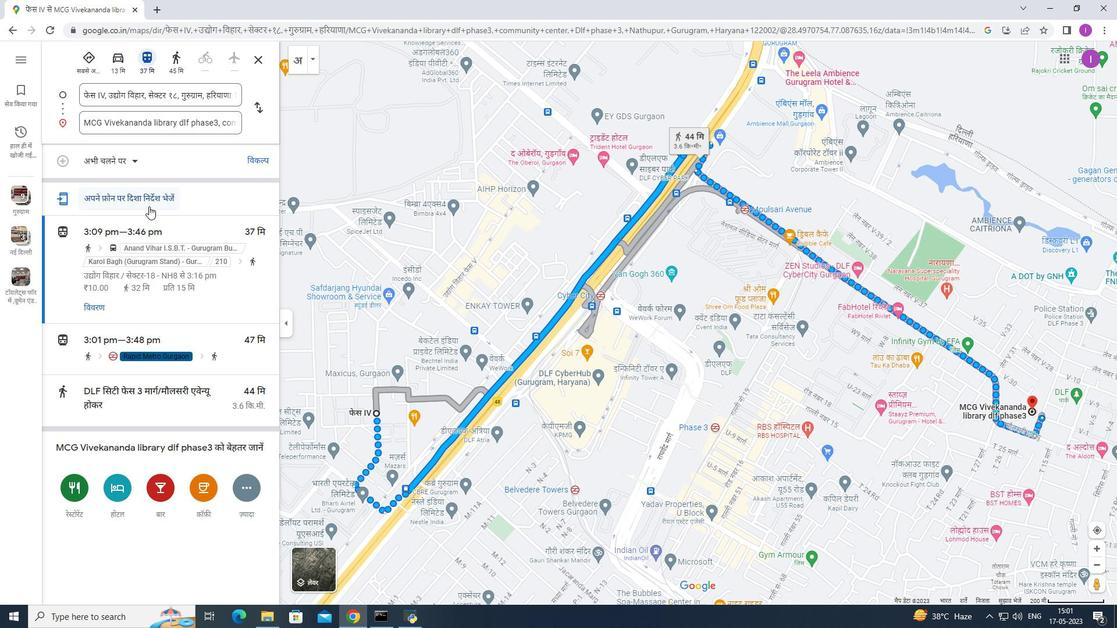 
Action: Mouse scrolled (149, 206) with delta (0, 0)
Screenshot: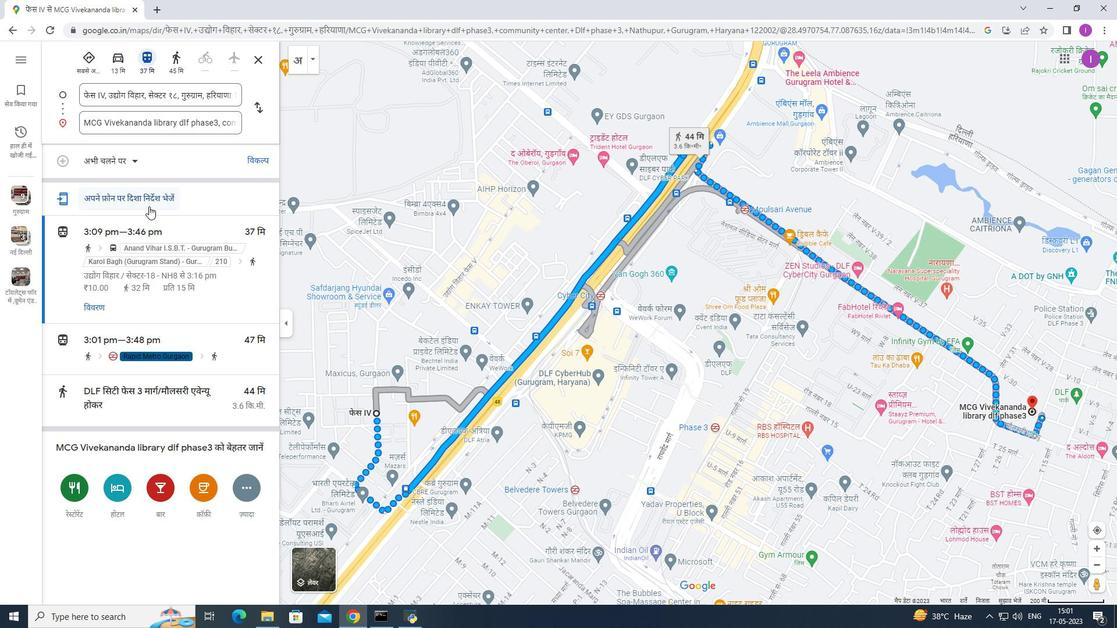 
Action: Mouse scrolled (149, 206) with delta (0, 0)
Screenshot: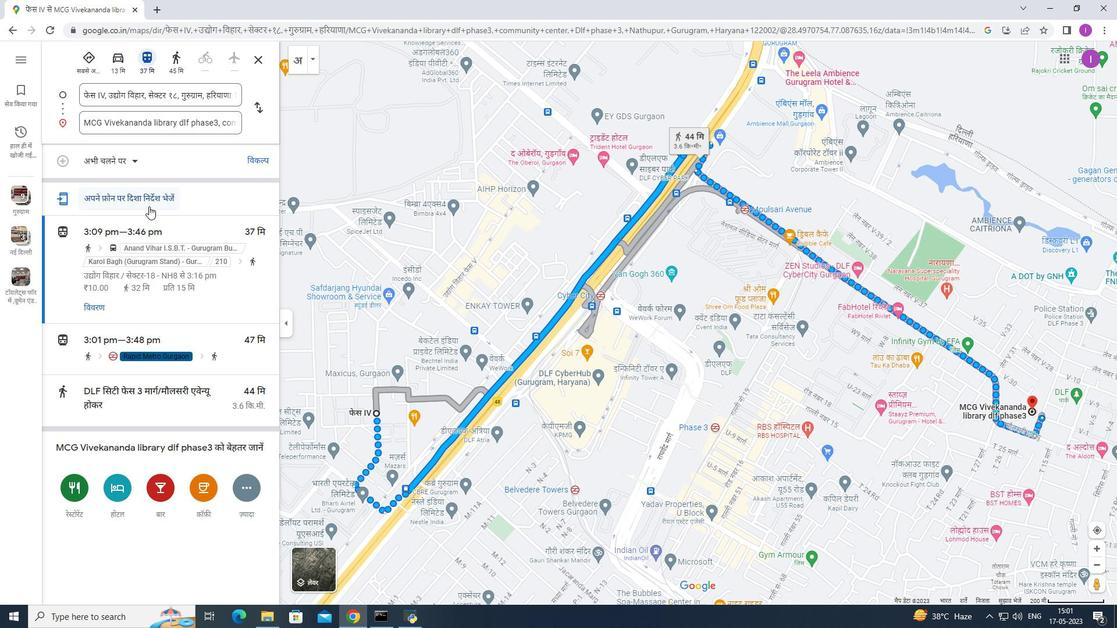 
Action: Mouse scrolled (149, 206) with delta (0, 0)
Screenshot: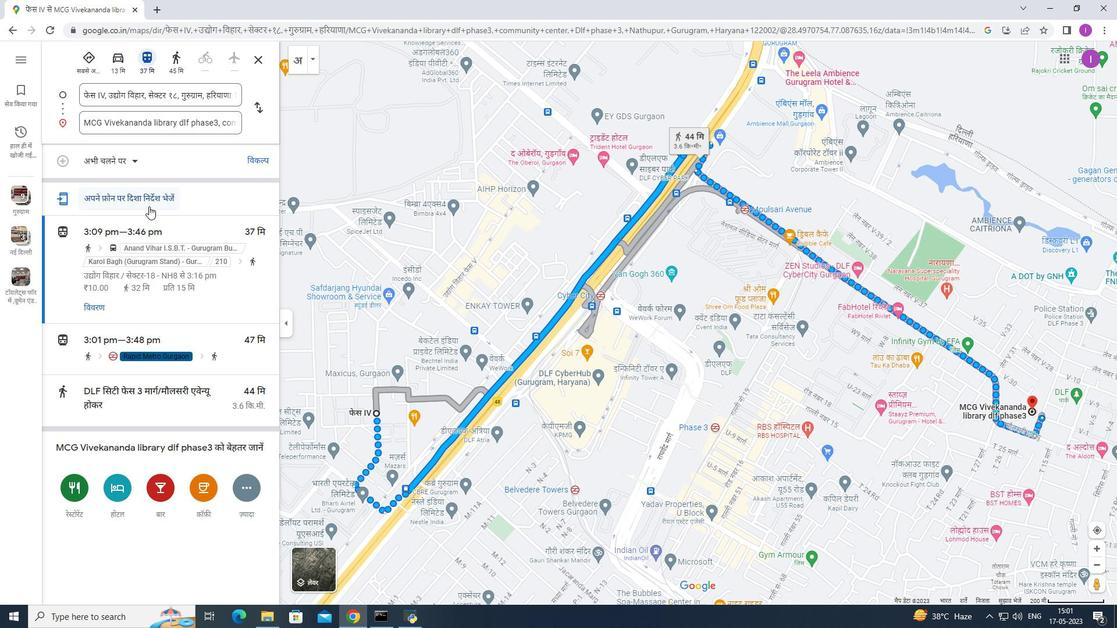 
Action: Mouse scrolled (149, 206) with delta (0, 0)
Screenshot: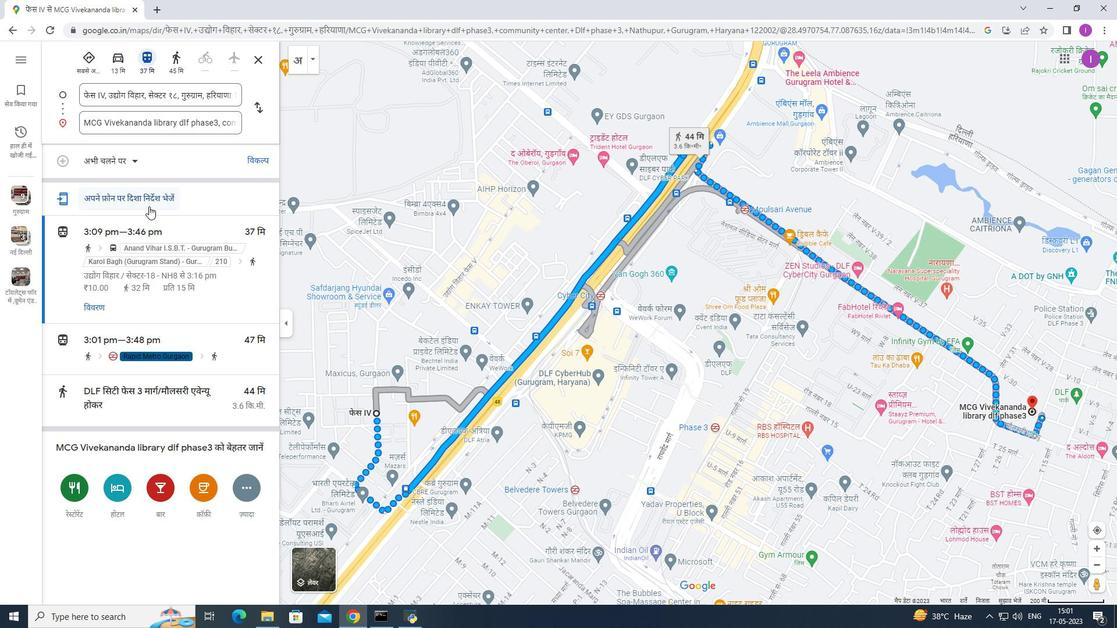
Action: Mouse scrolled (149, 206) with delta (0, 0)
Screenshot: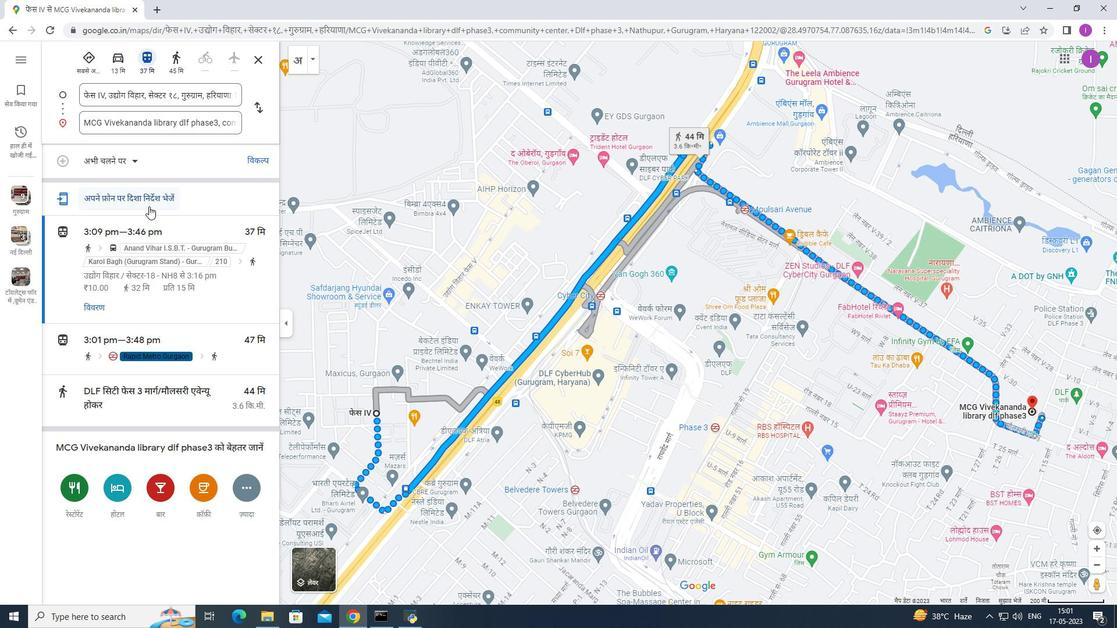 
Action: Mouse moved to (286, 201)
Screenshot: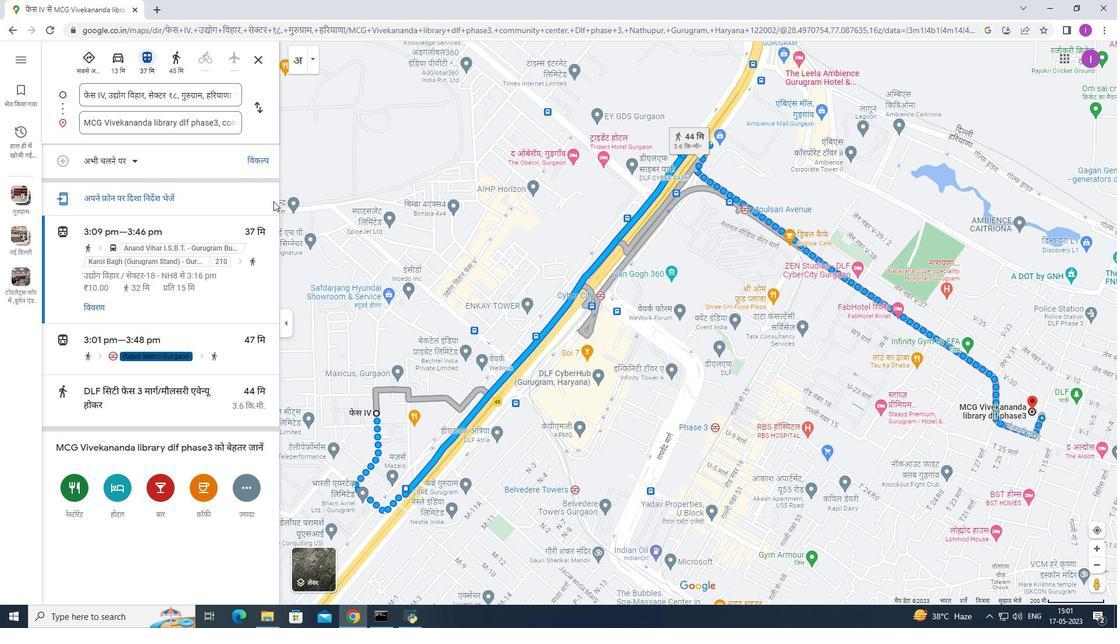 
Action: Mouse scrolled (286, 201) with delta (0, 0)
Screenshot: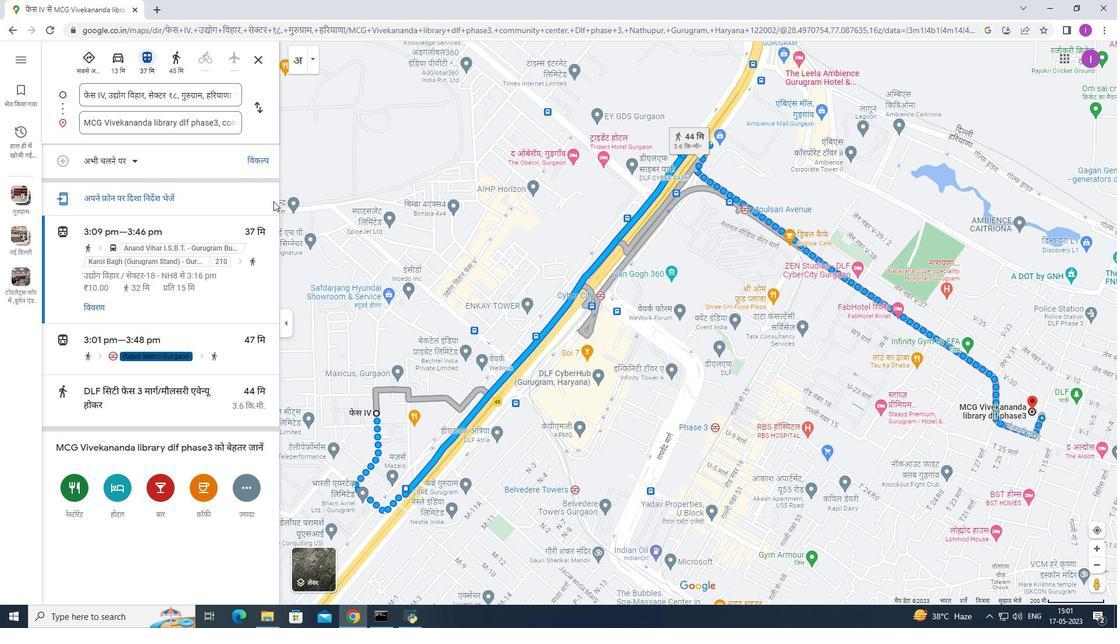 
Action: Mouse scrolled (286, 201) with delta (0, 0)
Screenshot: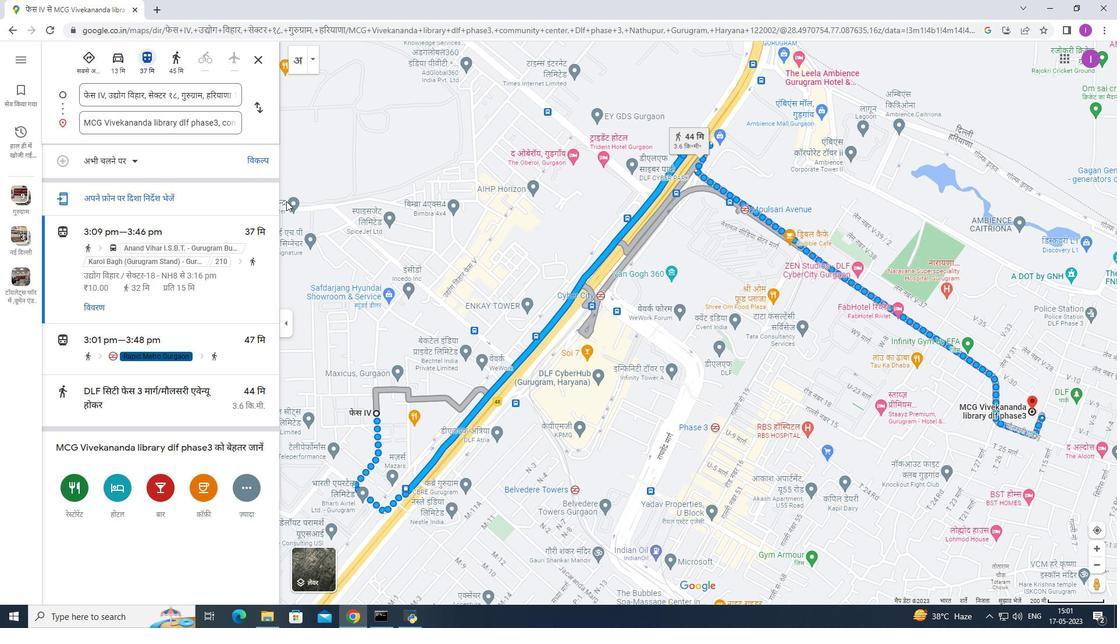 
Action: Mouse moved to (286, 202)
Screenshot: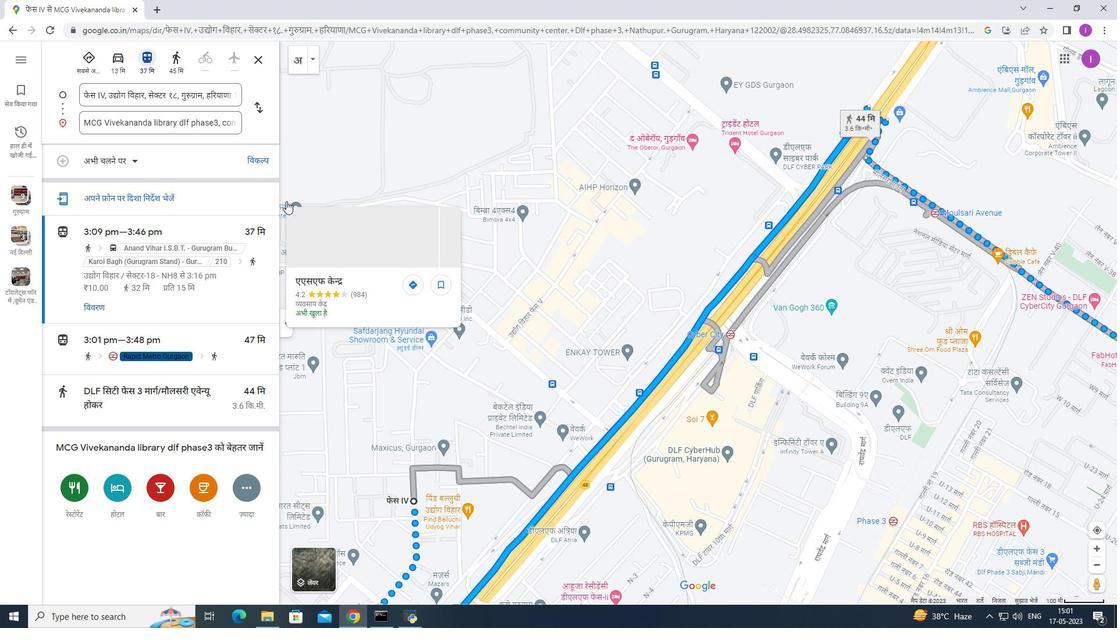 
Action: Mouse scrolled (286, 201) with delta (0, 0)
Screenshot: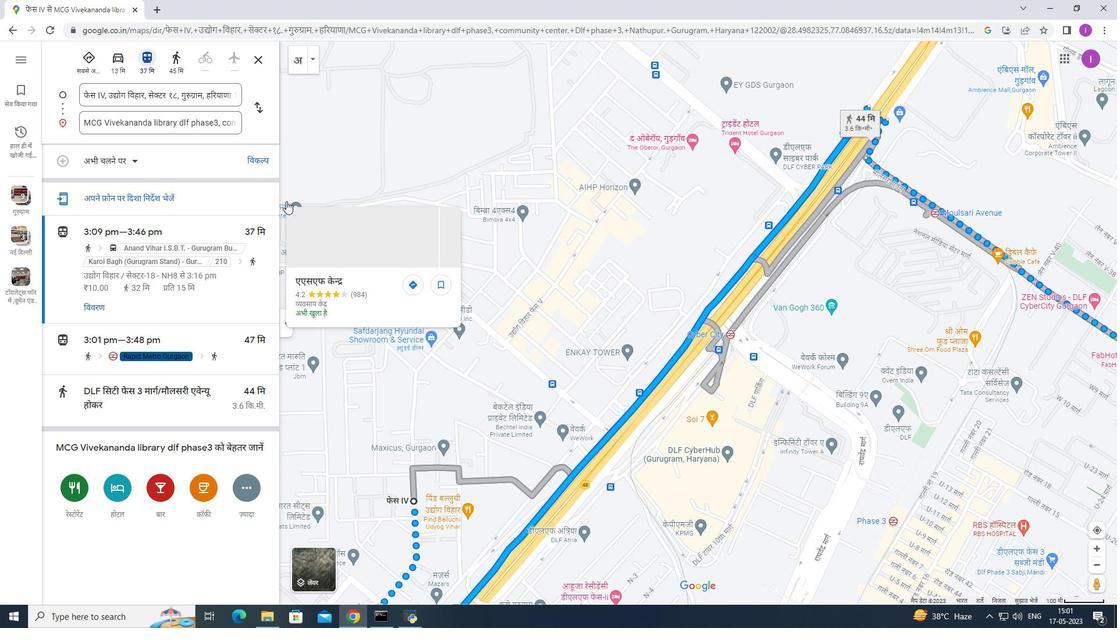 
Action: Mouse scrolled (286, 201) with delta (0, 0)
Screenshot: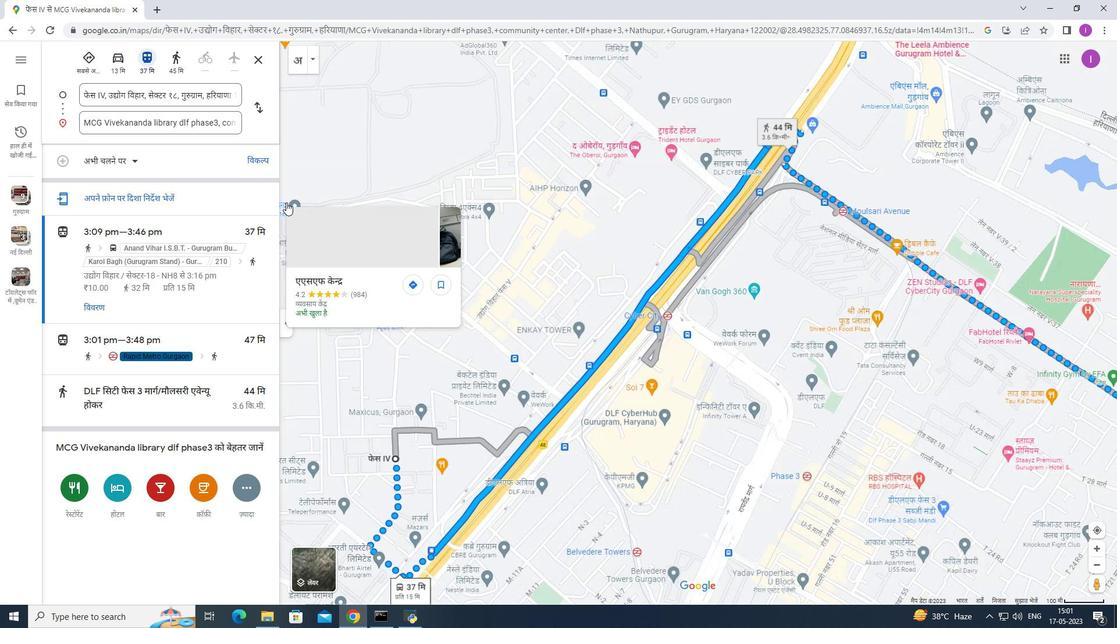
Action: Mouse moved to (285, 201)
Screenshot: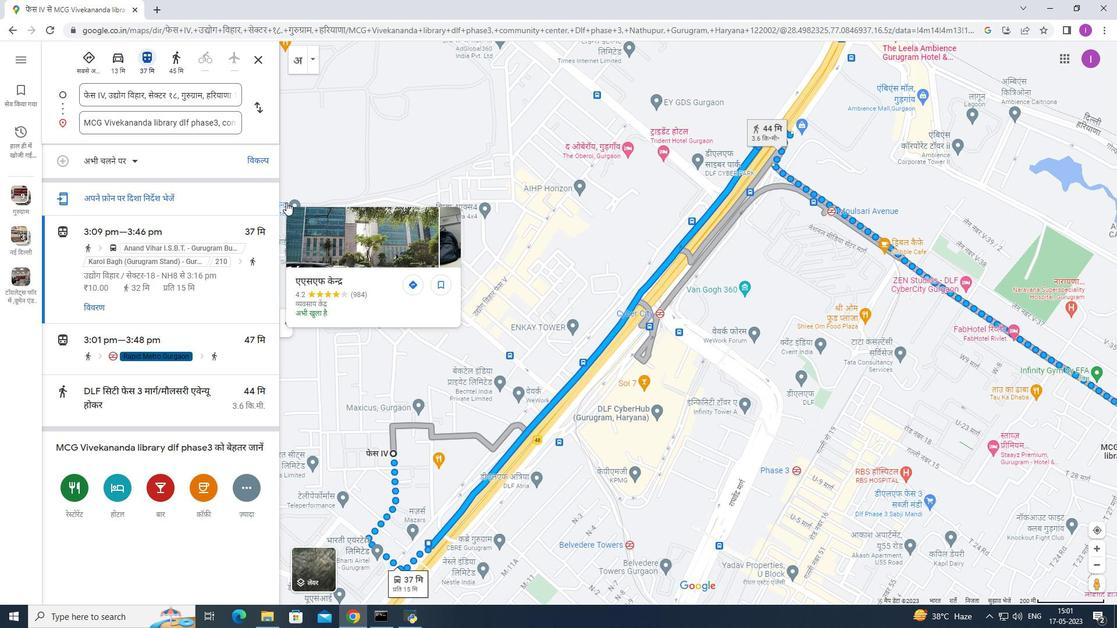 
Action: Mouse scrolled (285, 201) with delta (0, 0)
Screenshot: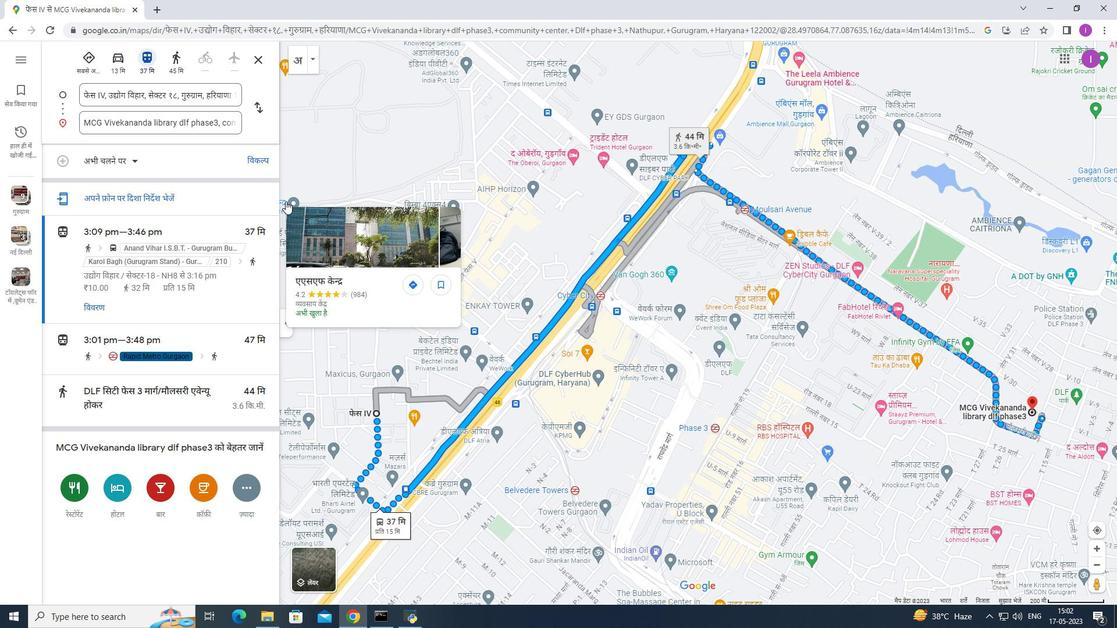 
Action: Mouse moved to (149, 403)
Screenshot: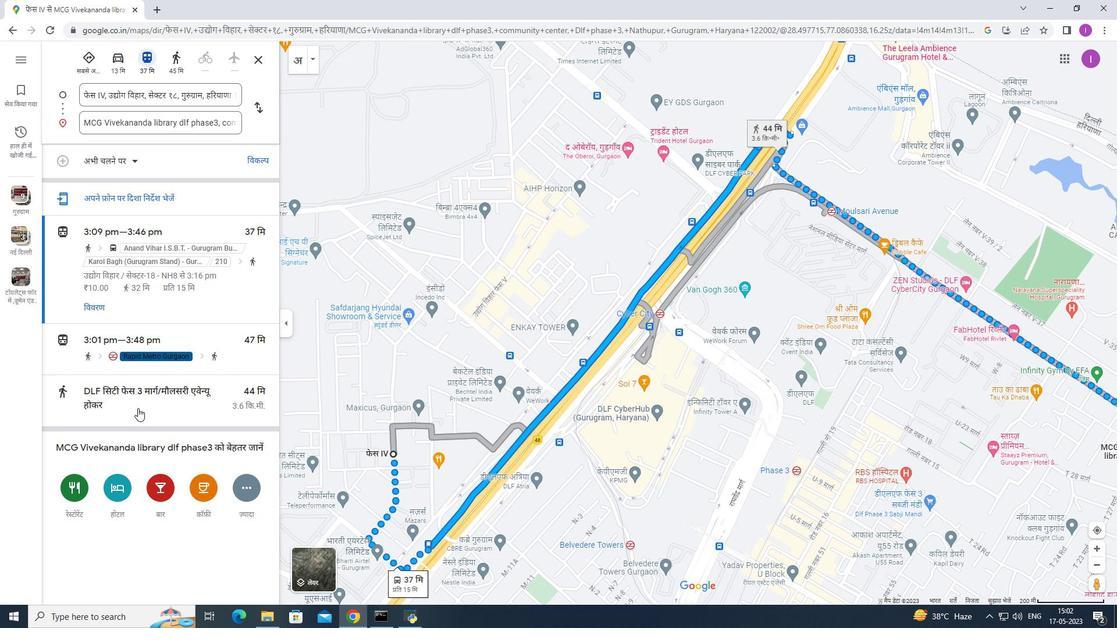 
Action: Mouse scrolled (149, 404) with delta (0, 0)
Screenshot: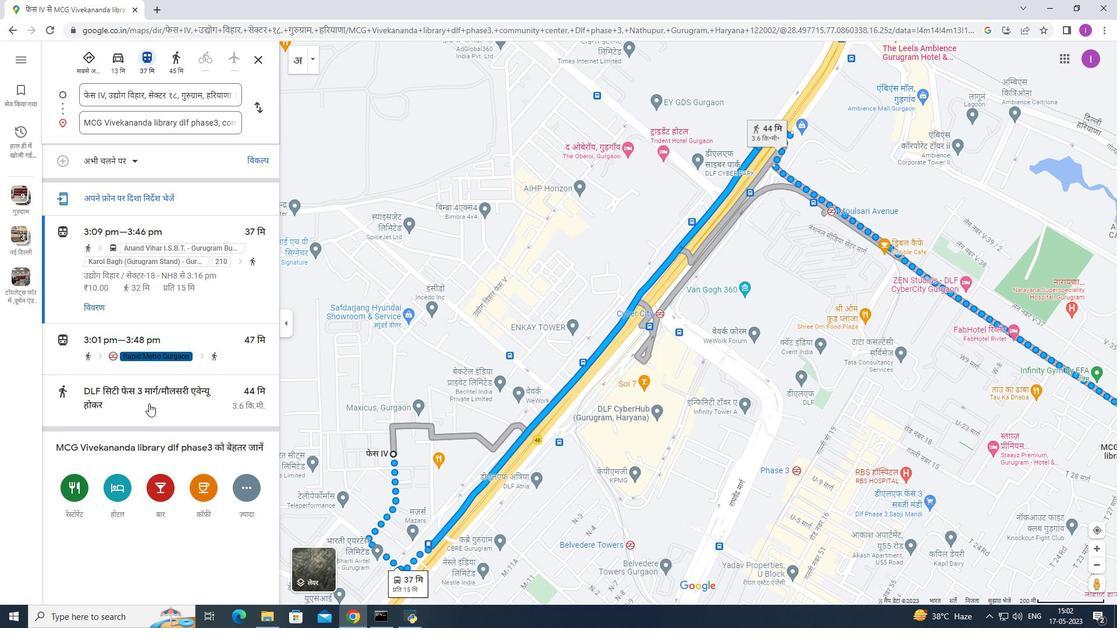 
Action: Mouse scrolled (149, 404) with delta (0, 0)
Screenshot: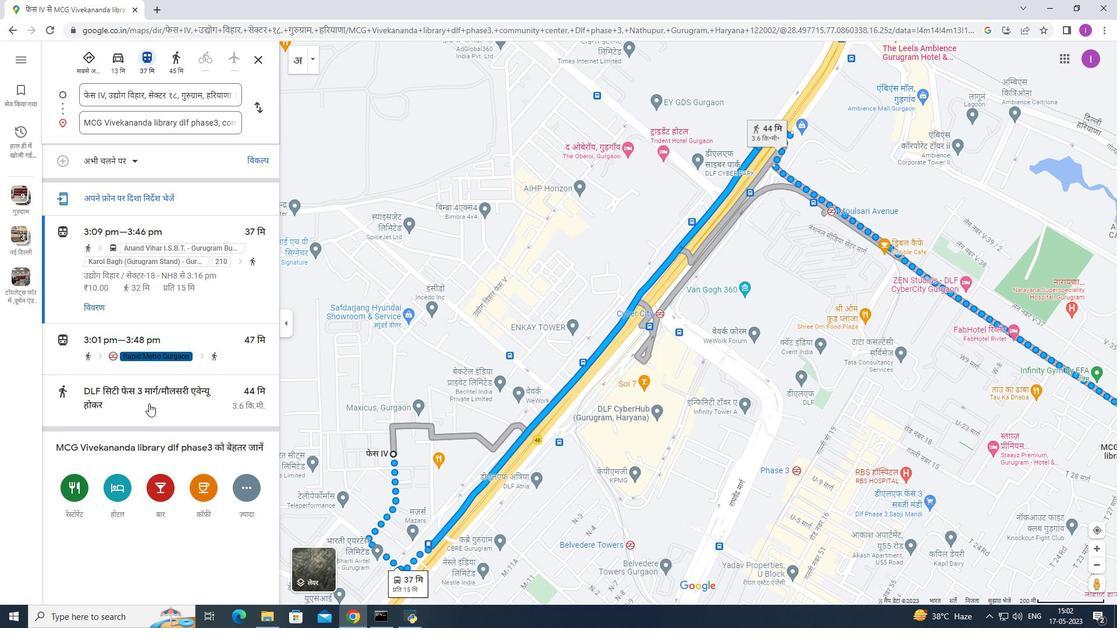 
Action: Mouse moved to (116, 403)
Screenshot: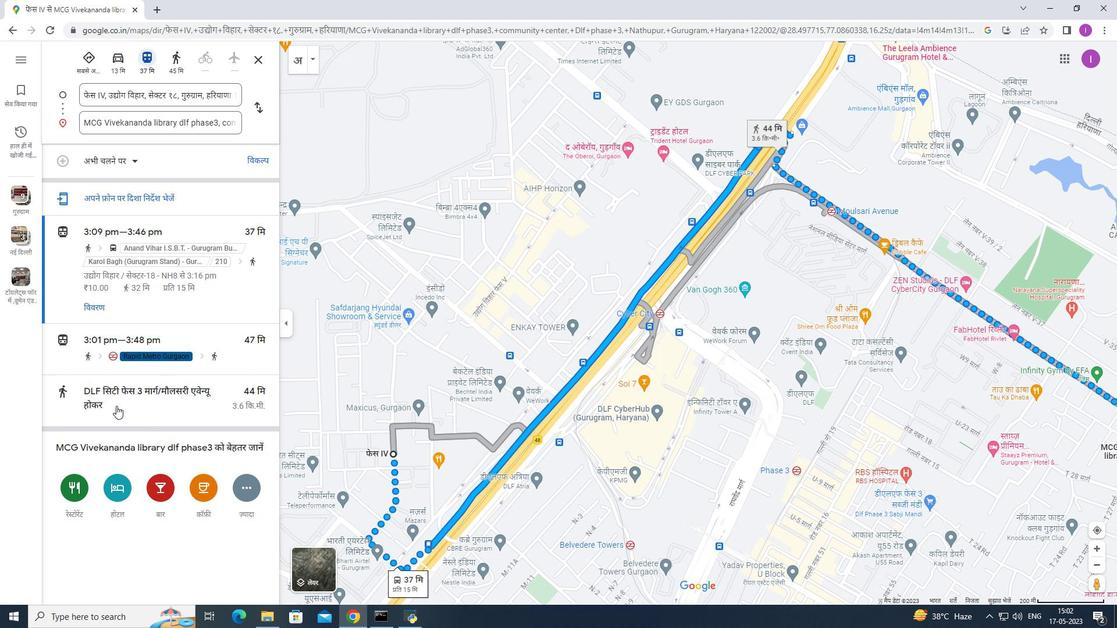 
Action: Mouse pressed left at (116, 403)
Screenshot: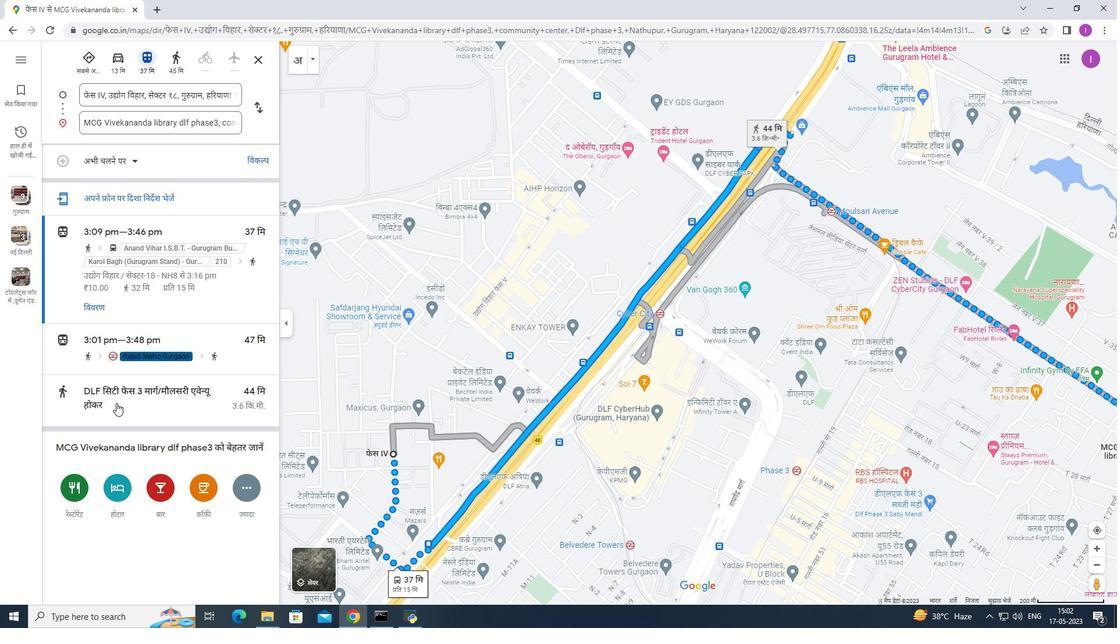 
Action: Mouse moved to (6, 34)
Screenshot: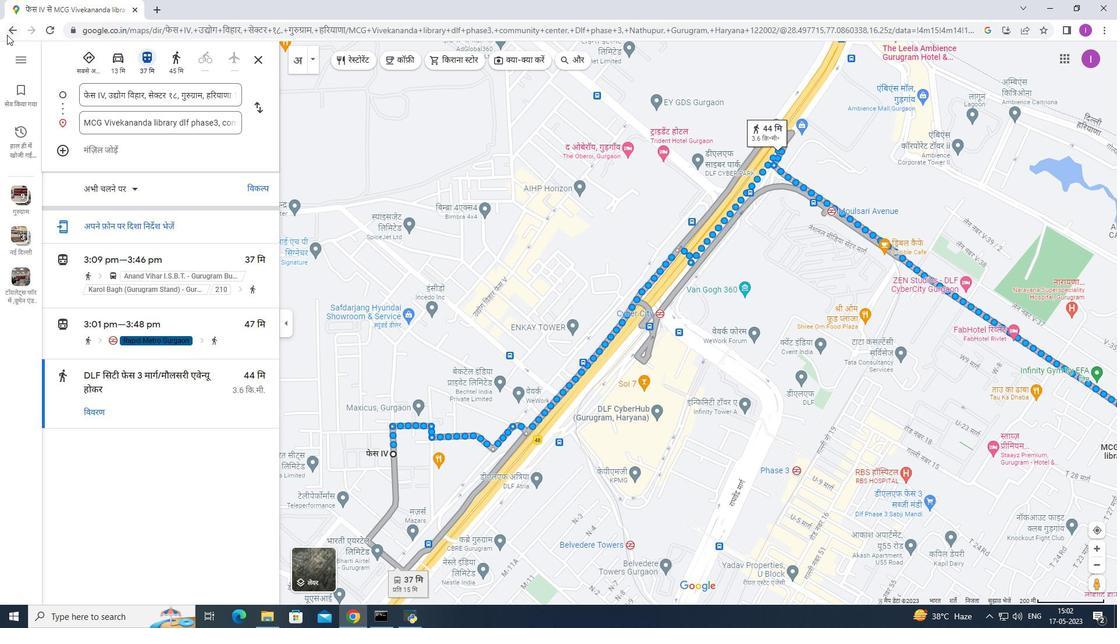 
Action: Mouse pressed left at (6, 34)
Screenshot: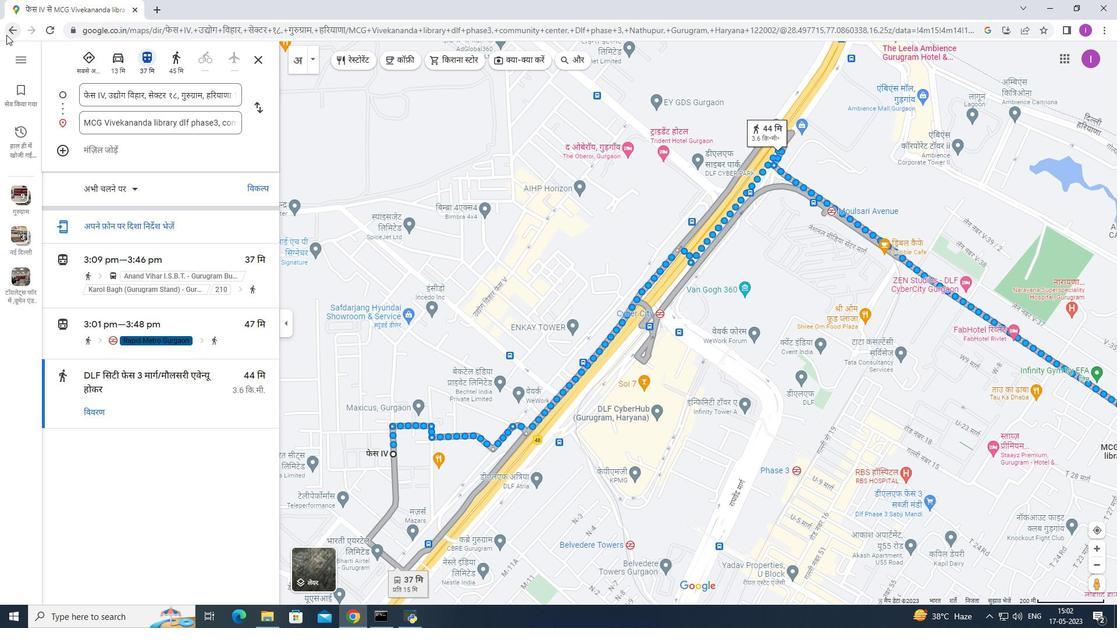 
Action: Mouse moved to (18, 61)
Screenshot: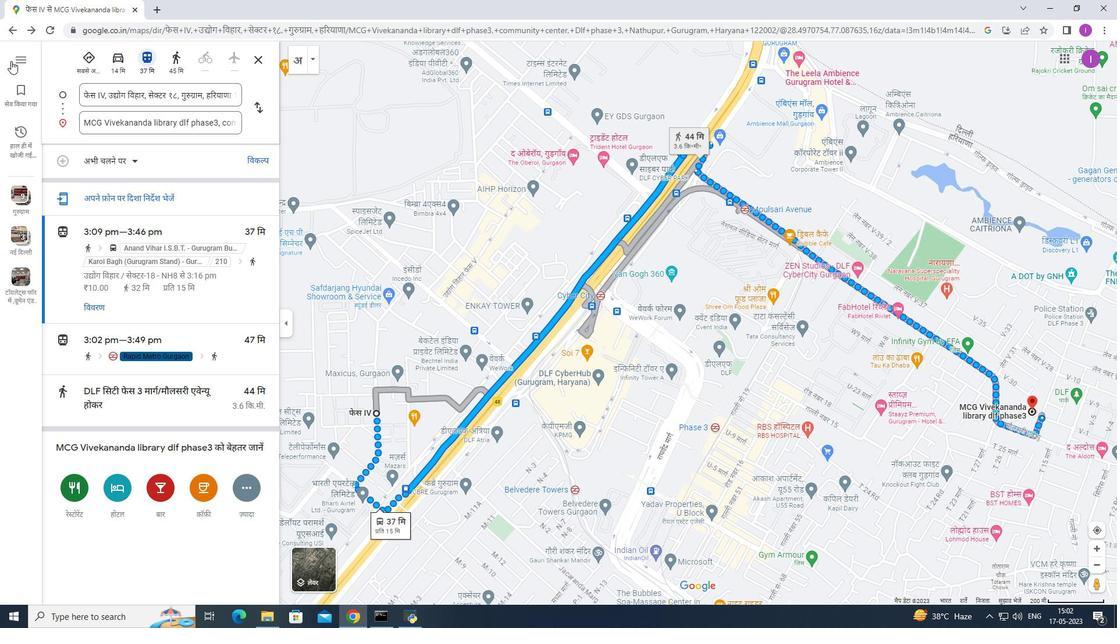
Action: Mouse pressed left at (18, 61)
Screenshot: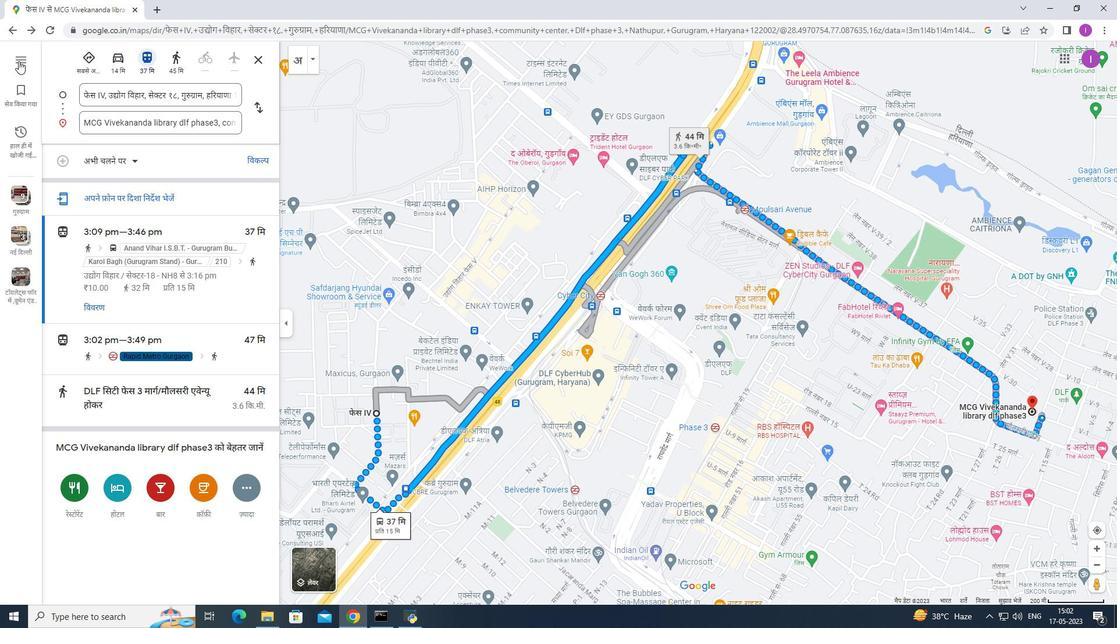 
Action: Mouse moved to (231, 190)
Screenshot: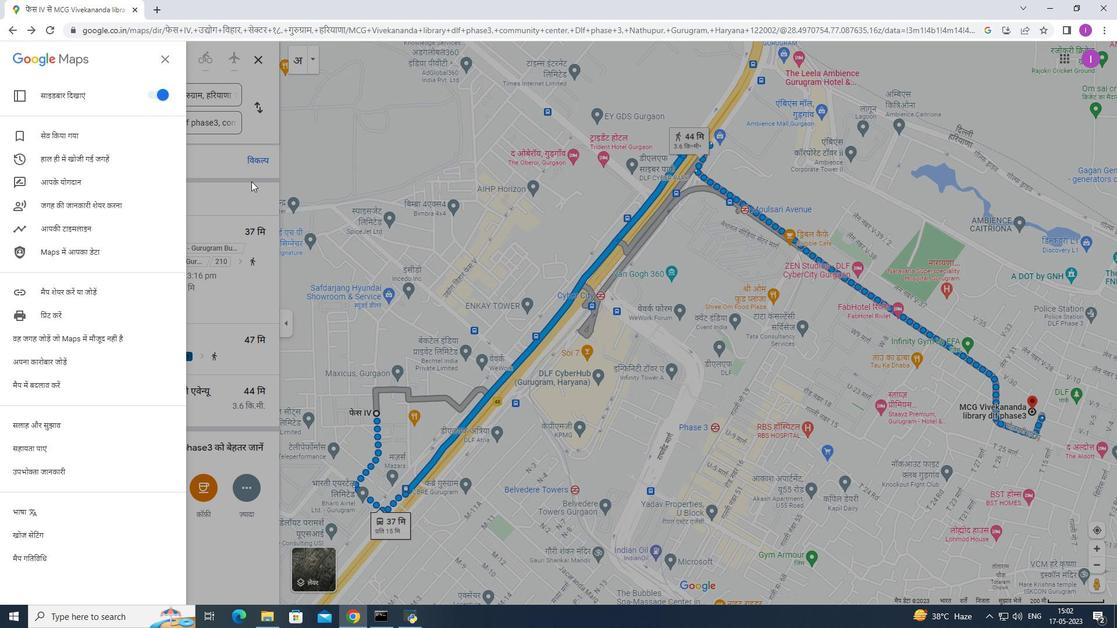 
Action: Mouse pressed left at (231, 190)
Screenshot: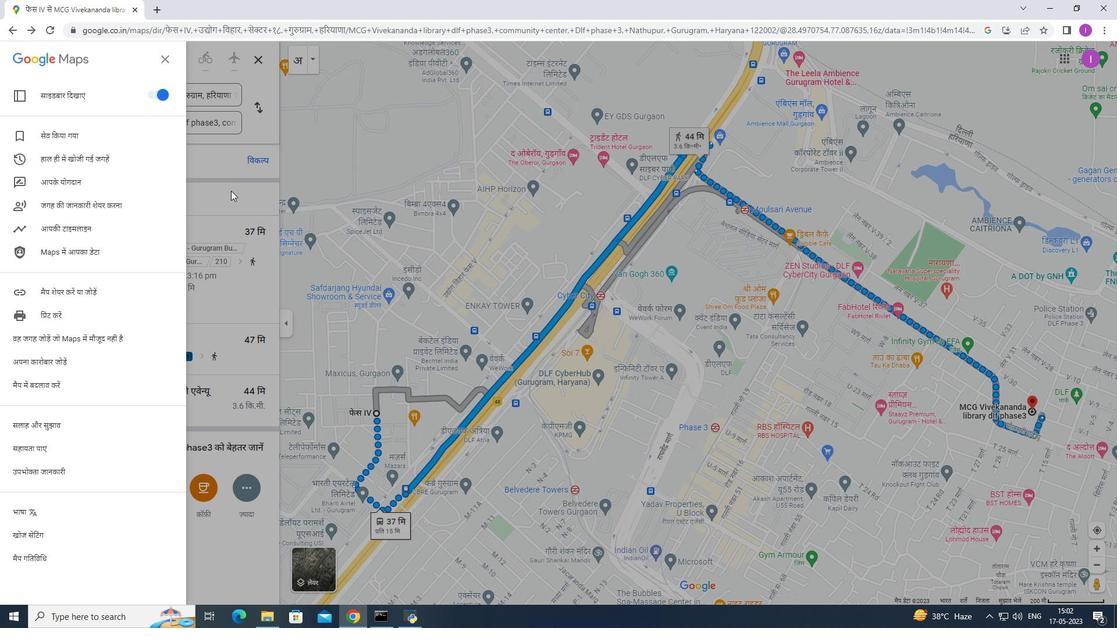 
Action: Mouse moved to (11, 28)
Screenshot: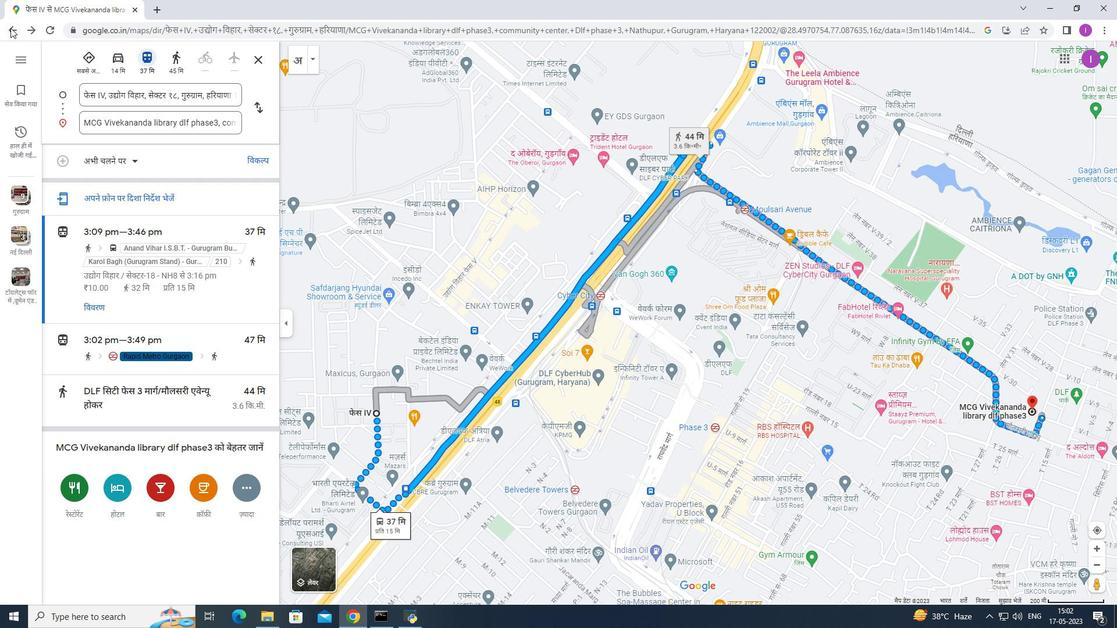 
Action: Mouse pressed left at (11, 28)
Screenshot: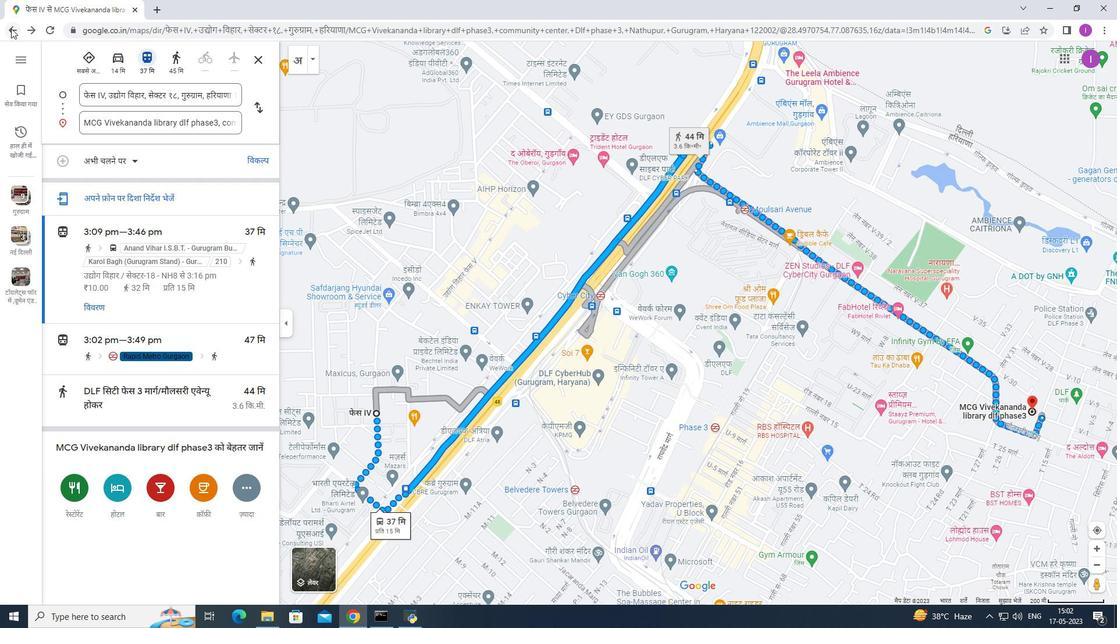 
Action: Mouse moved to (253, 55)
Screenshot: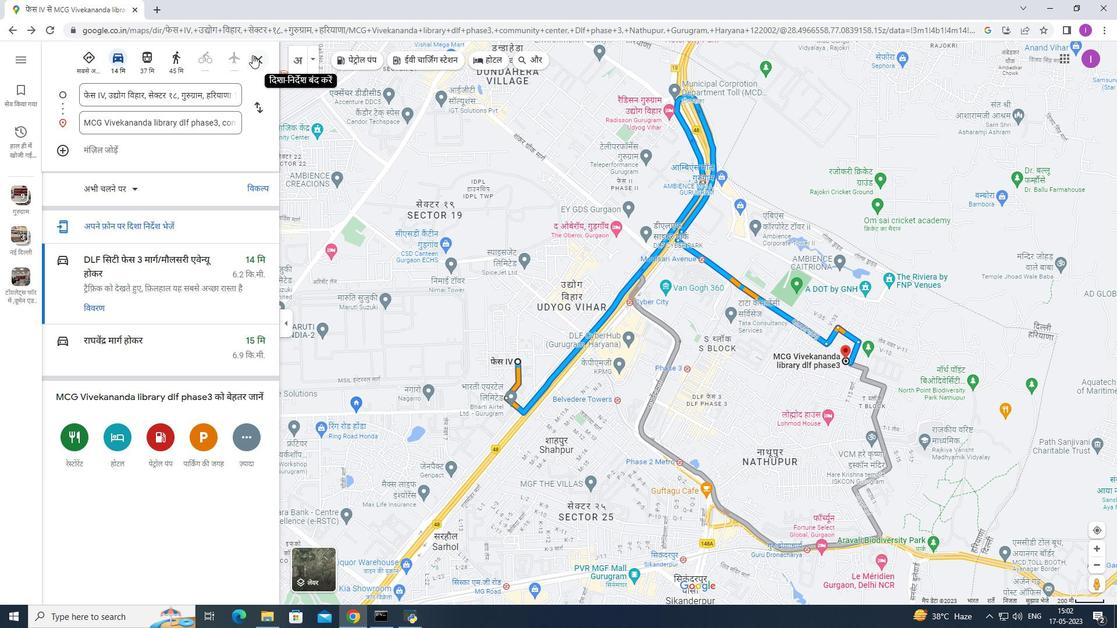 
Action: Mouse pressed left at (253, 55)
Screenshot: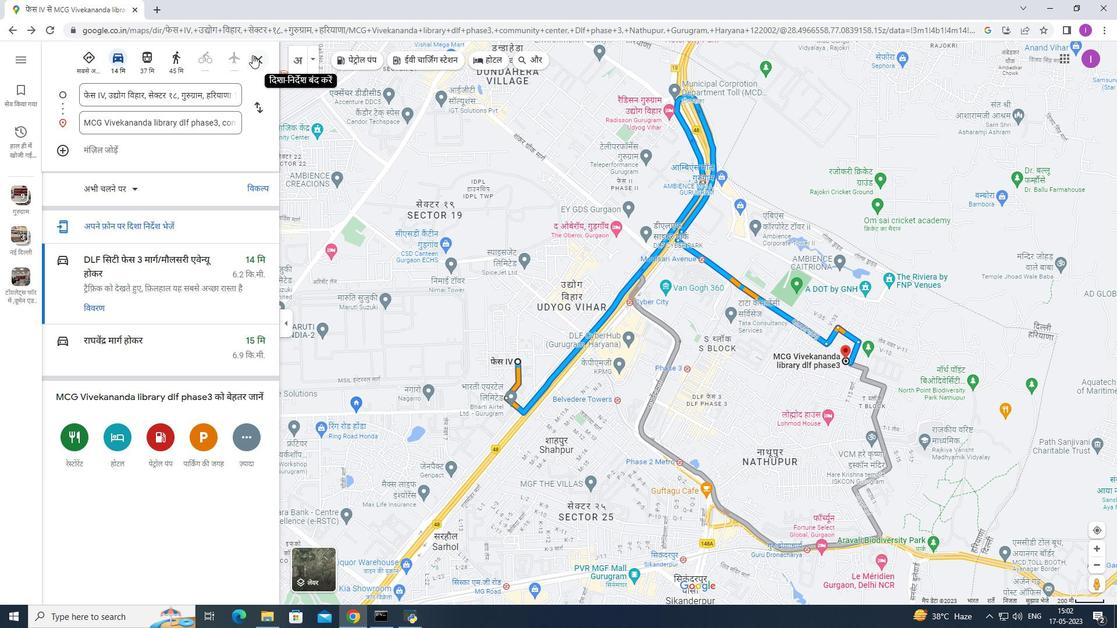 
Action: Mouse moved to (80, 57)
Screenshot: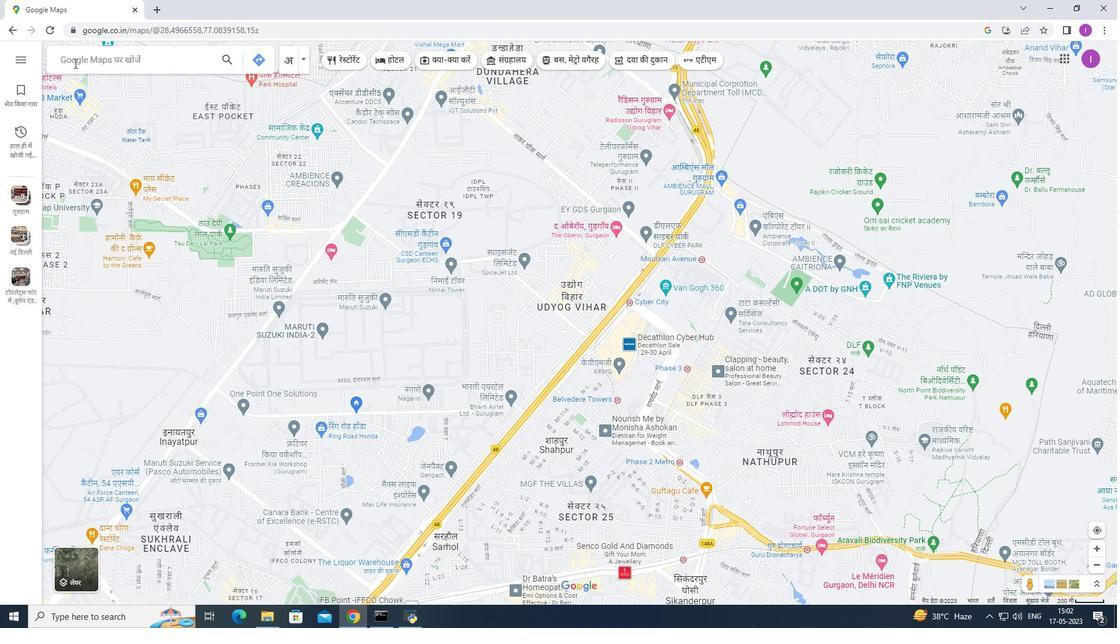 
Action: Mouse pressed left at (80, 57)
Screenshot: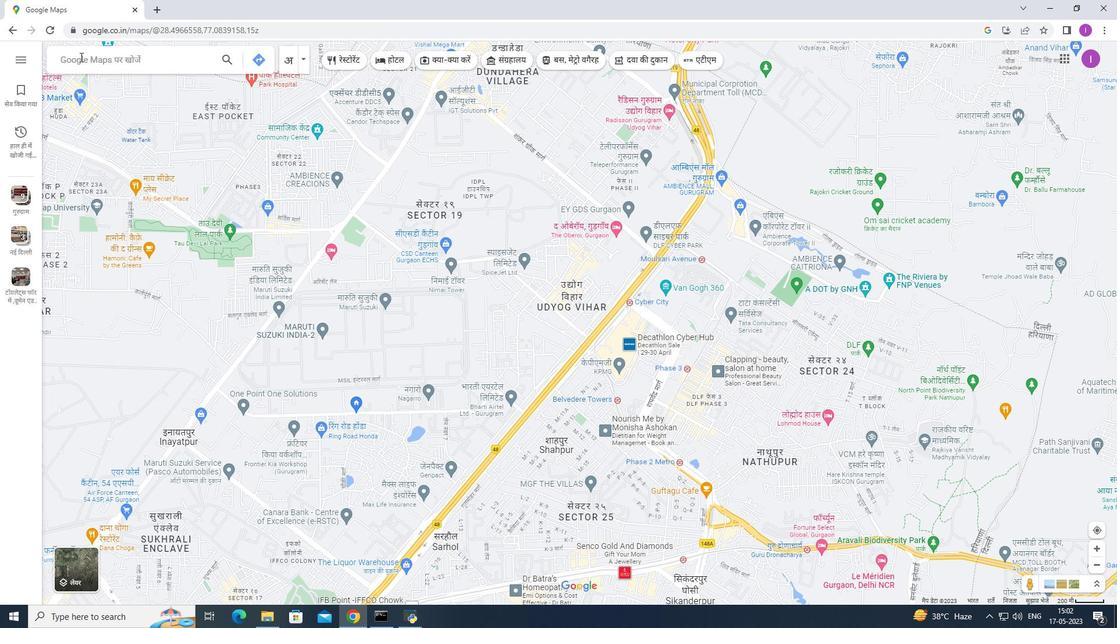 
Action: Mouse moved to (84, 62)
Screenshot: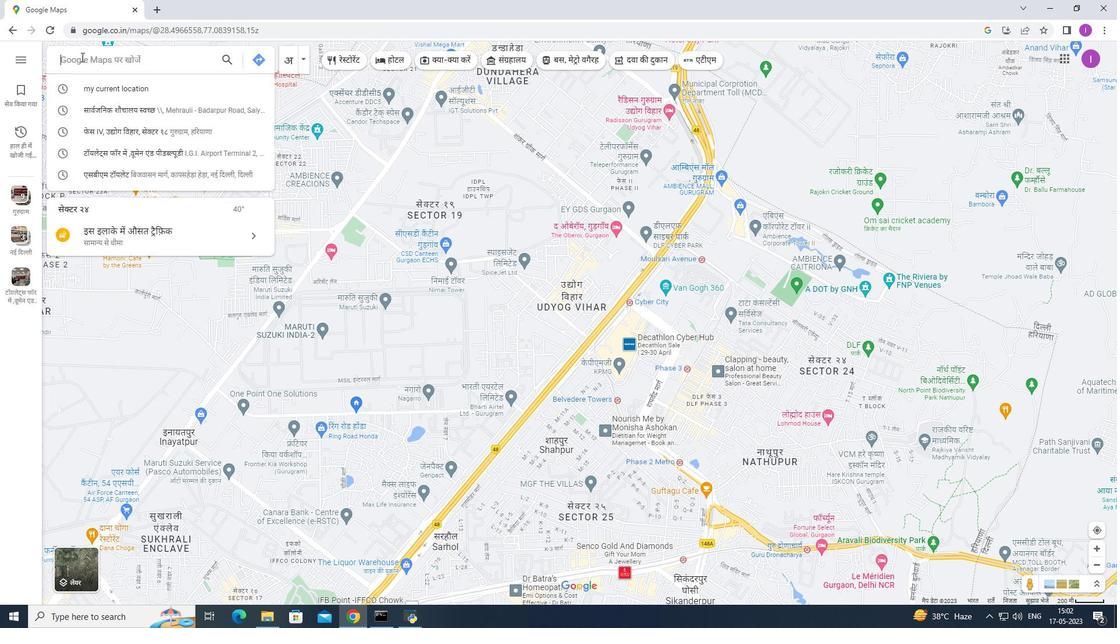 
Action: Key pressed ne<Key.backspace>ar<Key.backspace><Key.backspace>earbybook<Key.space>store<Key.space>from<Key.space>my<Key.space>current<Key.space>locatoo<Key.backspace><Key.backspace>ion<Key.enter>
Screenshot: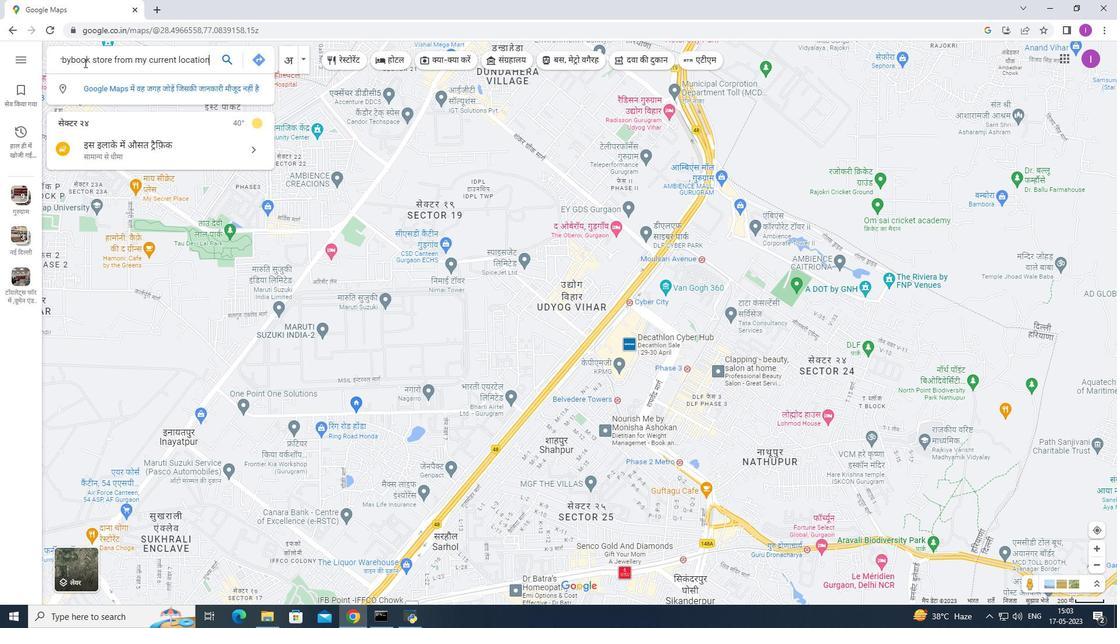 
Action: Mouse moved to (123, 96)
Screenshot: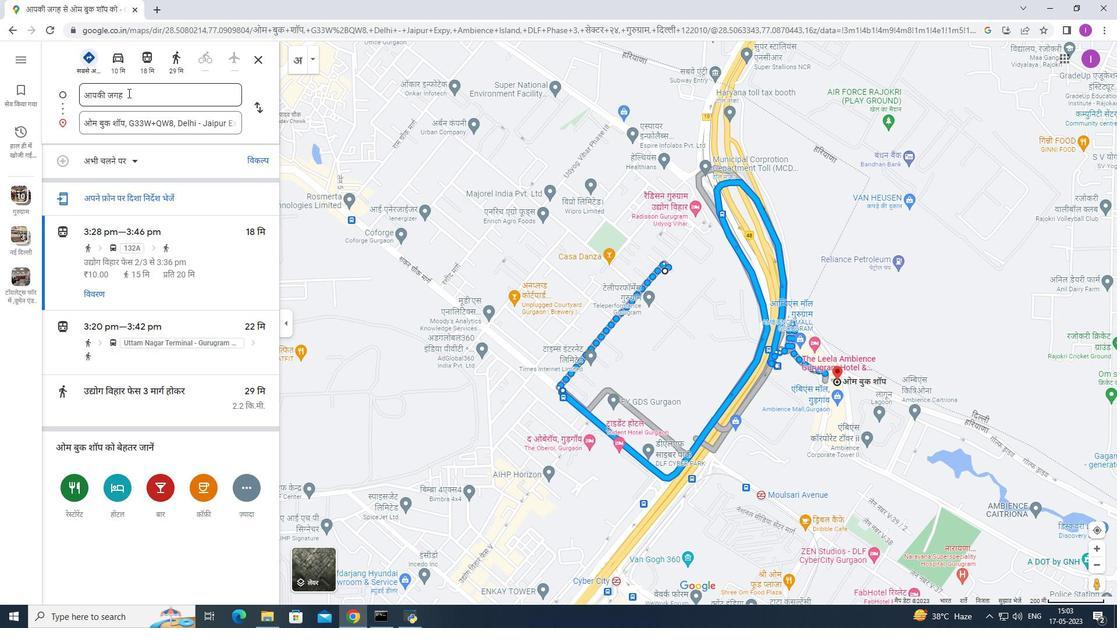 
Action: Mouse pressed left at (123, 96)
Screenshot: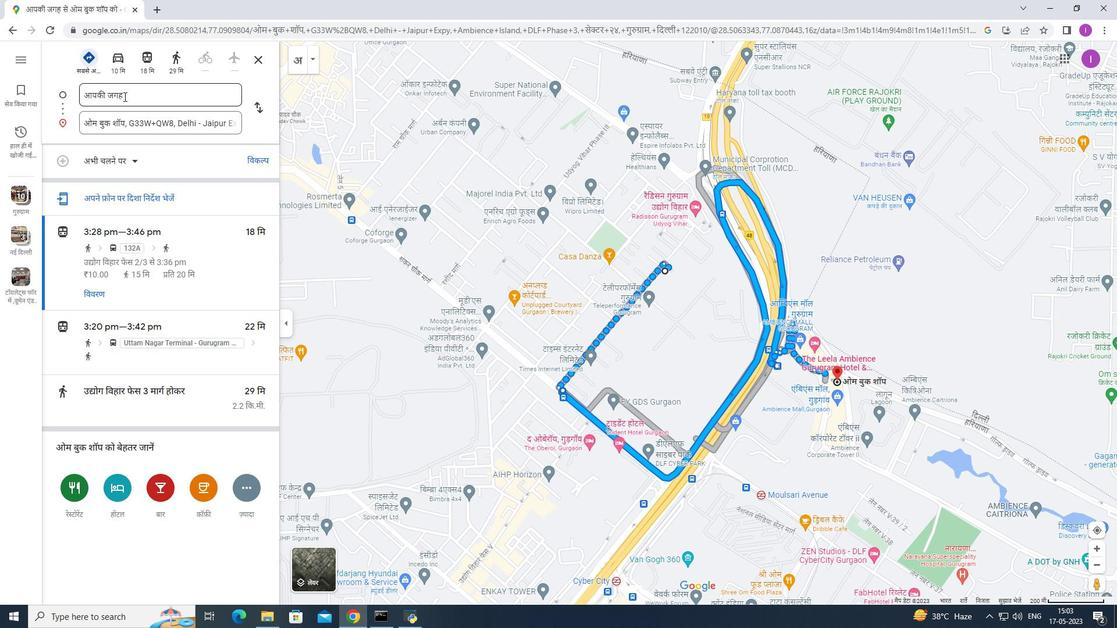 
Action: Mouse moved to (158, 72)
Screenshot: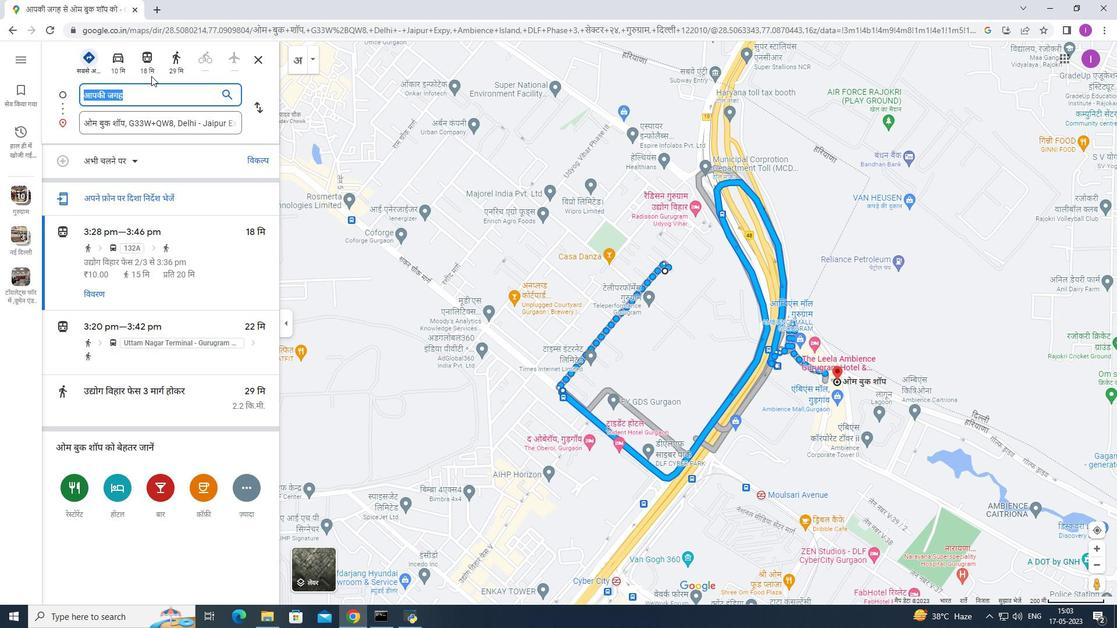 
Action: Key pressed ph
Screenshot: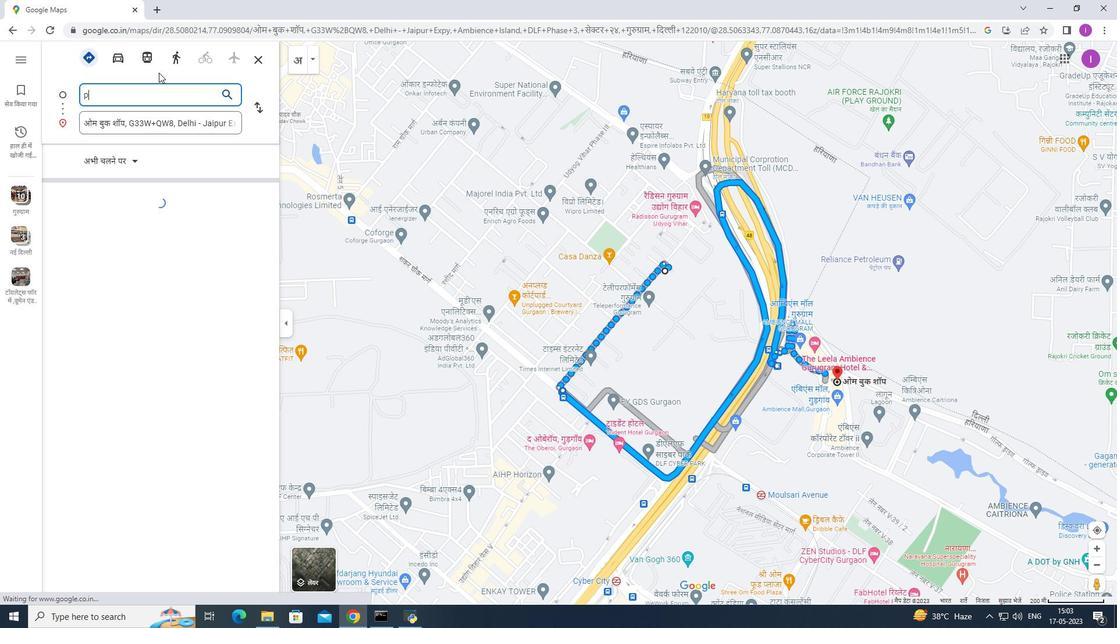 
Action: Mouse moved to (126, 156)
Screenshot: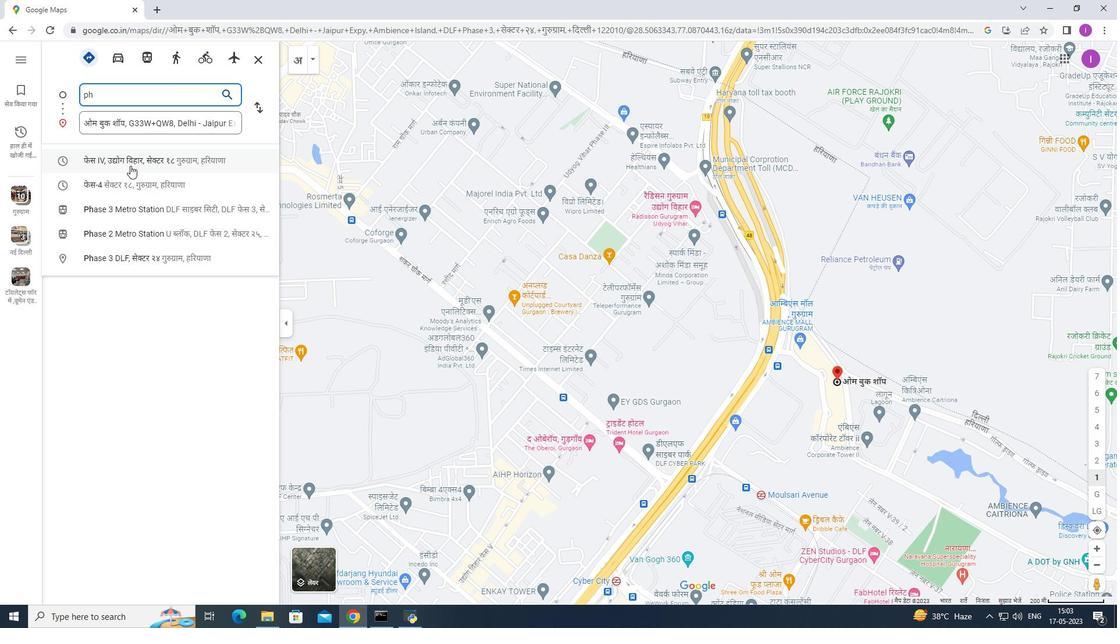 
Action: Mouse pressed left at (126, 156)
Screenshot: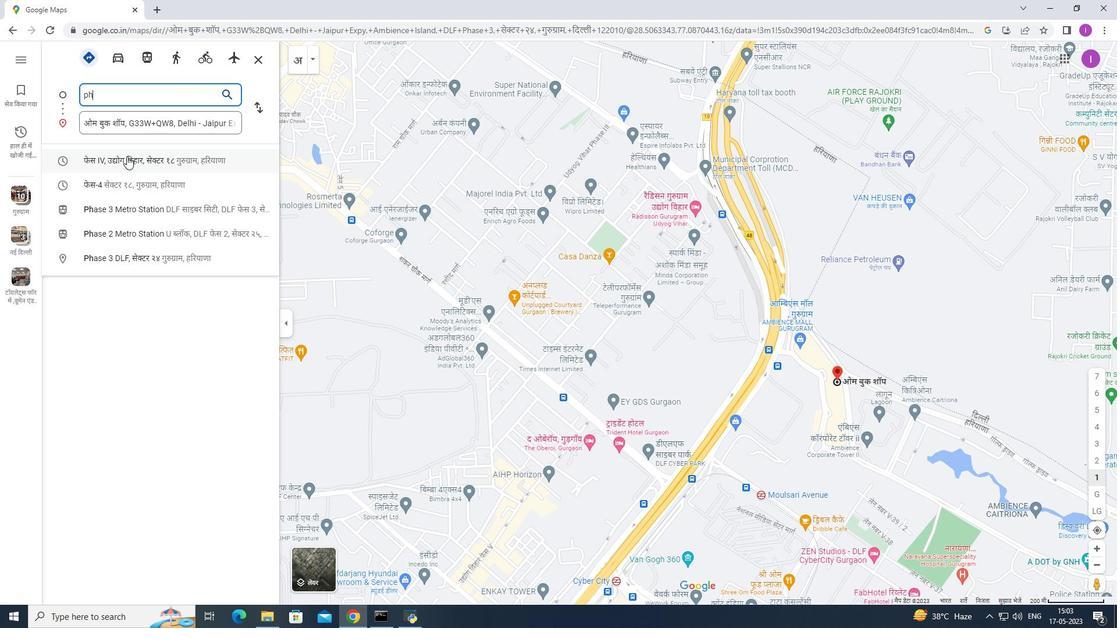 
Action: Mouse moved to (1096, 378)
Screenshot: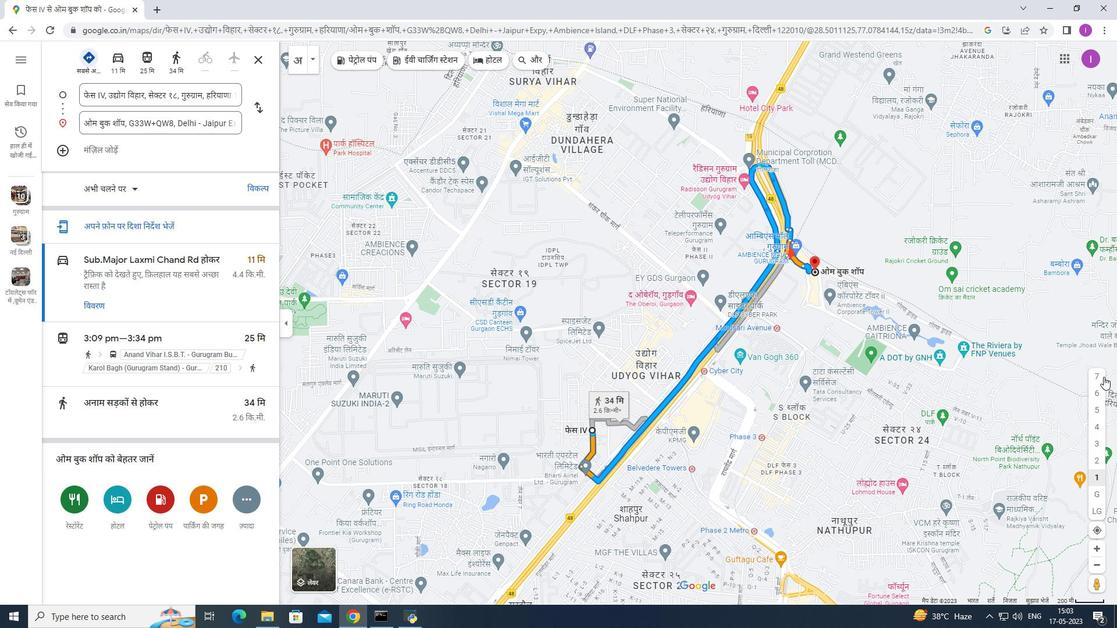 
Action: Mouse pressed left at (1096, 378)
Screenshot: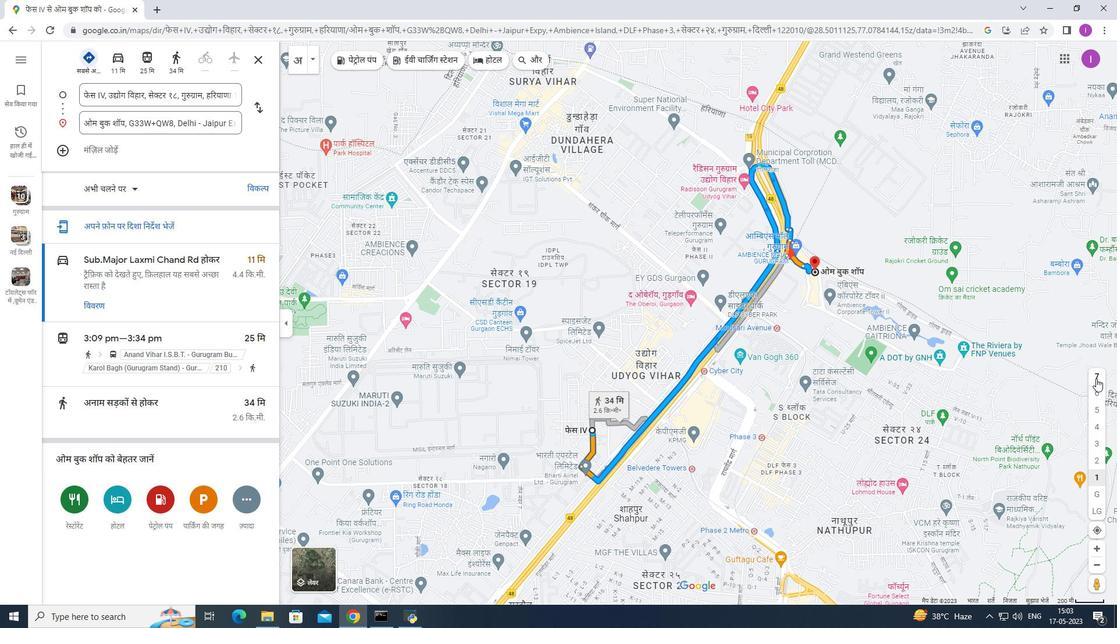 
Action: Mouse moved to (1093, 391)
Screenshot: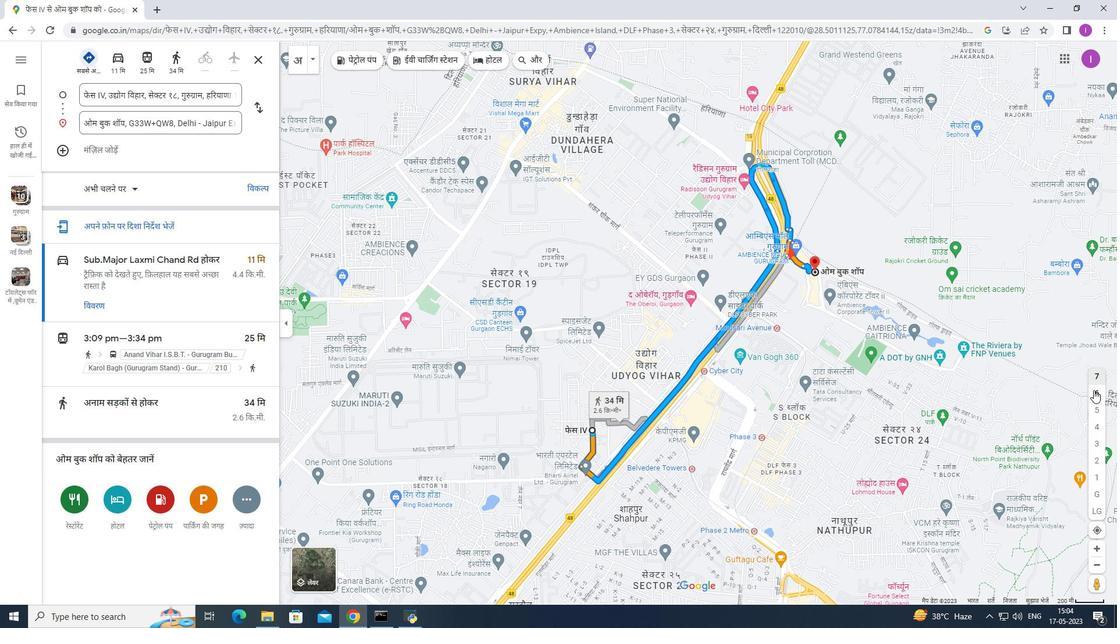 
Action: Mouse pressed left at (1093, 391)
Screenshot: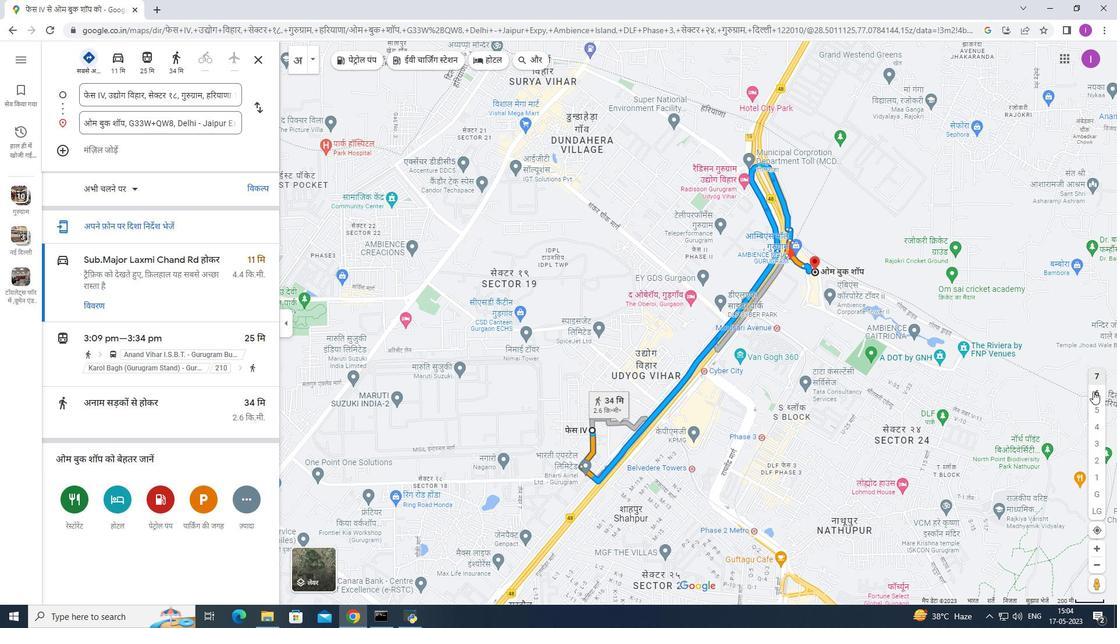 
Action: Mouse moved to (6, 33)
Screenshot: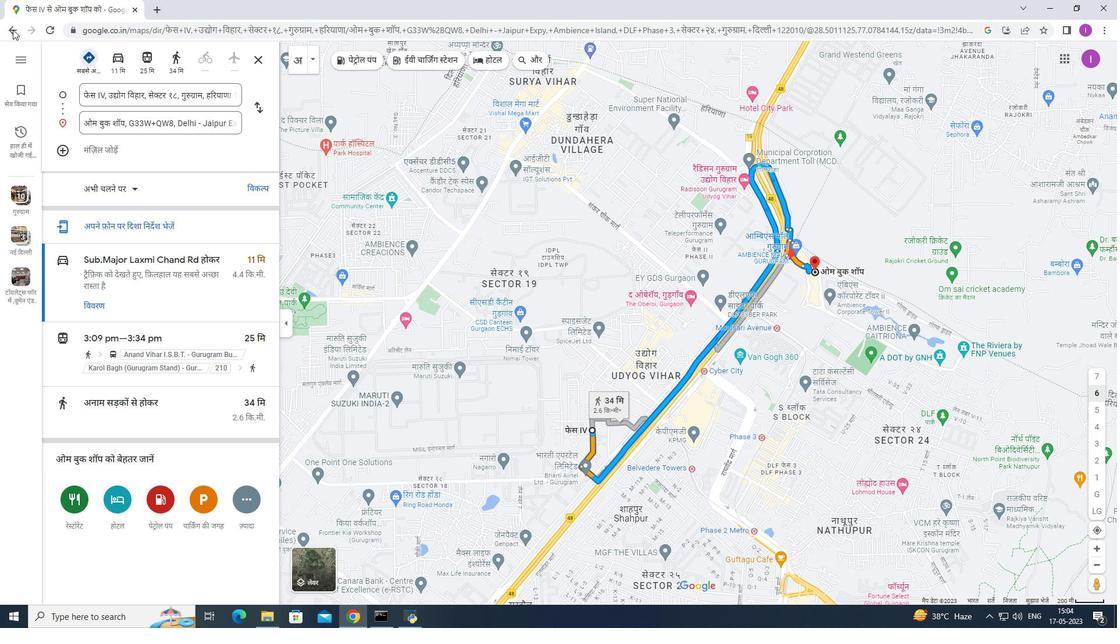 
Action: Mouse pressed left at (6, 33)
Screenshot: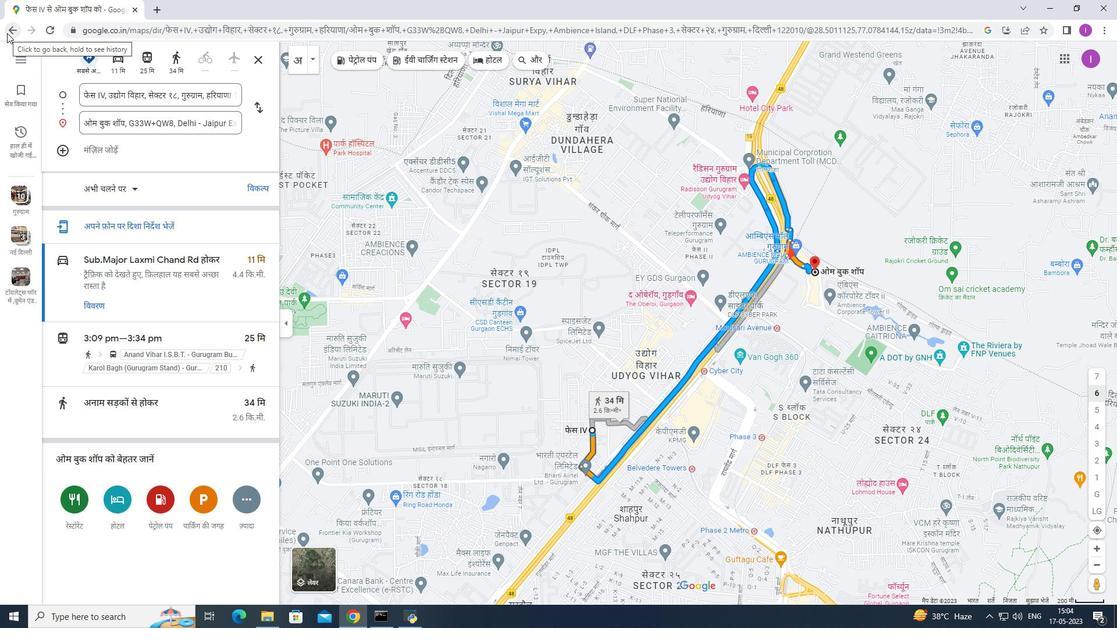 
Action: Mouse moved to (251, 56)
Screenshot: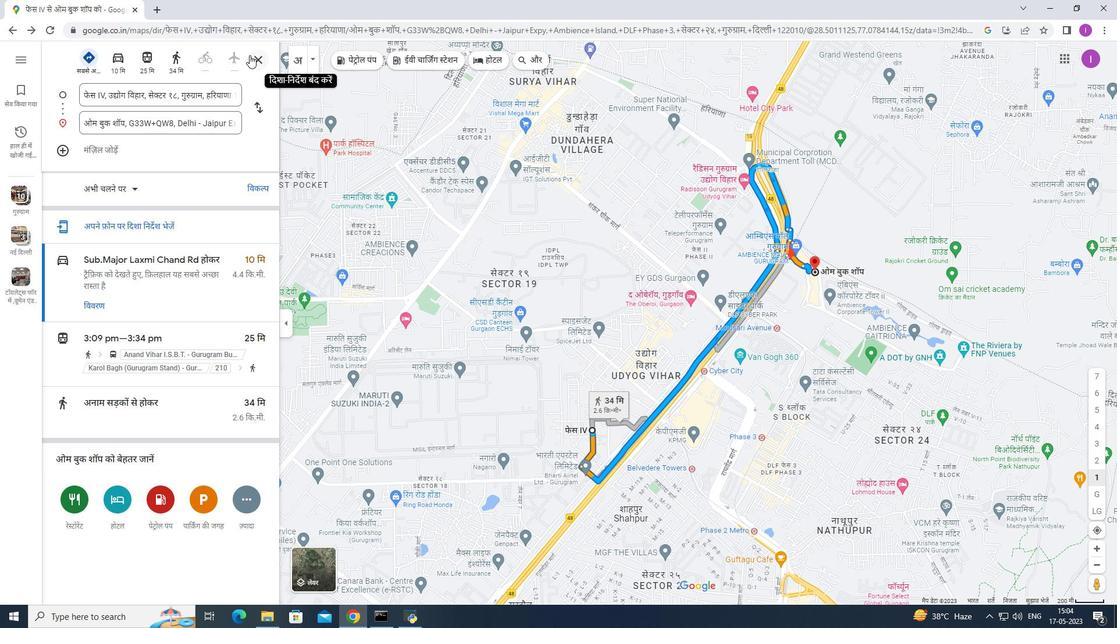 
Action: Mouse pressed left at (251, 56)
Screenshot: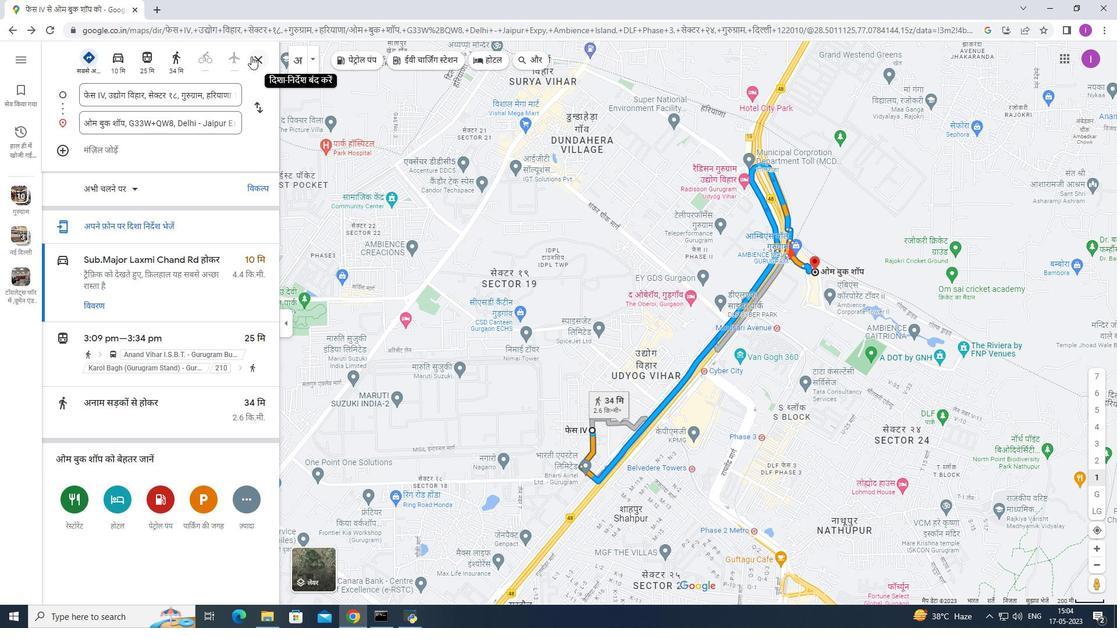 
Action: Mouse moved to (263, 58)
Screenshot: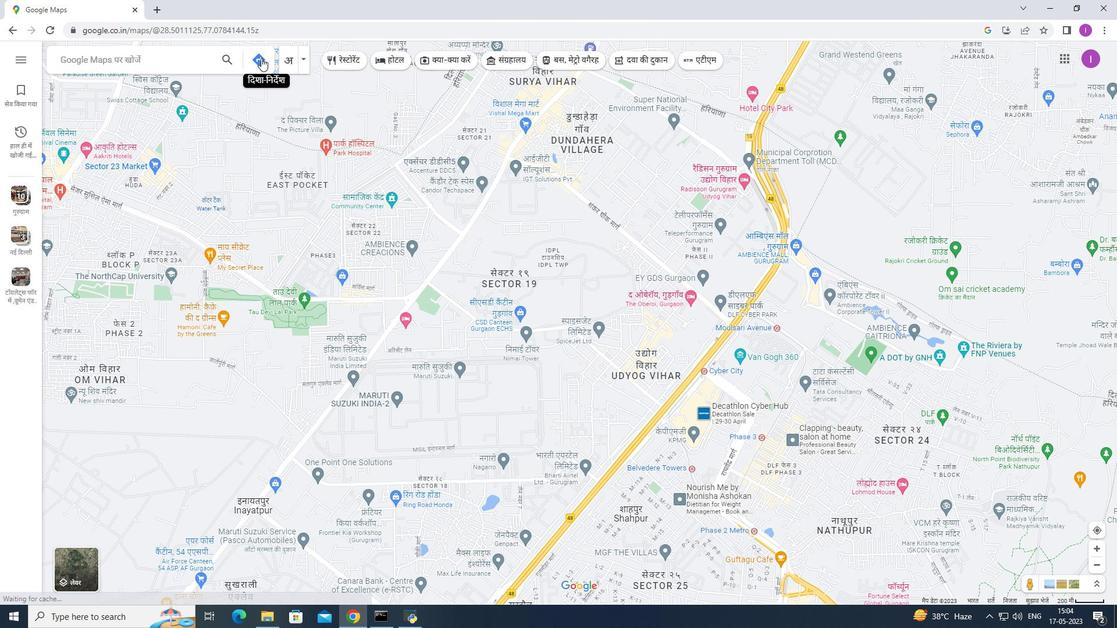 
